 Task: Look for space in El Hajeb, Morocco from 11th June, 2023 to 17th June, 2023 for 1 adult in price range Rs.5000 to Rs.12000. Place can be private room with 1  bedroom having 1 bed and 1 bathroom. Property type can be house, flat, guest house, hotel. Booking option can be shelf check-in. Required host language is English.
Action: Mouse moved to (585, 78)
Screenshot: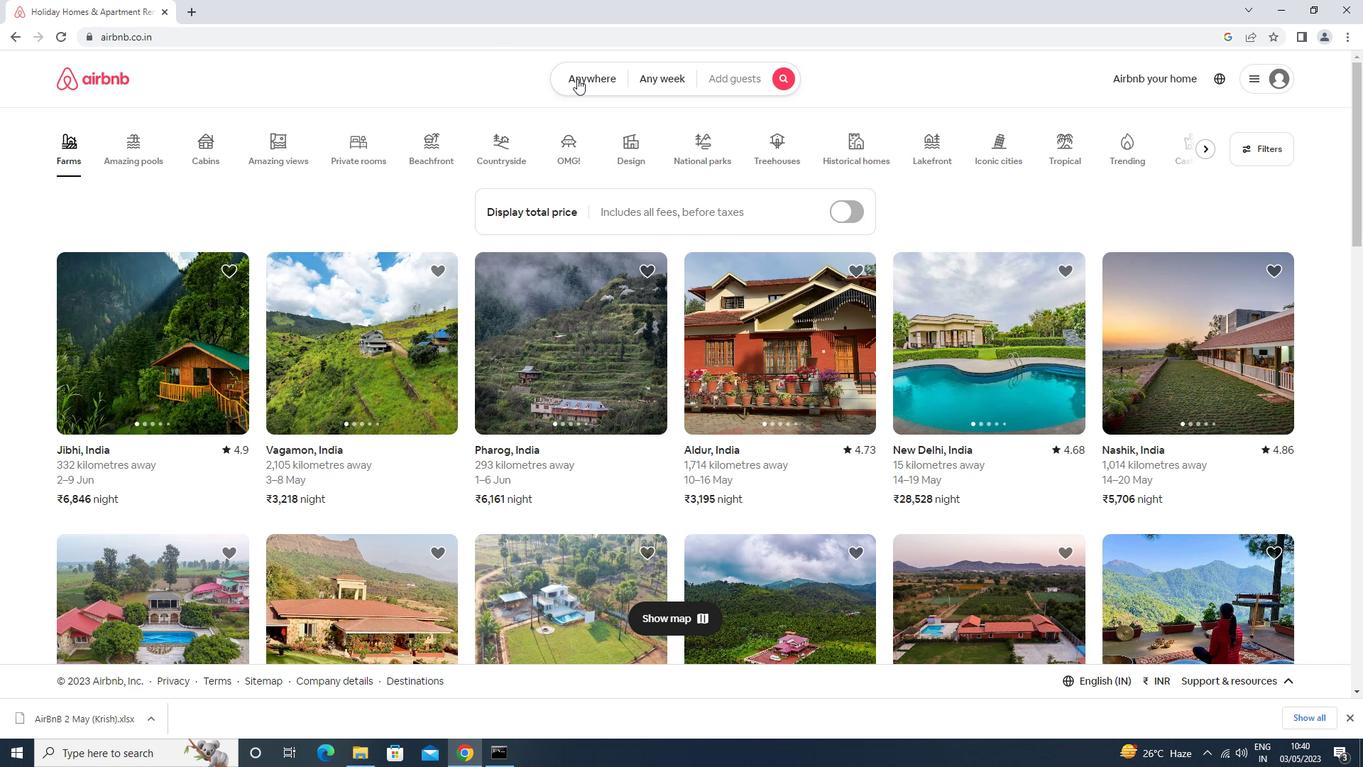 
Action: Mouse pressed left at (585, 78)
Screenshot: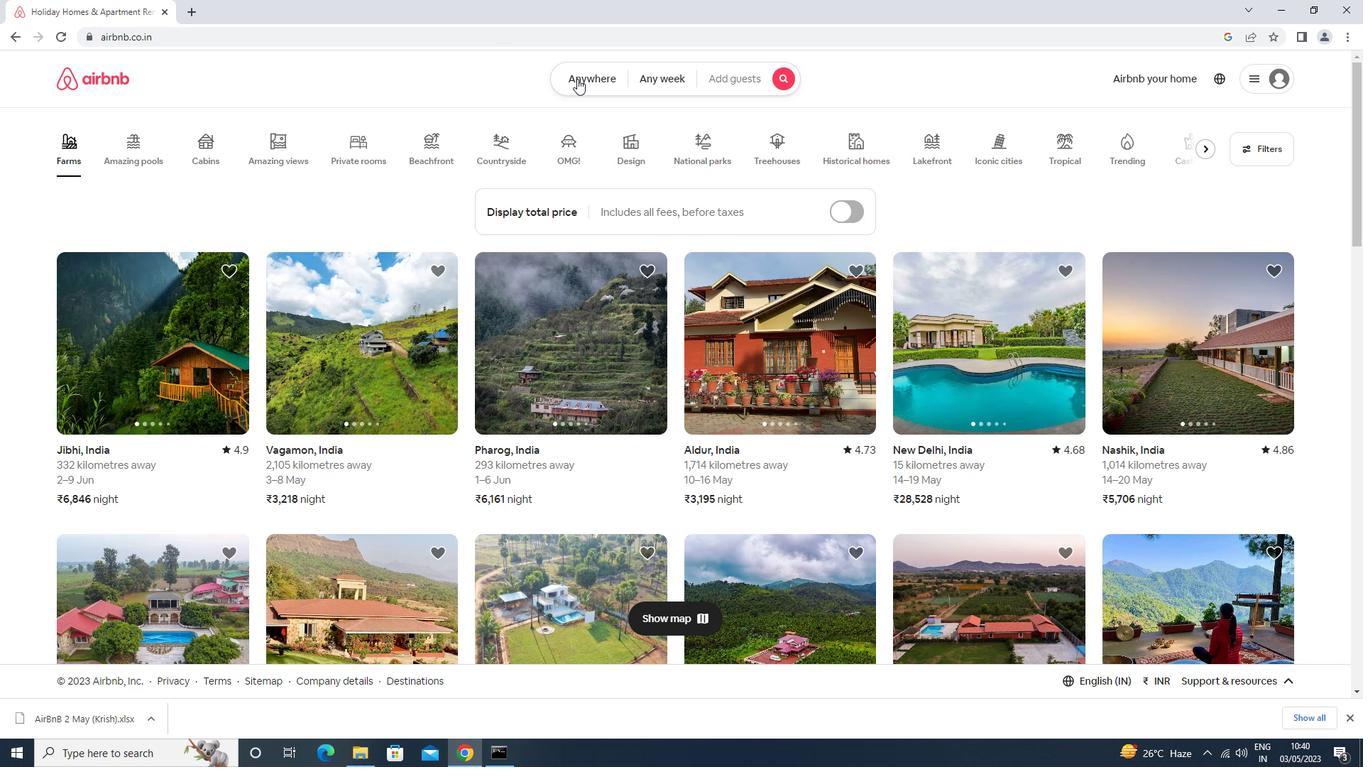 
Action: Mouse moved to (500, 134)
Screenshot: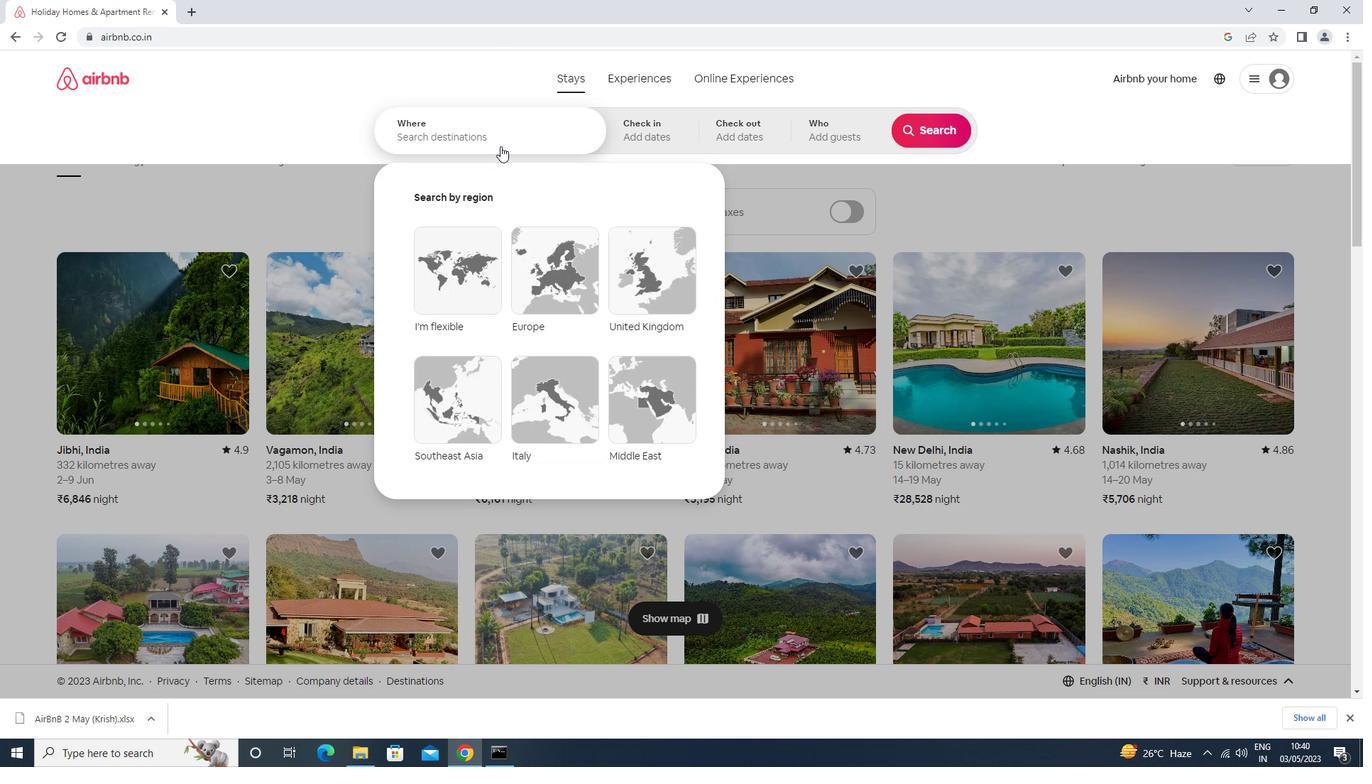 
Action: Mouse pressed left at (500, 134)
Screenshot: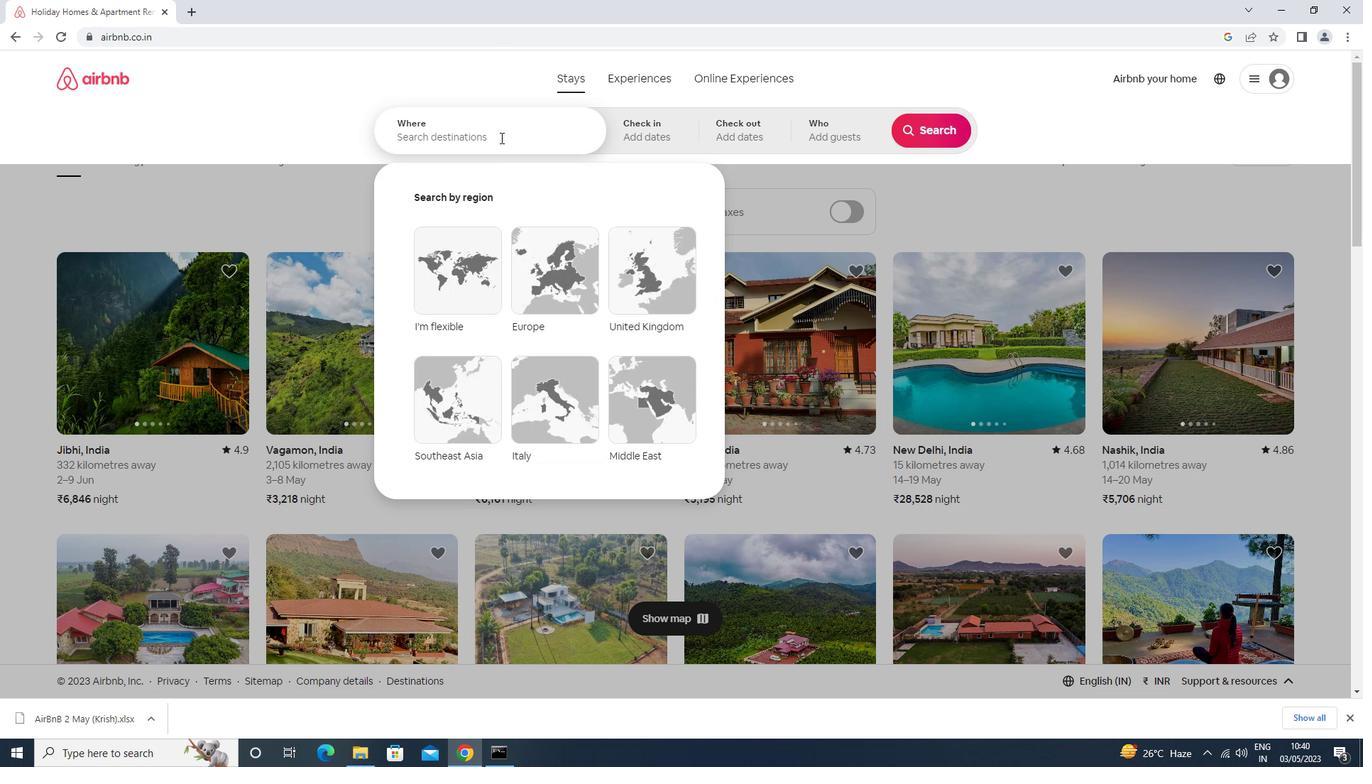 
Action: Mouse moved to (499, 133)
Screenshot: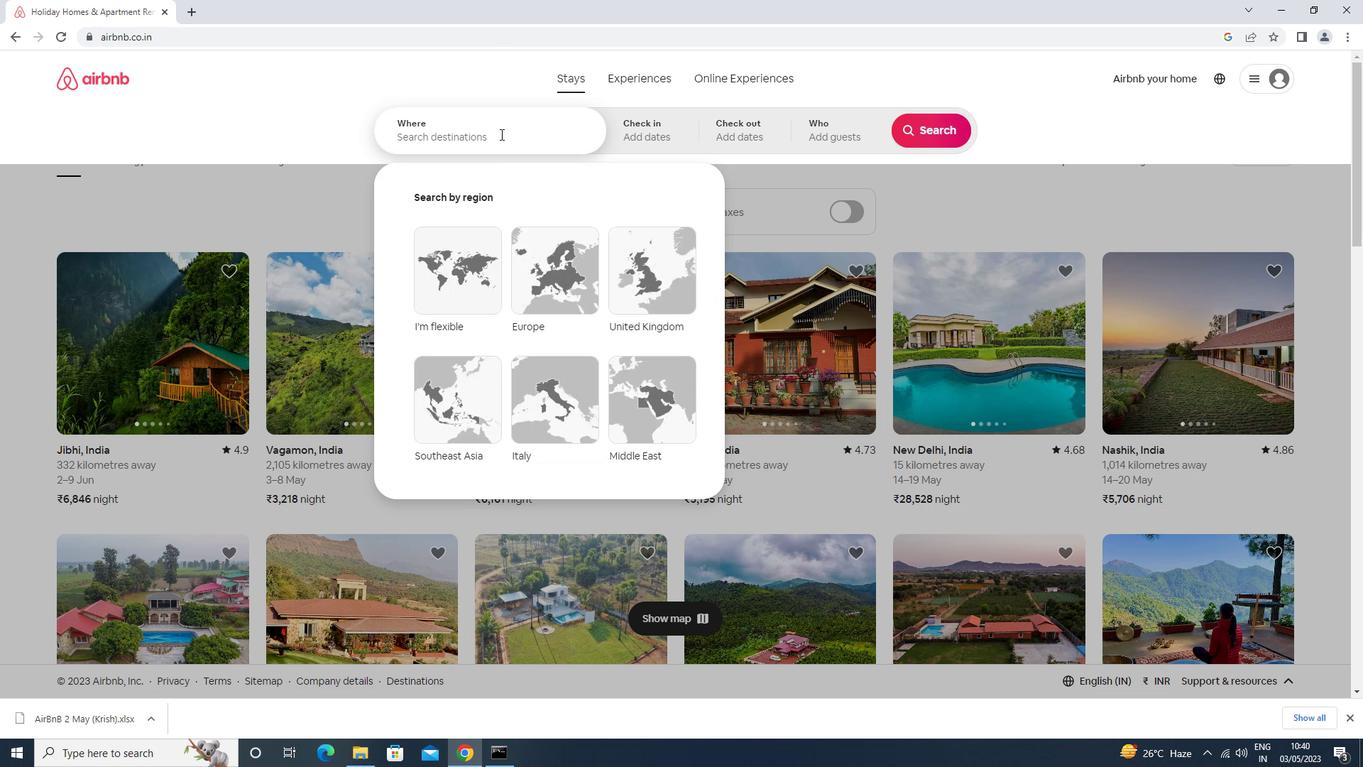 
Action: Key pressed e<Key.caps_lock>l<Key.space>hajeb<Key.space><Key.down><Key.enter>
Screenshot: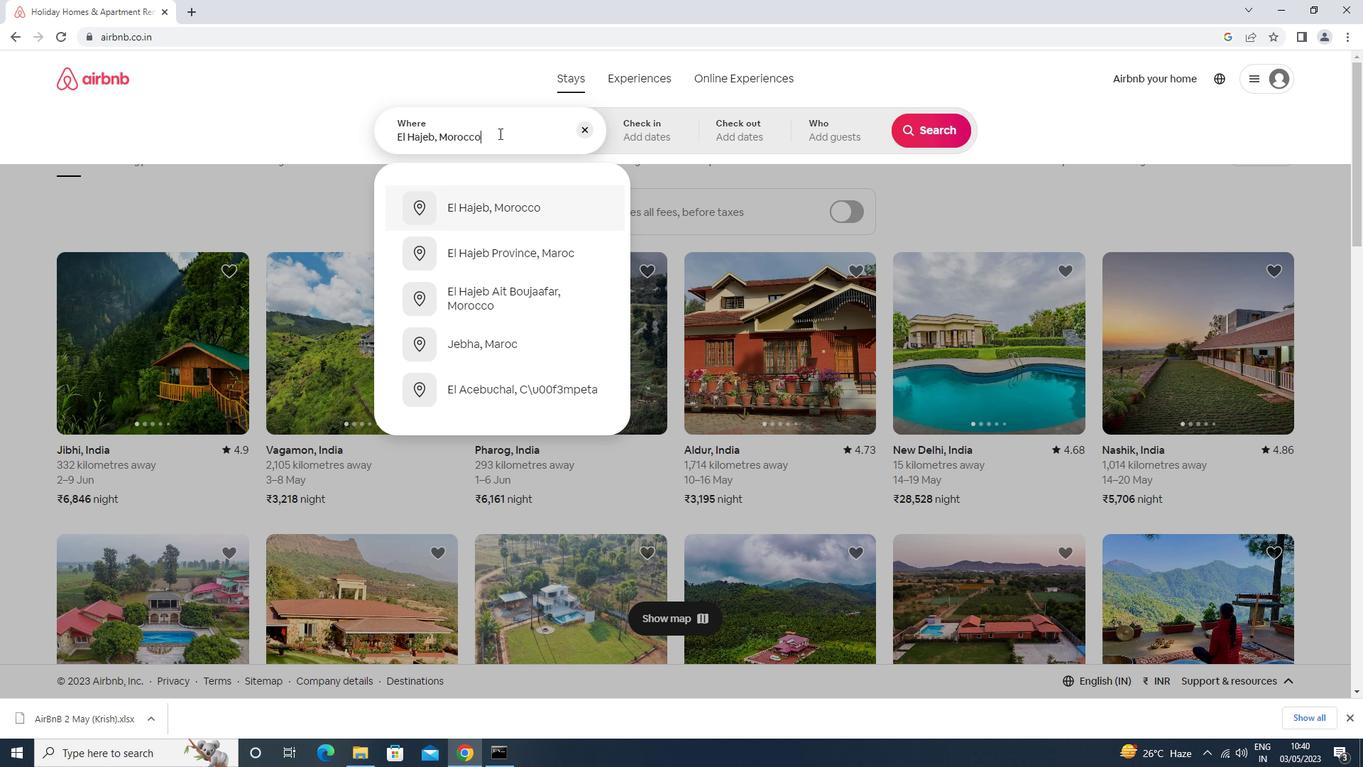 
Action: Mouse moved to (714, 376)
Screenshot: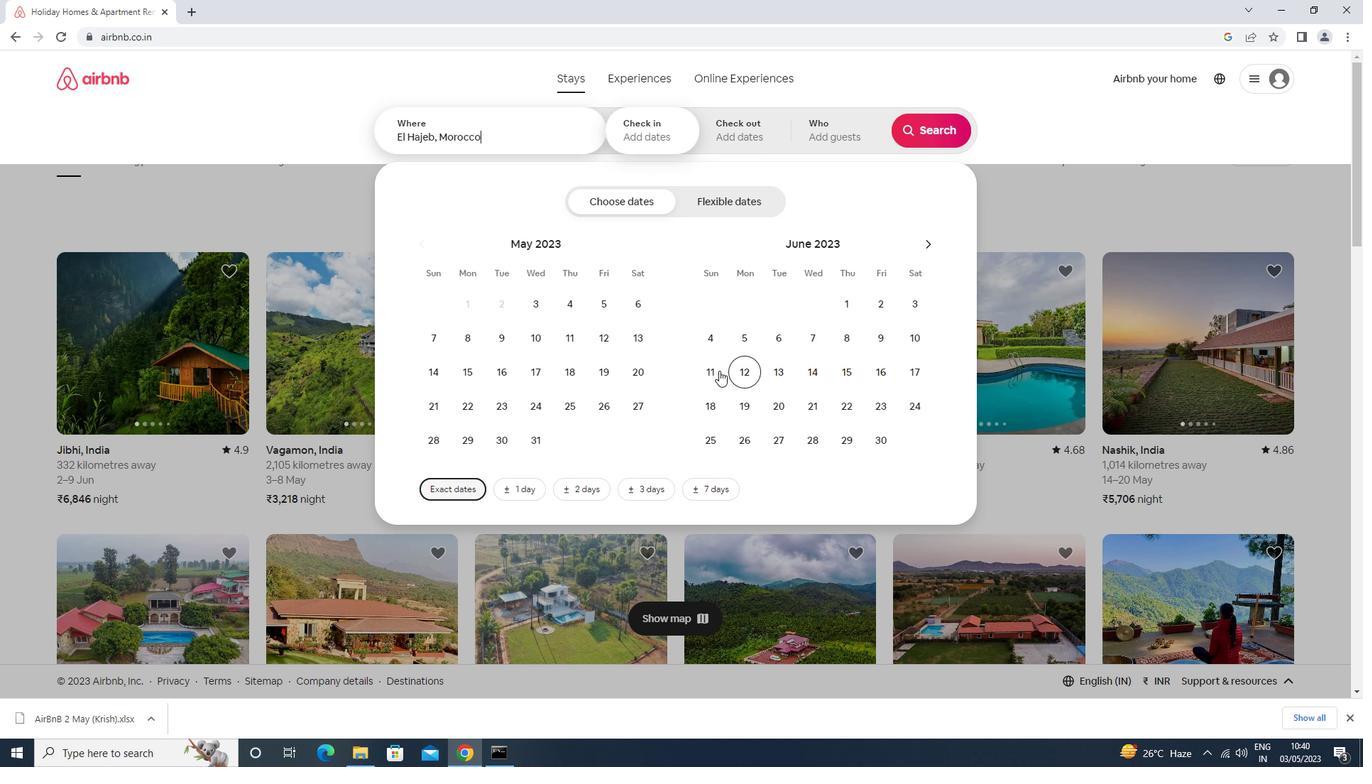 
Action: Mouse pressed left at (714, 376)
Screenshot: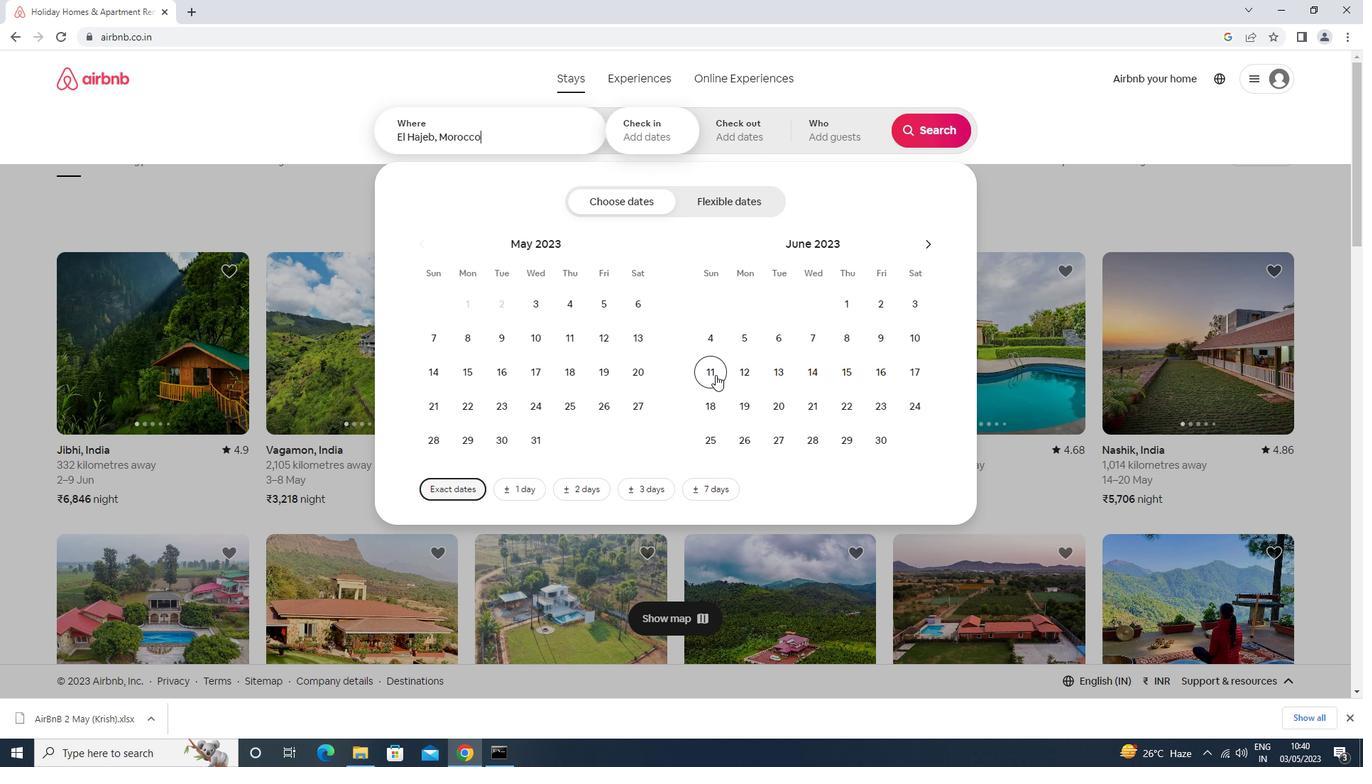 
Action: Mouse moved to (915, 372)
Screenshot: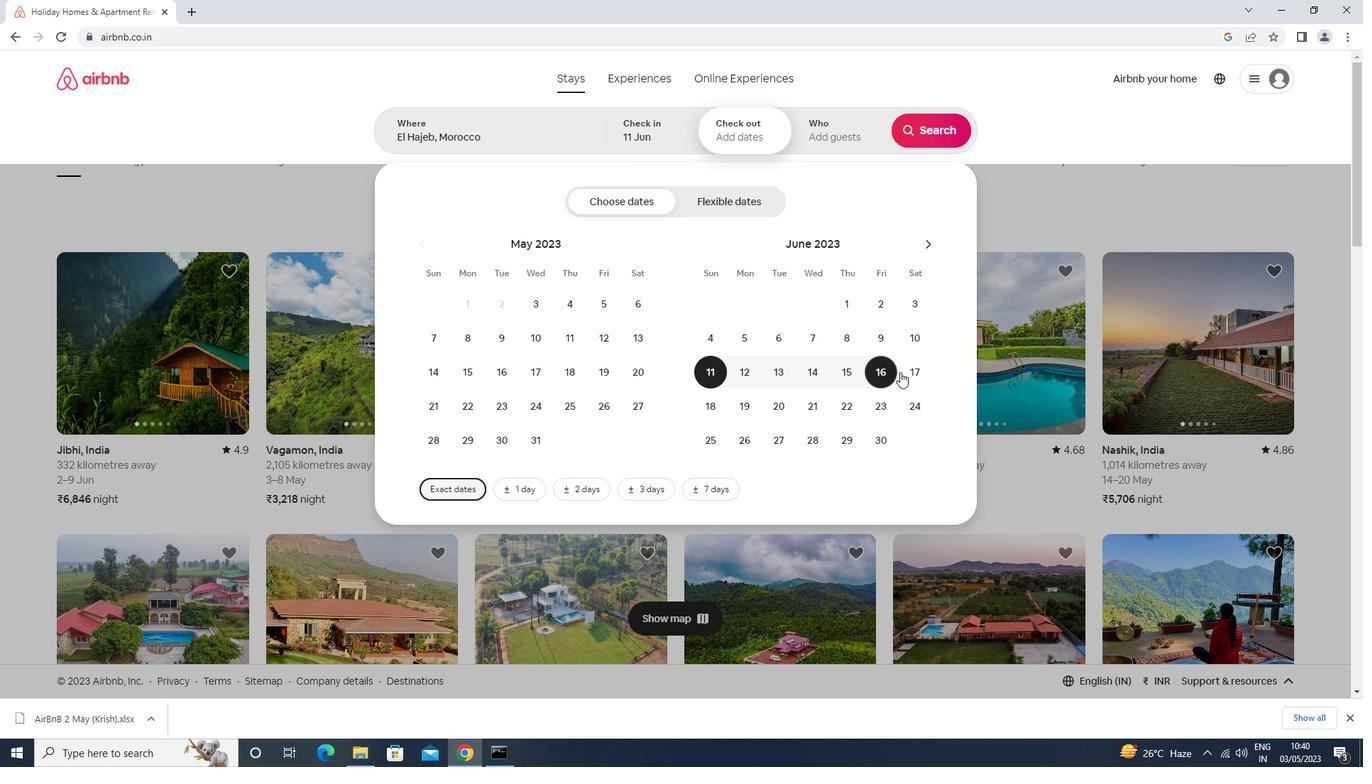 
Action: Mouse pressed left at (915, 372)
Screenshot: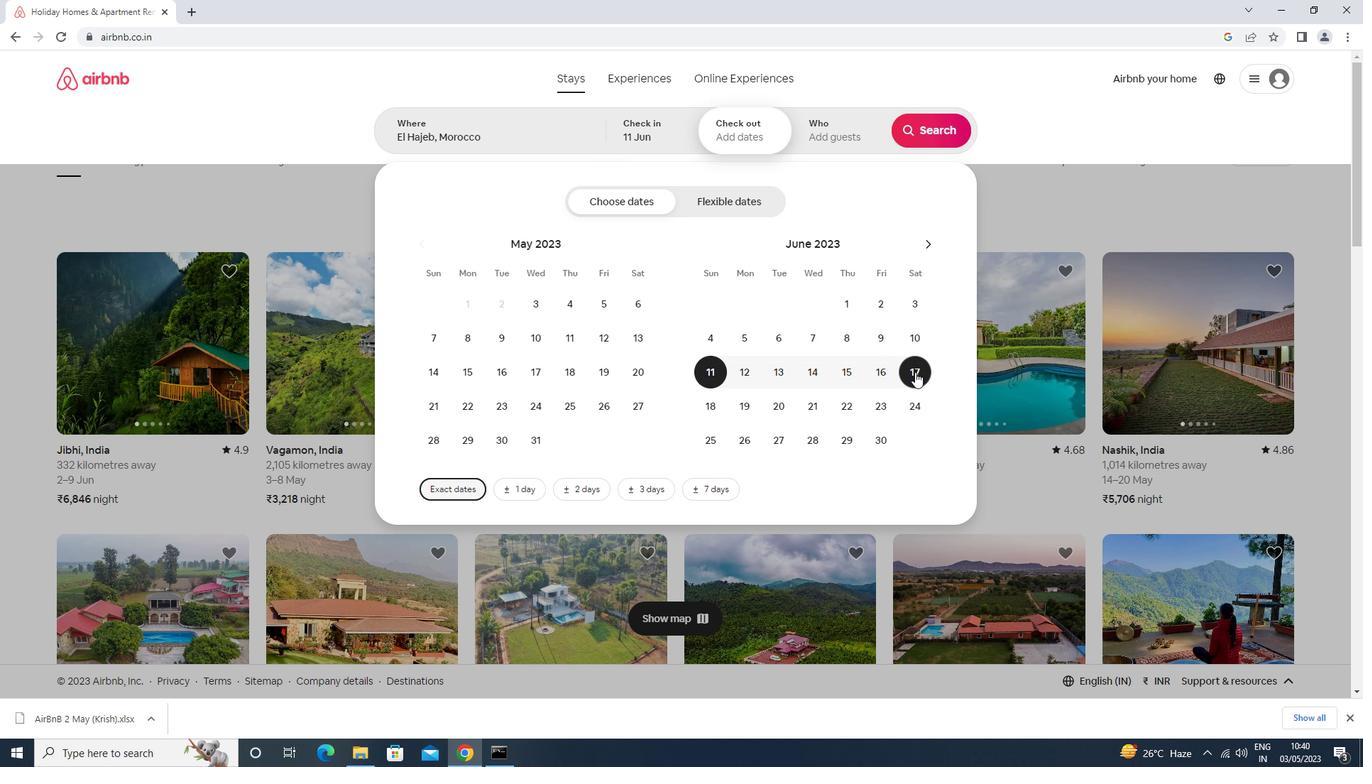 
Action: Mouse moved to (843, 138)
Screenshot: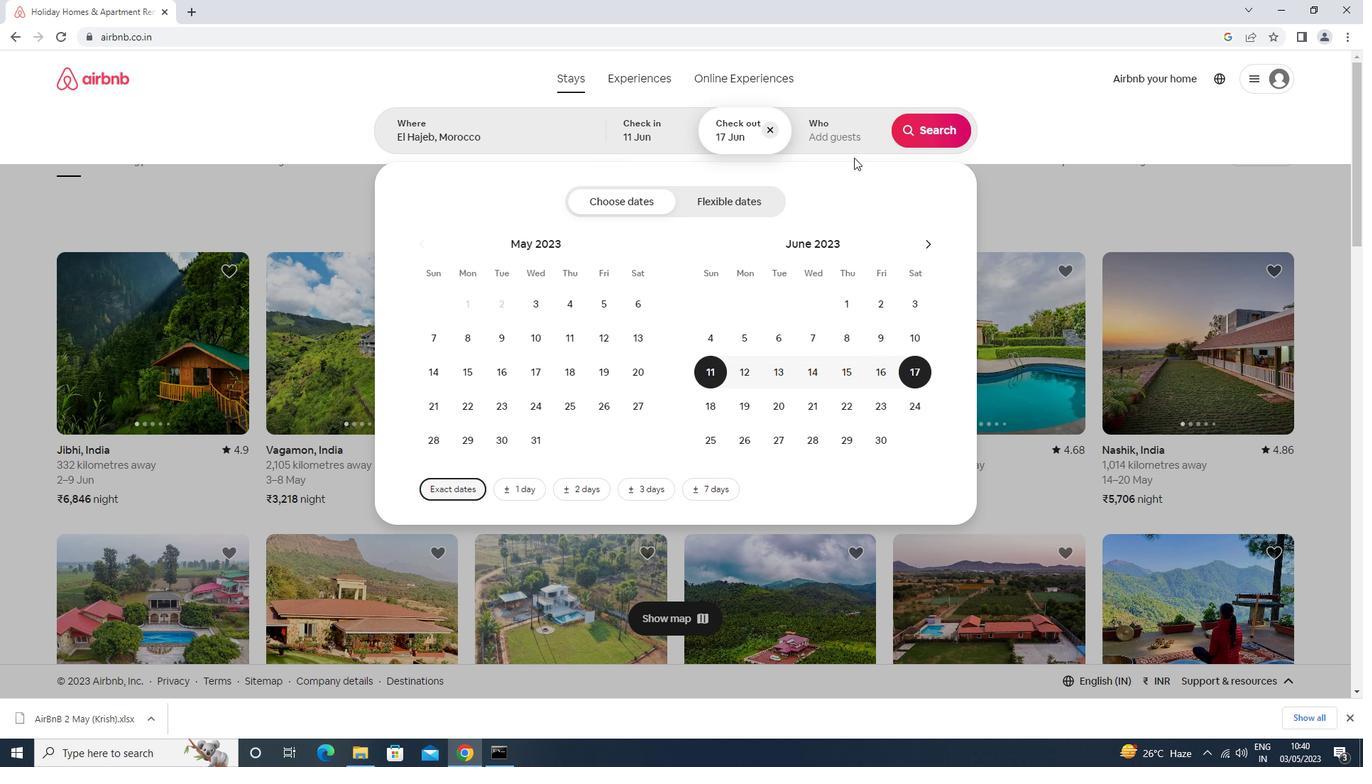 
Action: Mouse pressed left at (843, 138)
Screenshot: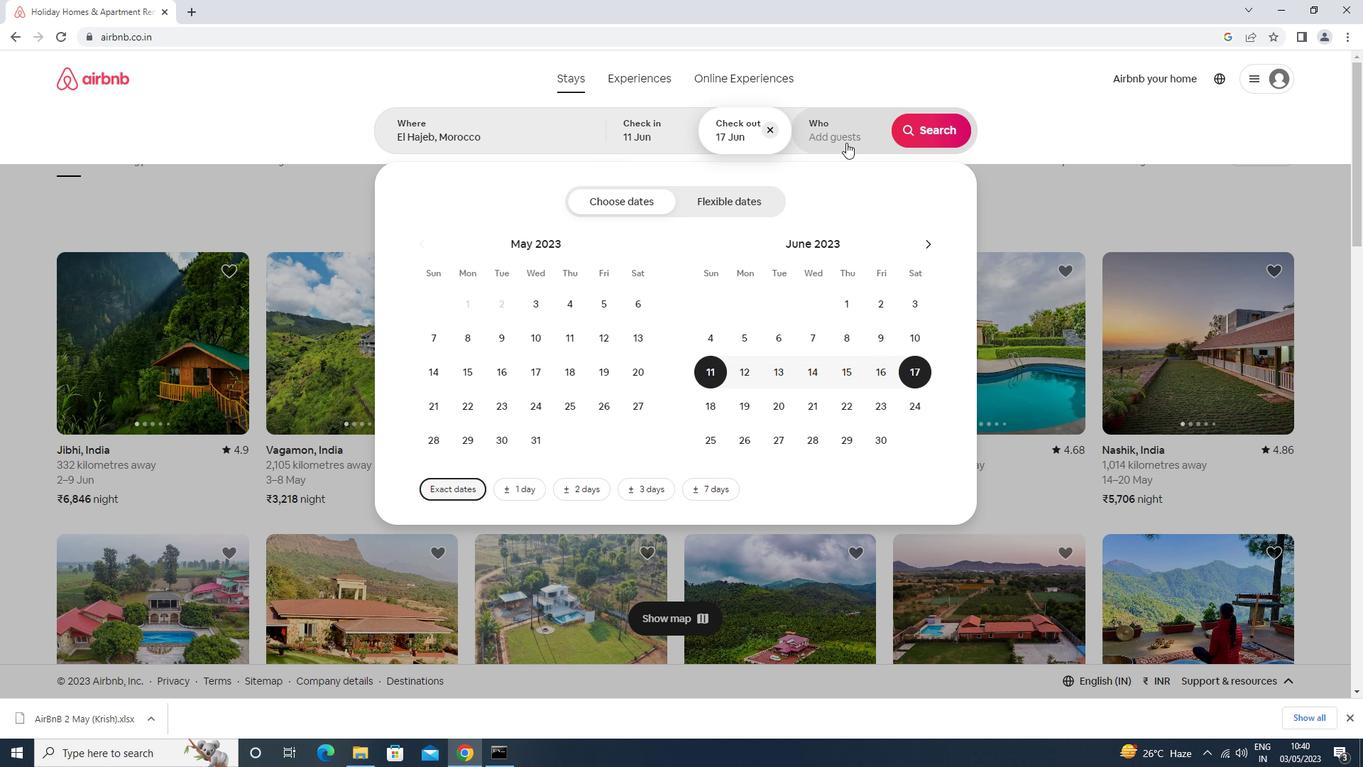 
Action: Mouse moved to (936, 211)
Screenshot: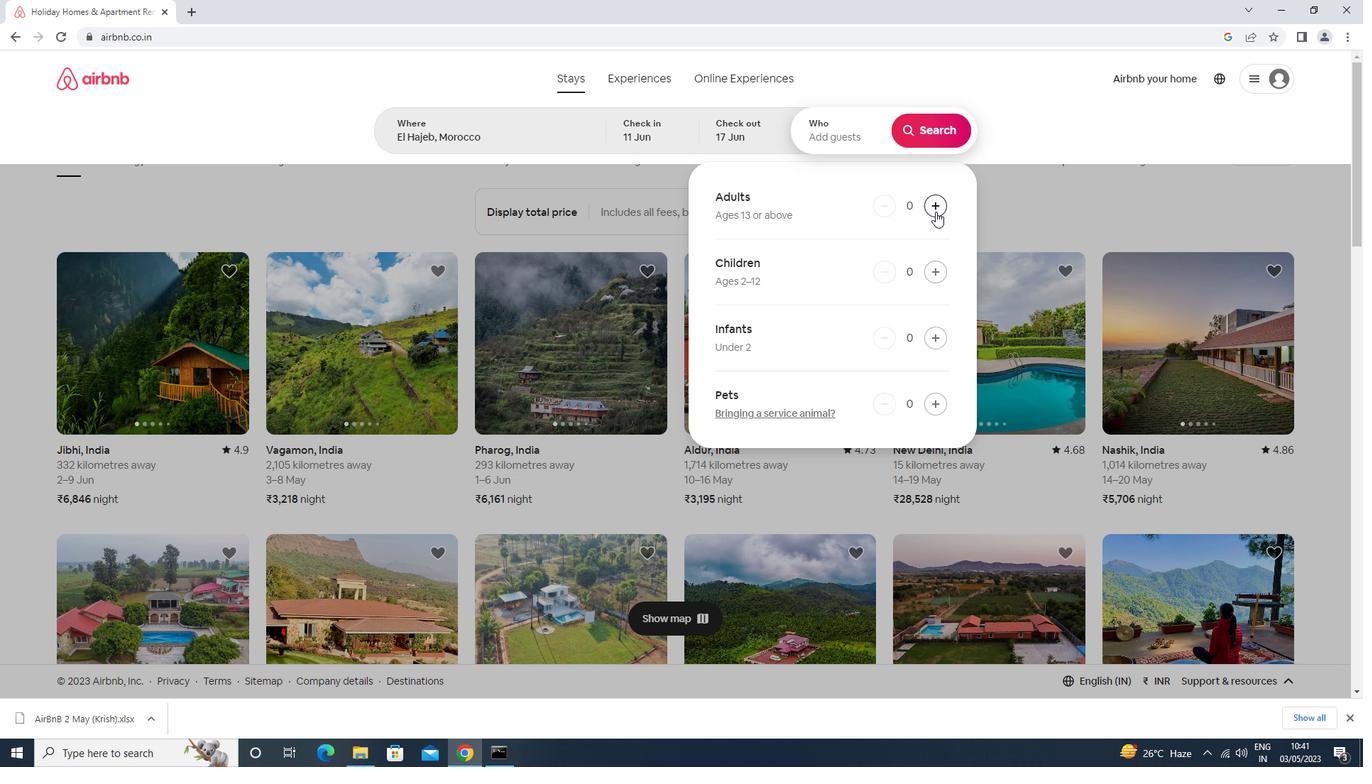 
Action: Mouse pressed left at (936, 211)
Screenshot: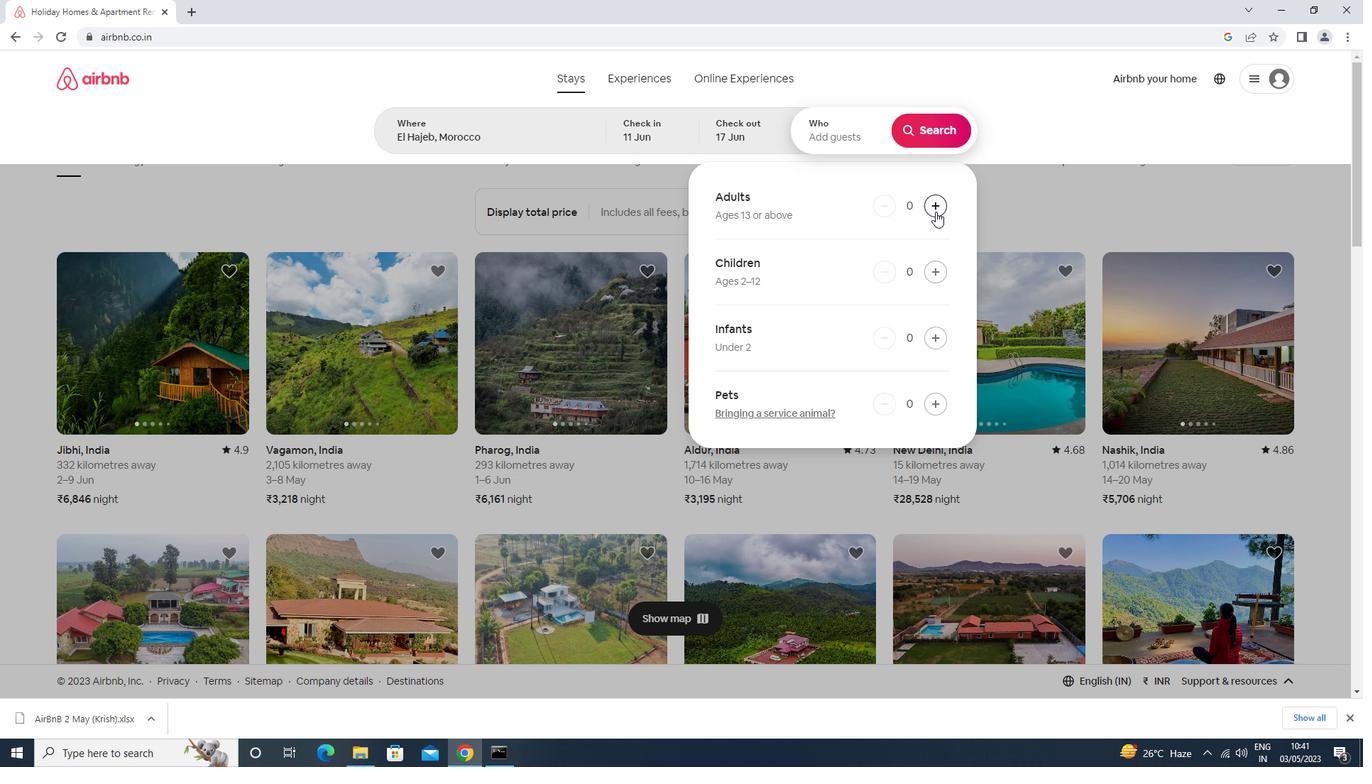 
Action: Mouse moved to (919, 140)
Screenshot: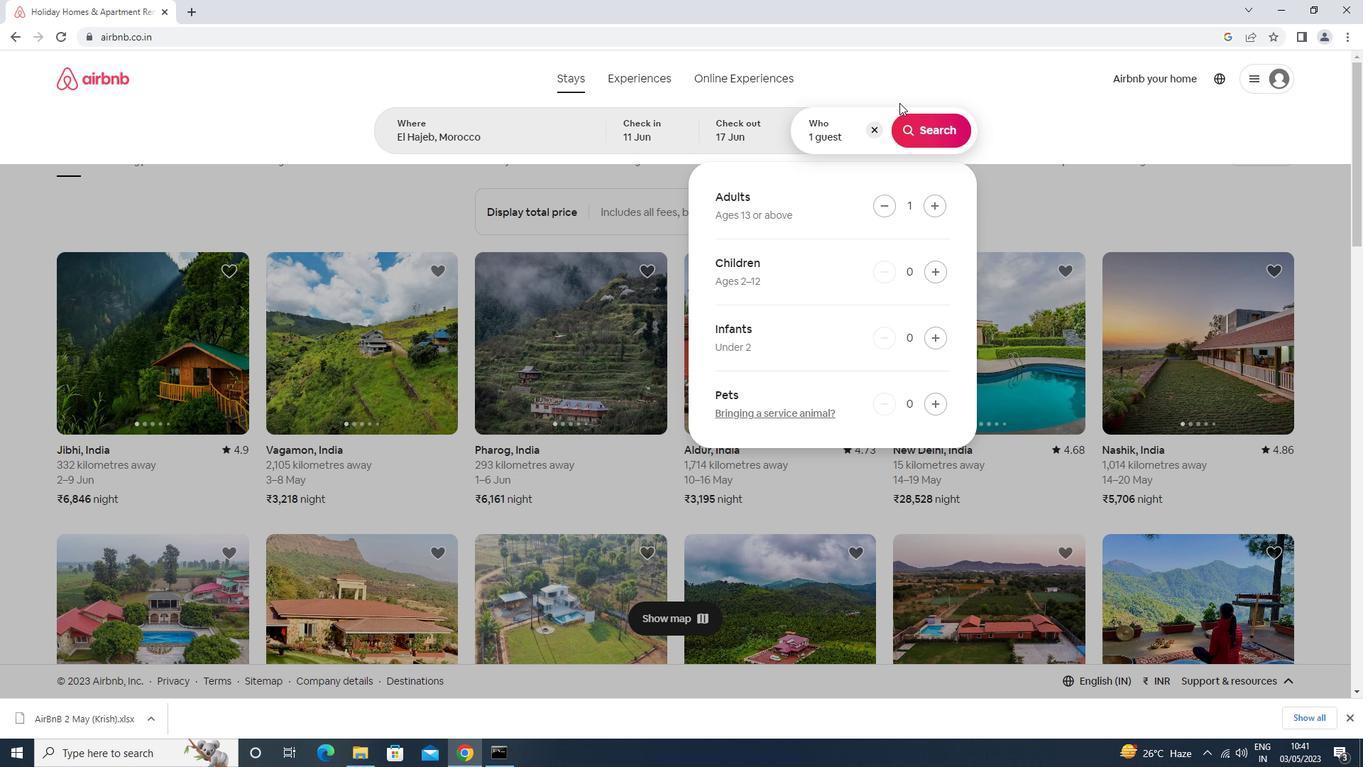 
Action: Mouse pressed left at (919, 140)
Screenshot: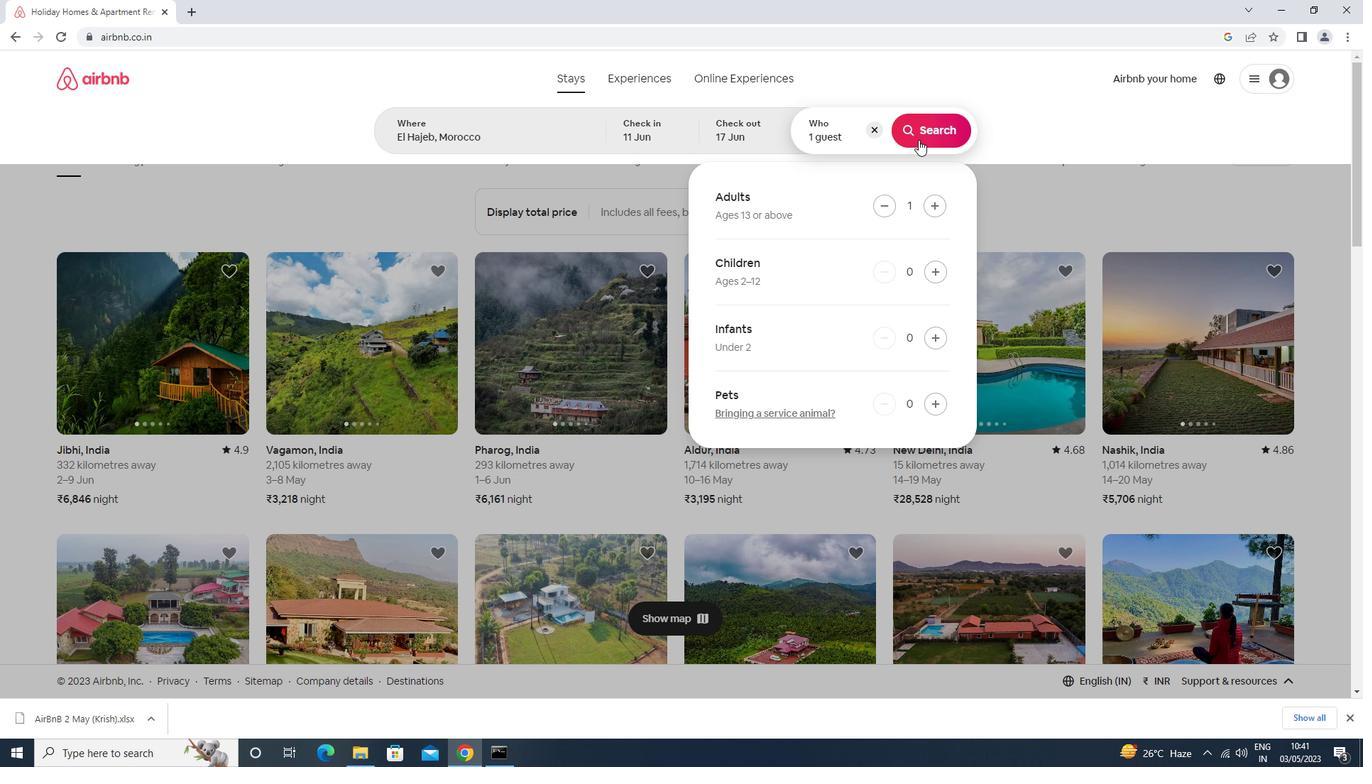 
Action: Mouse moved to (1299, 132)
Screenshot: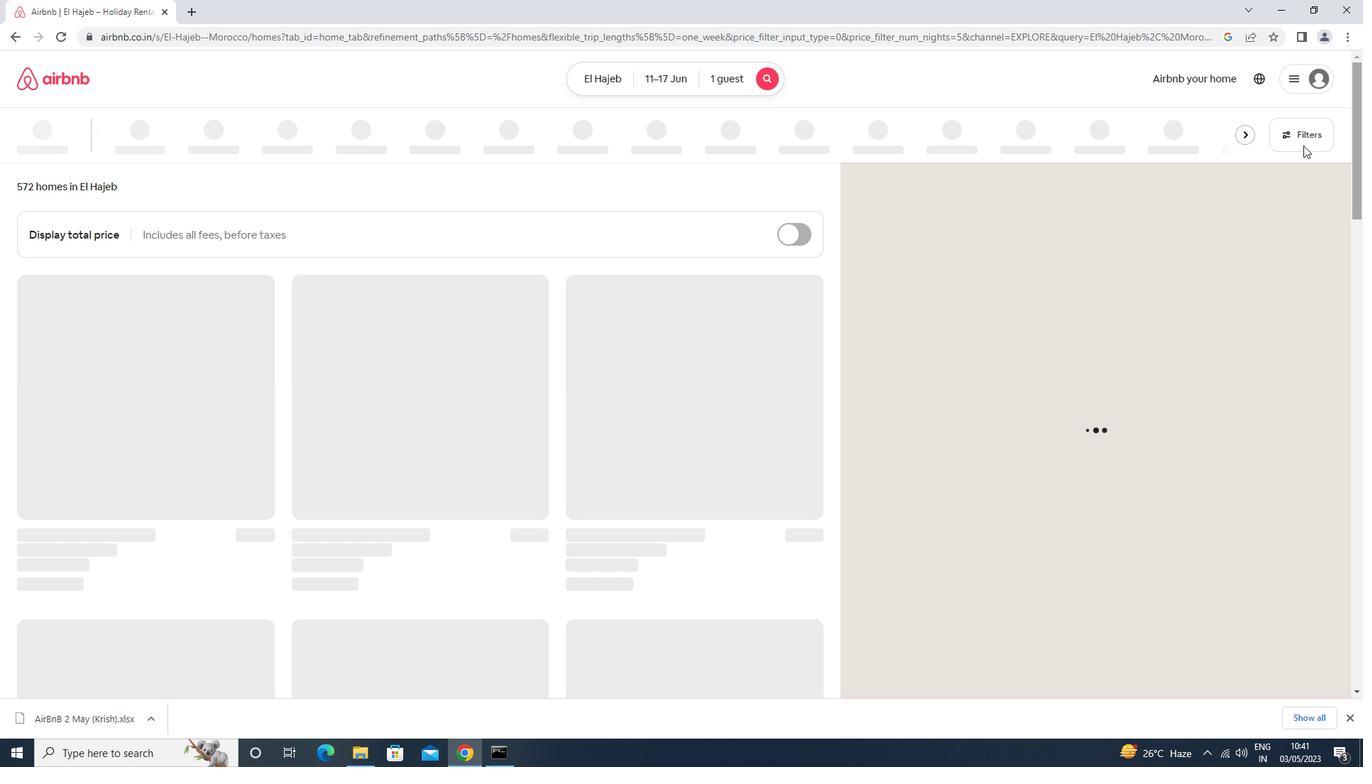 
Action: Mouse pressed left at (1299, 132)
Screenshot: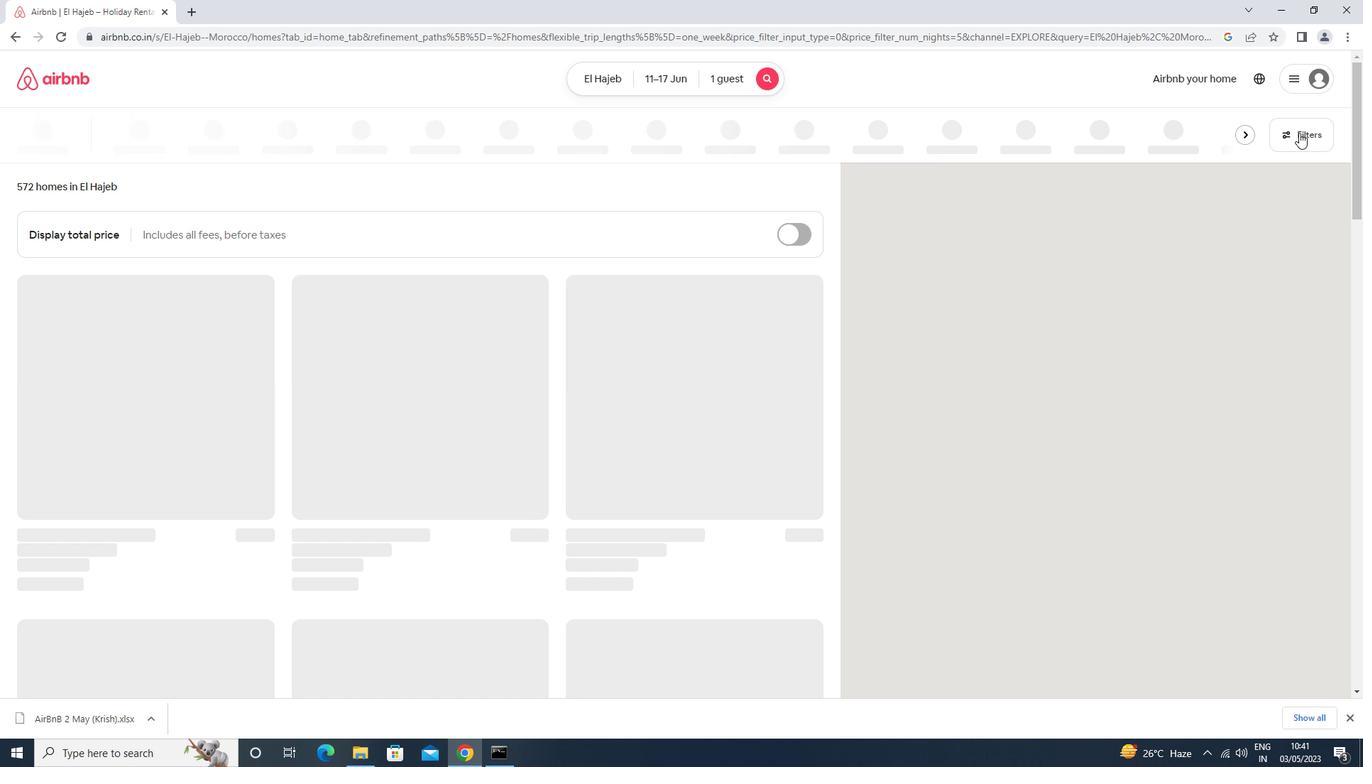 
Action: Mouse moved to (631, 312)
Screenshot: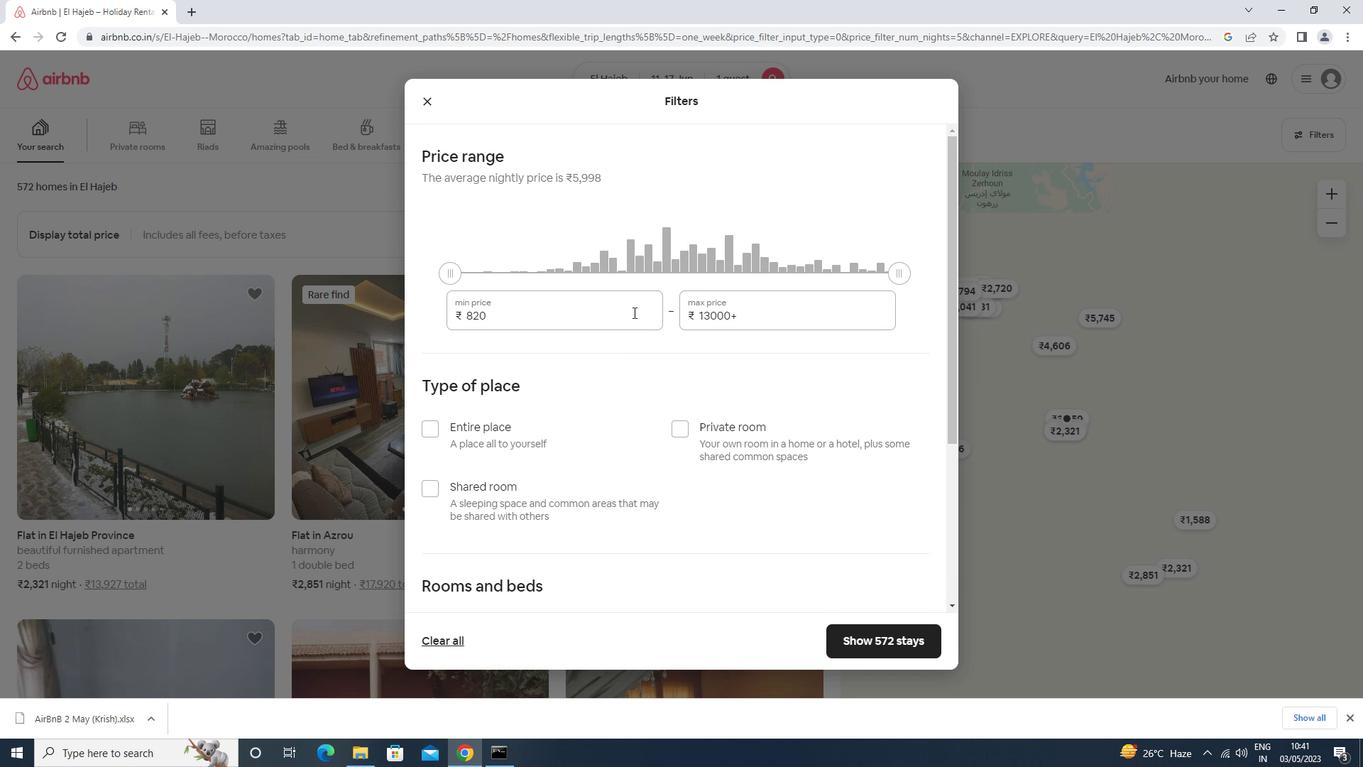 
Action: Mouse pressed left at (631, 312)
Screenshot: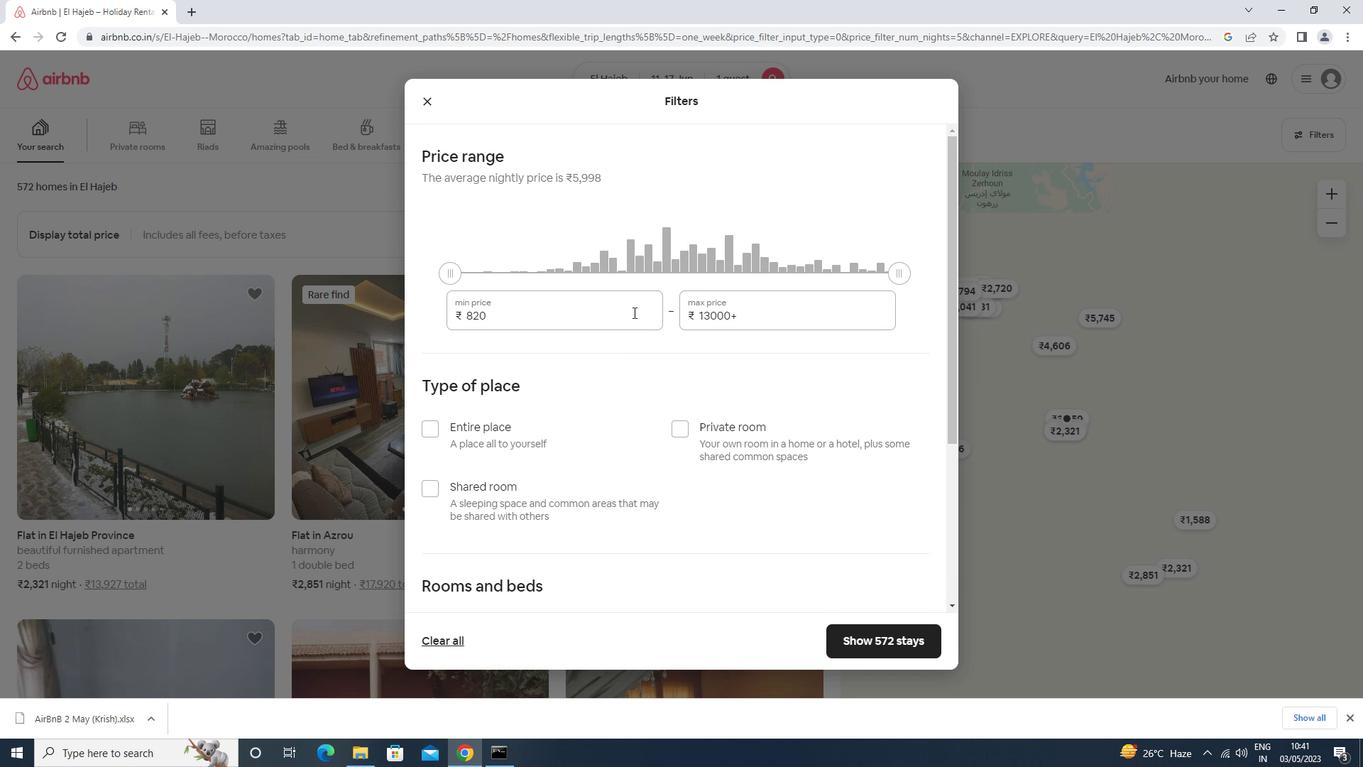 
Action: Mouse moved to (582, 283)
Screenshot: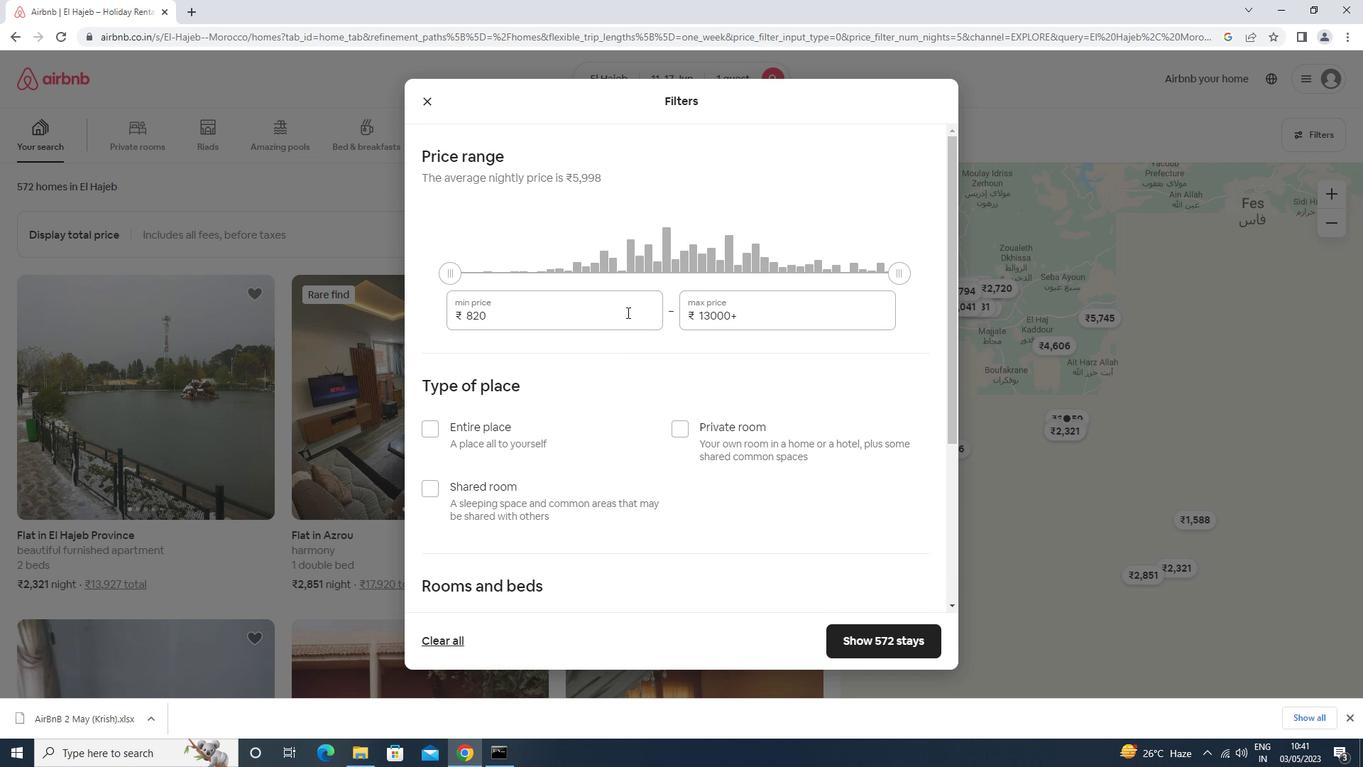 
Action: Key pressed <Key.backspace><Key.backspace><Key.backspace><Key.backspace><Key.backspace><Key.backspace><Key.backspace><Key.backspace><Key.backspace><Key.backspace><Key.backspace>5000<Key.tab>12000
Screenshot: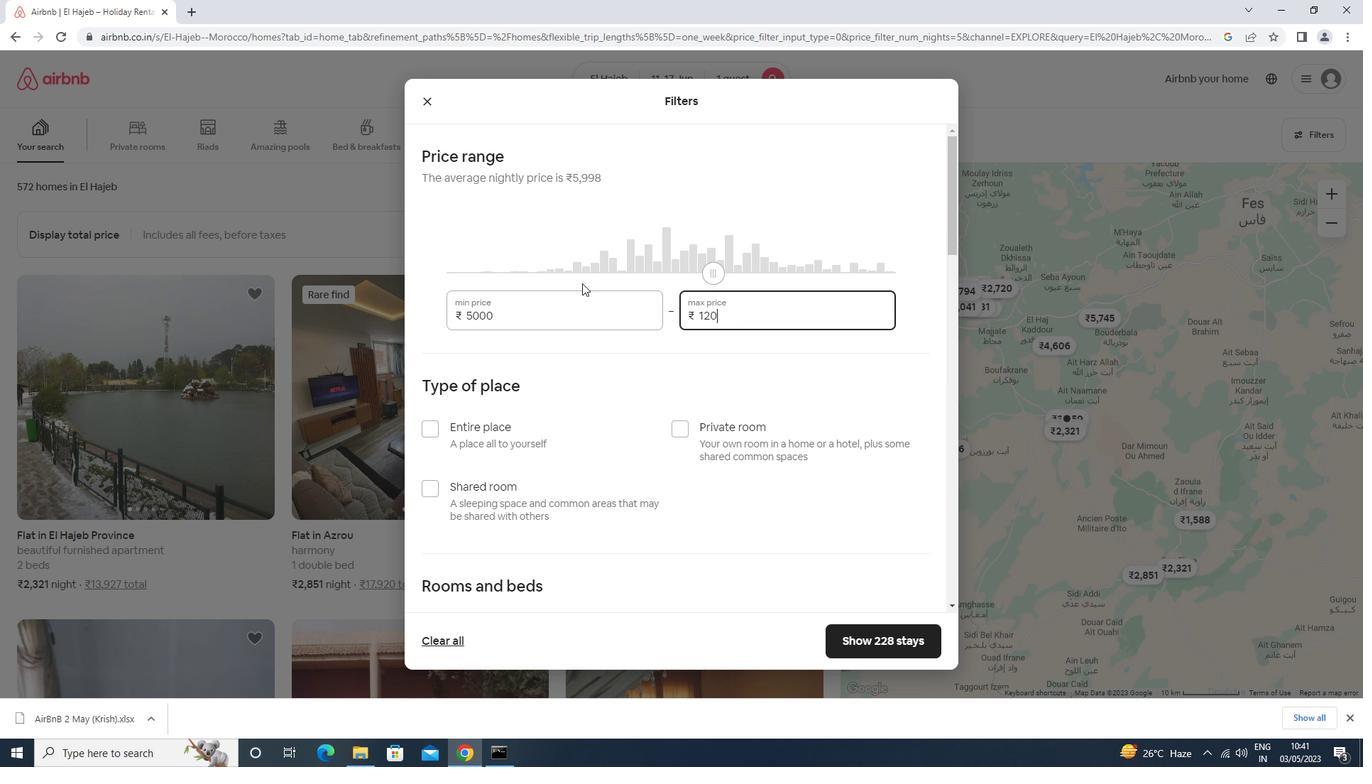 
Action: Mouse moved to (685, 428)
Screenshot: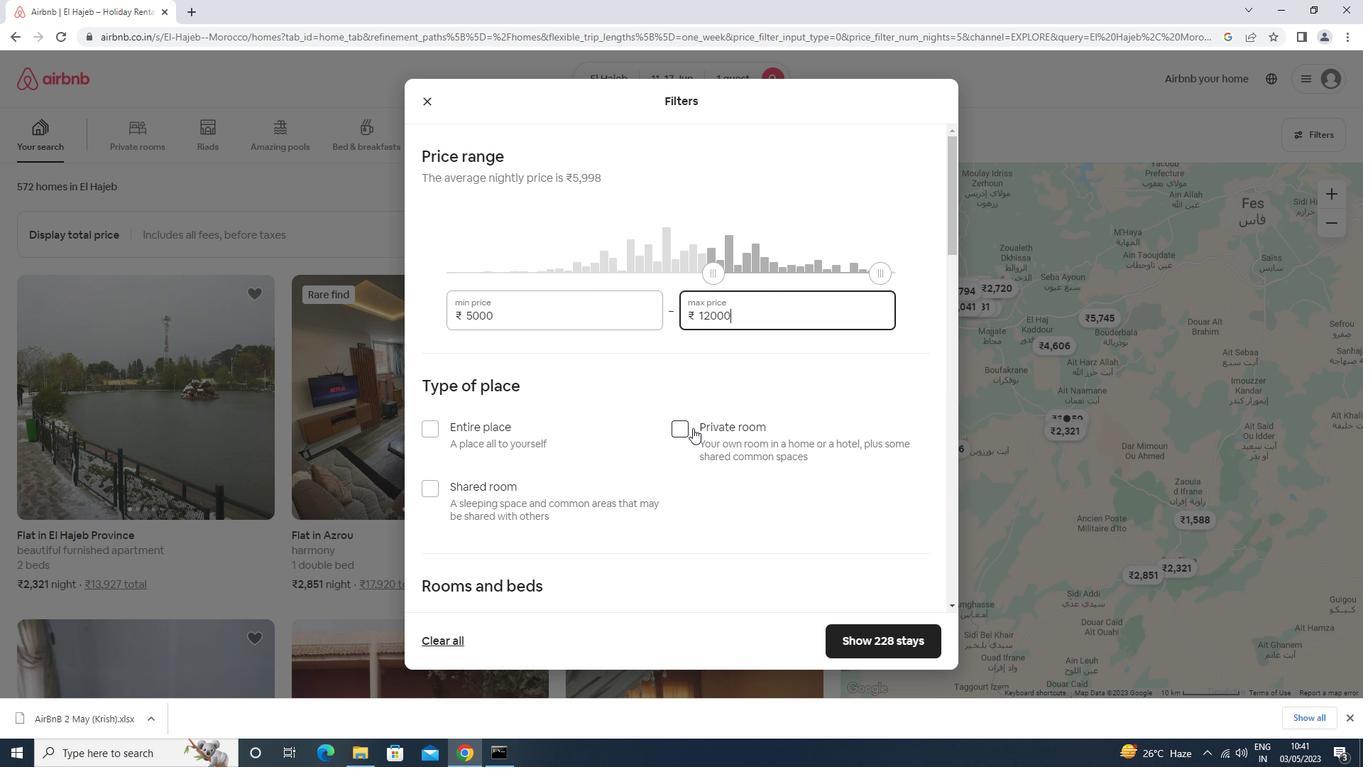 
Action: Mouse pressed left at (685, 428)
Screenshot: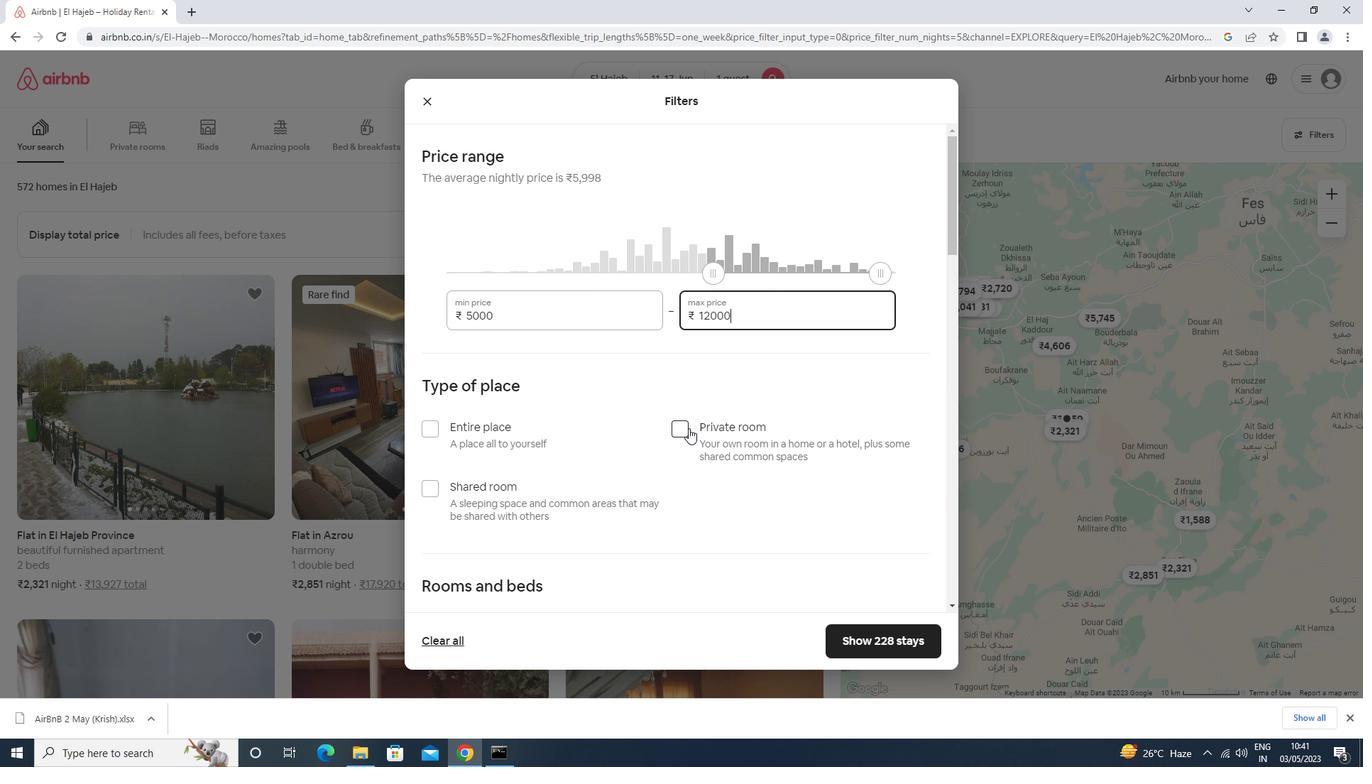 
Action: Mouse scrolled (685, 427) with delta (0, 0)
Screenshot: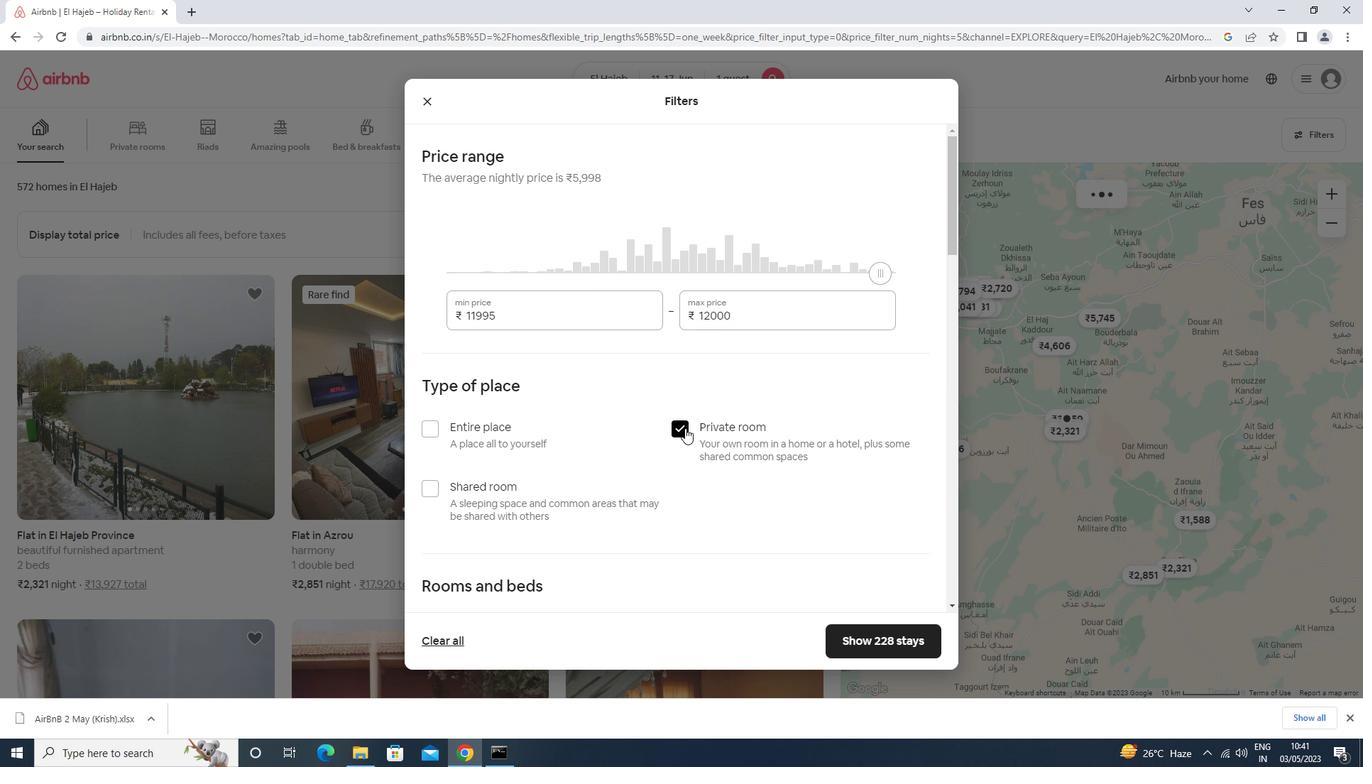 
Action: Mouse scrolled (685, 427) with delta (0, 0)
Screenshot: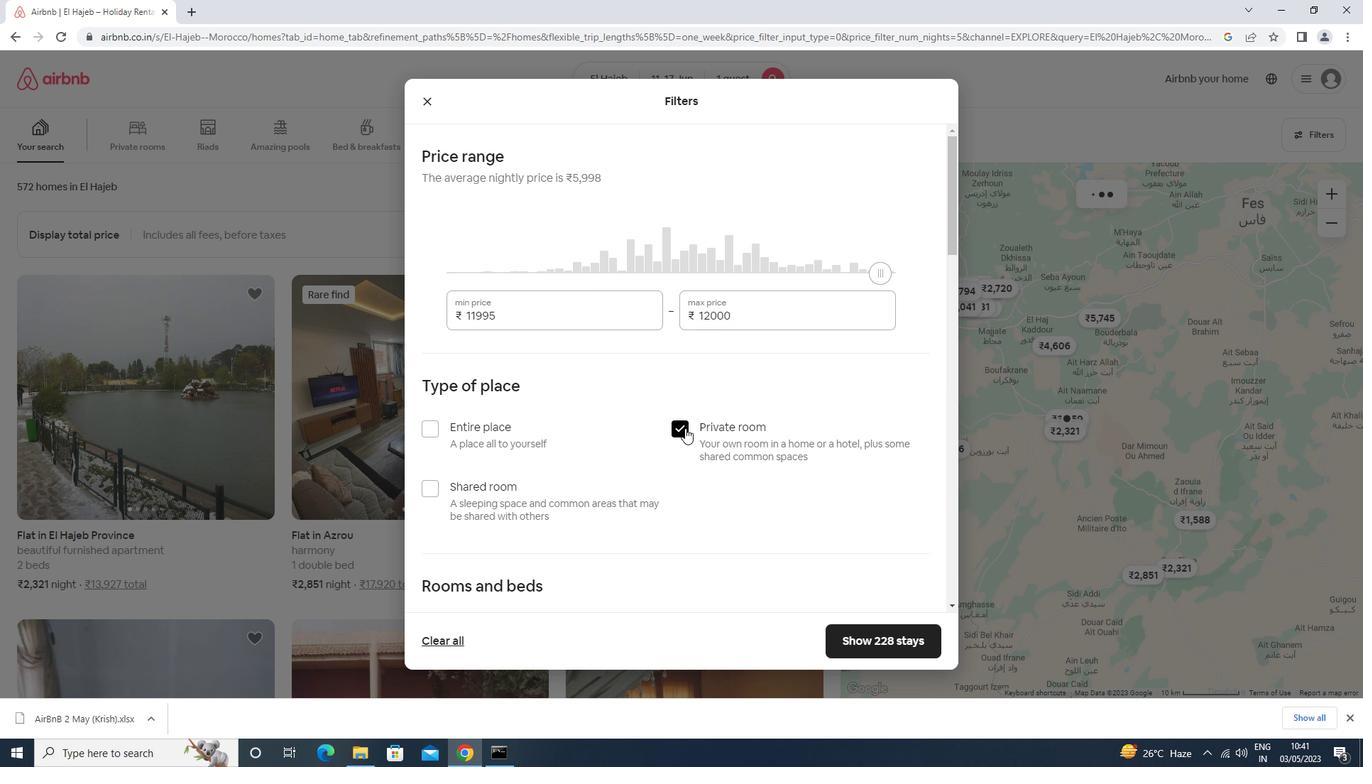 
Action: Mouse scrolled (685, 427) with delta (0, 0)
Screenshot: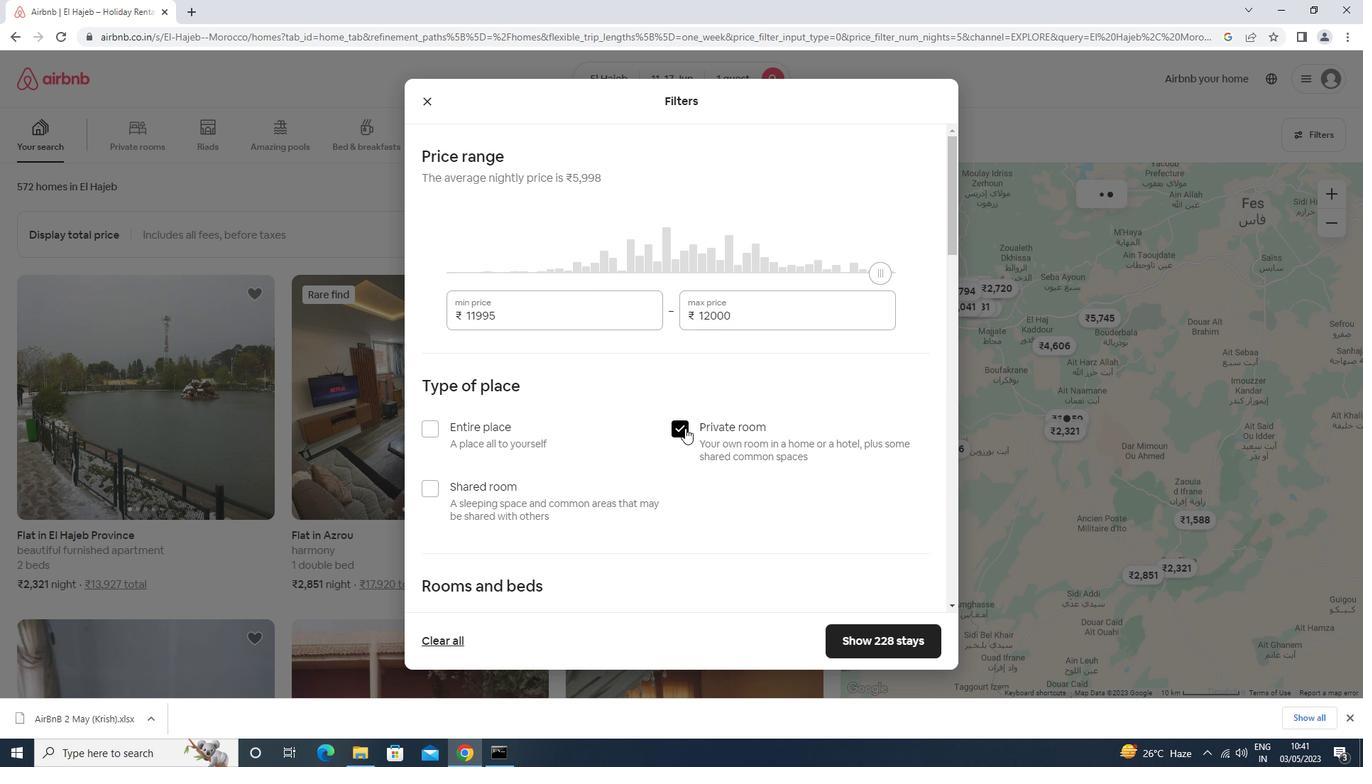 
Action: Mouse moved to (512, 445)
Screenshot: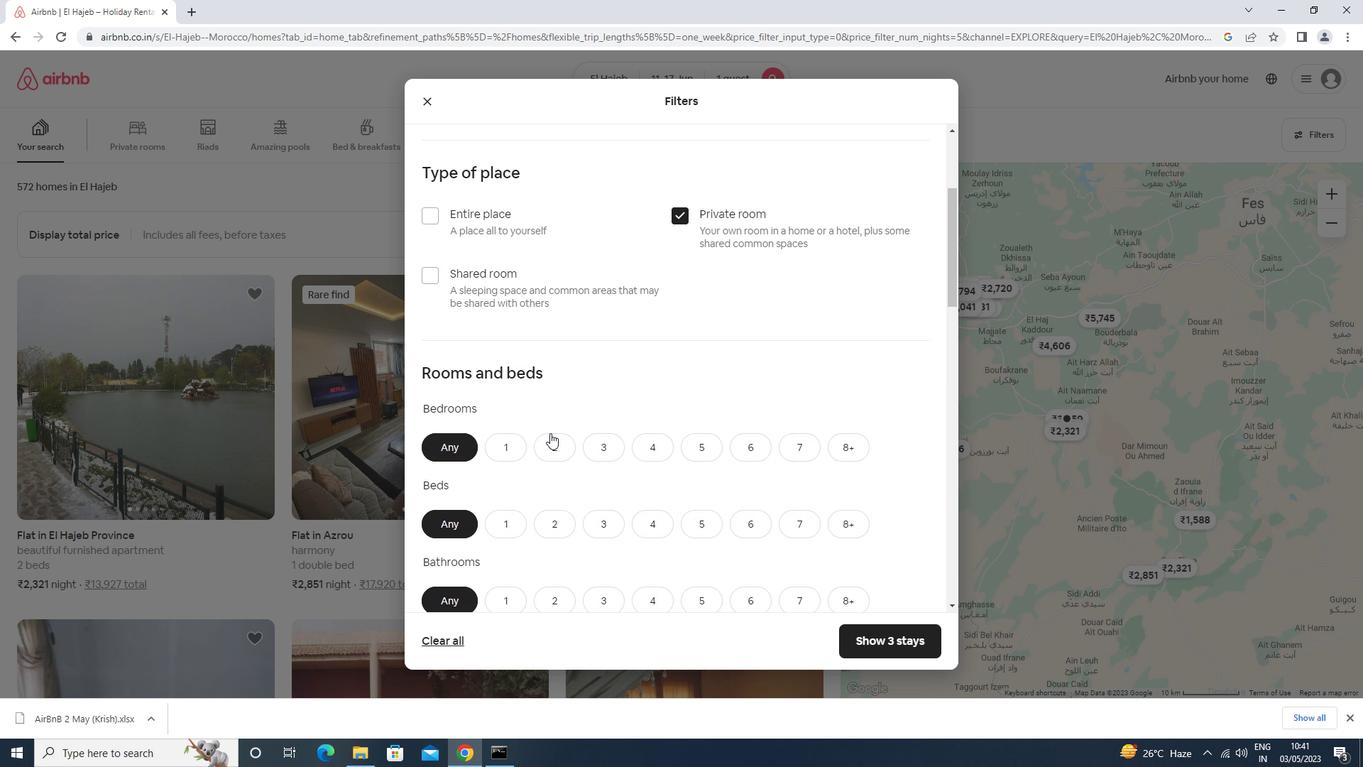 
Action: Mouse pressed left at (512, 445)
Screenshot: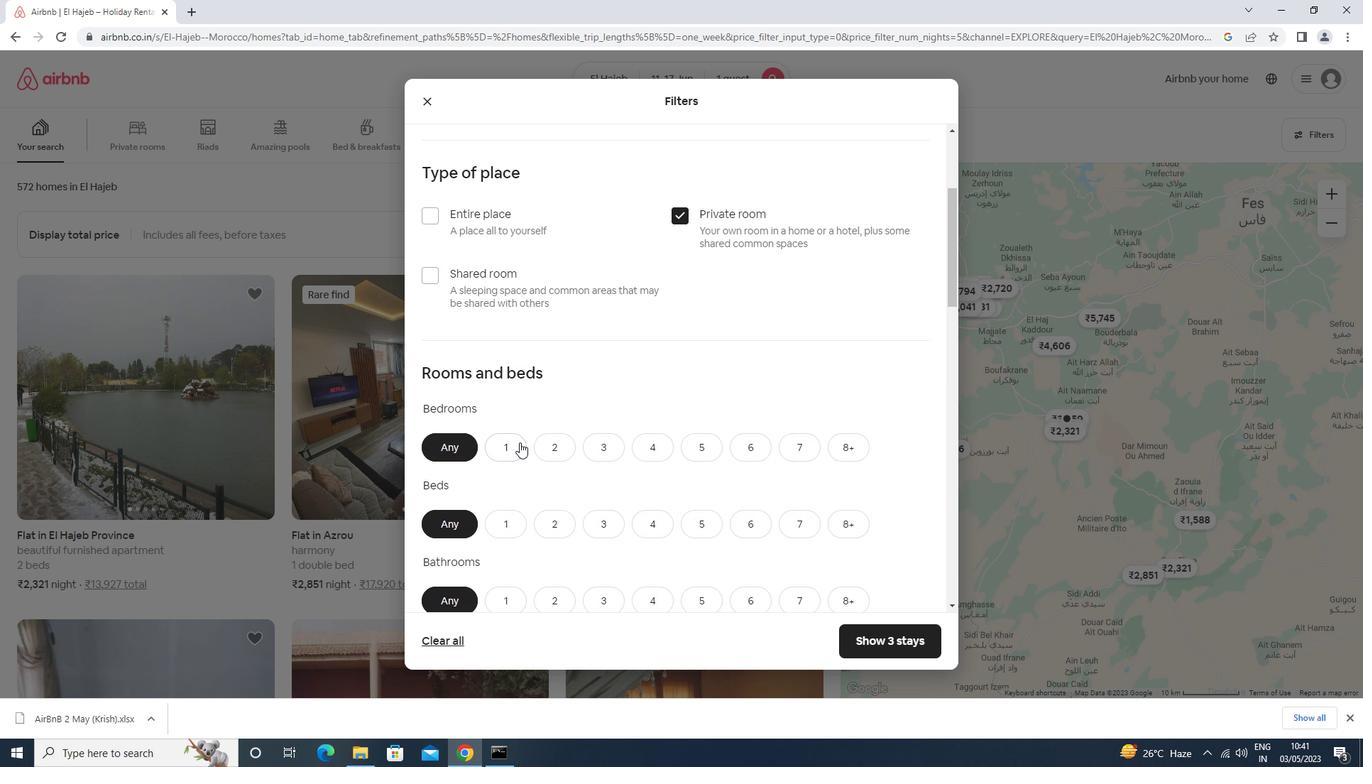 
Action: Mouse scrolled (512, 444) with delta (0, 0)
Screenshot: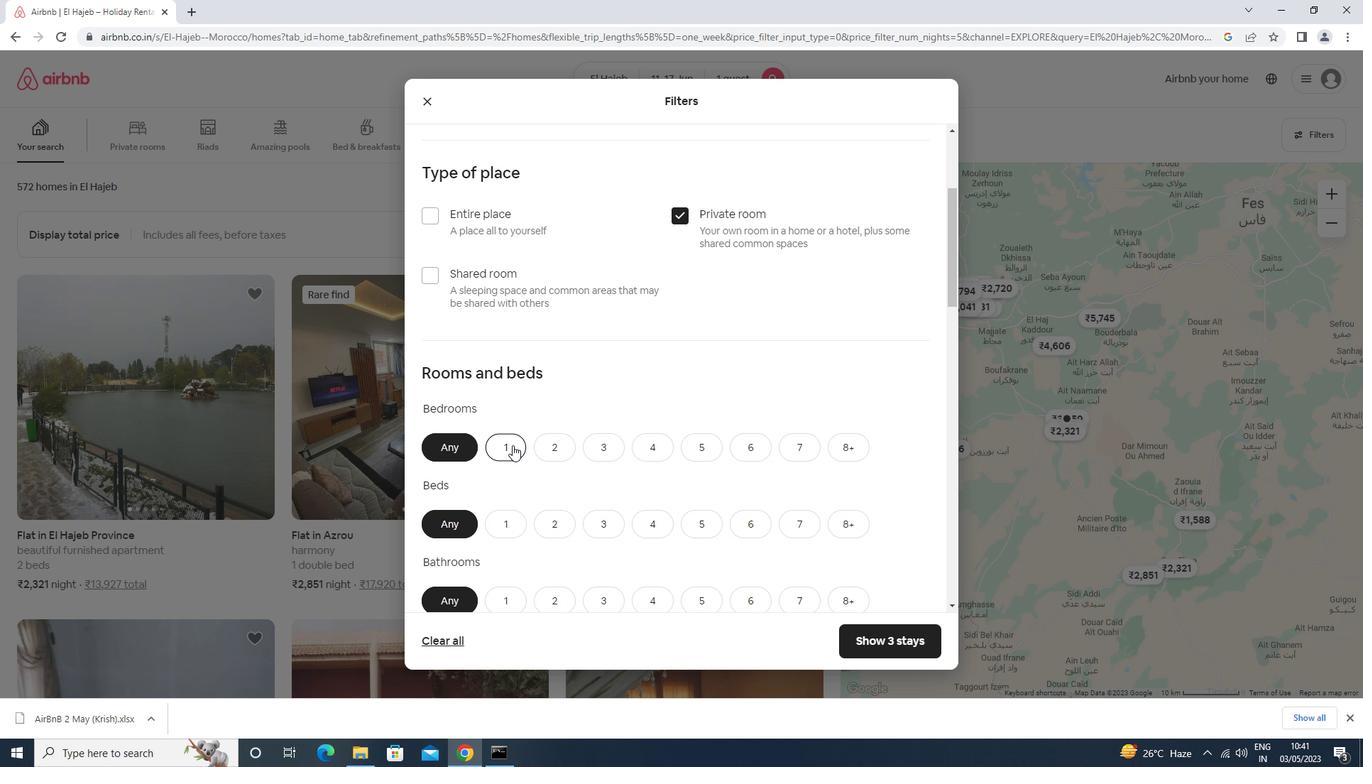 
Action: Mouse pressed left at (512, 445)
Screenshot: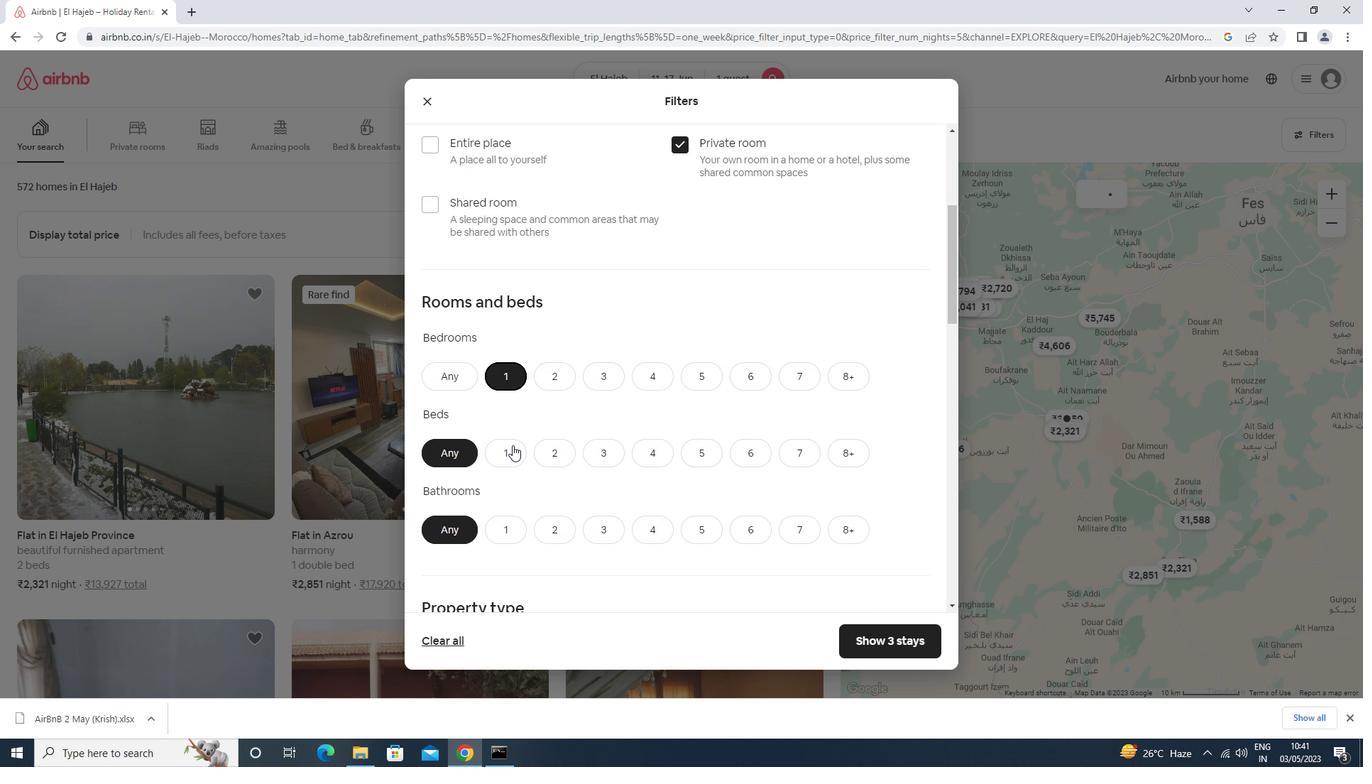 
Action: Mouse moved to (512, 445)
Screenshot: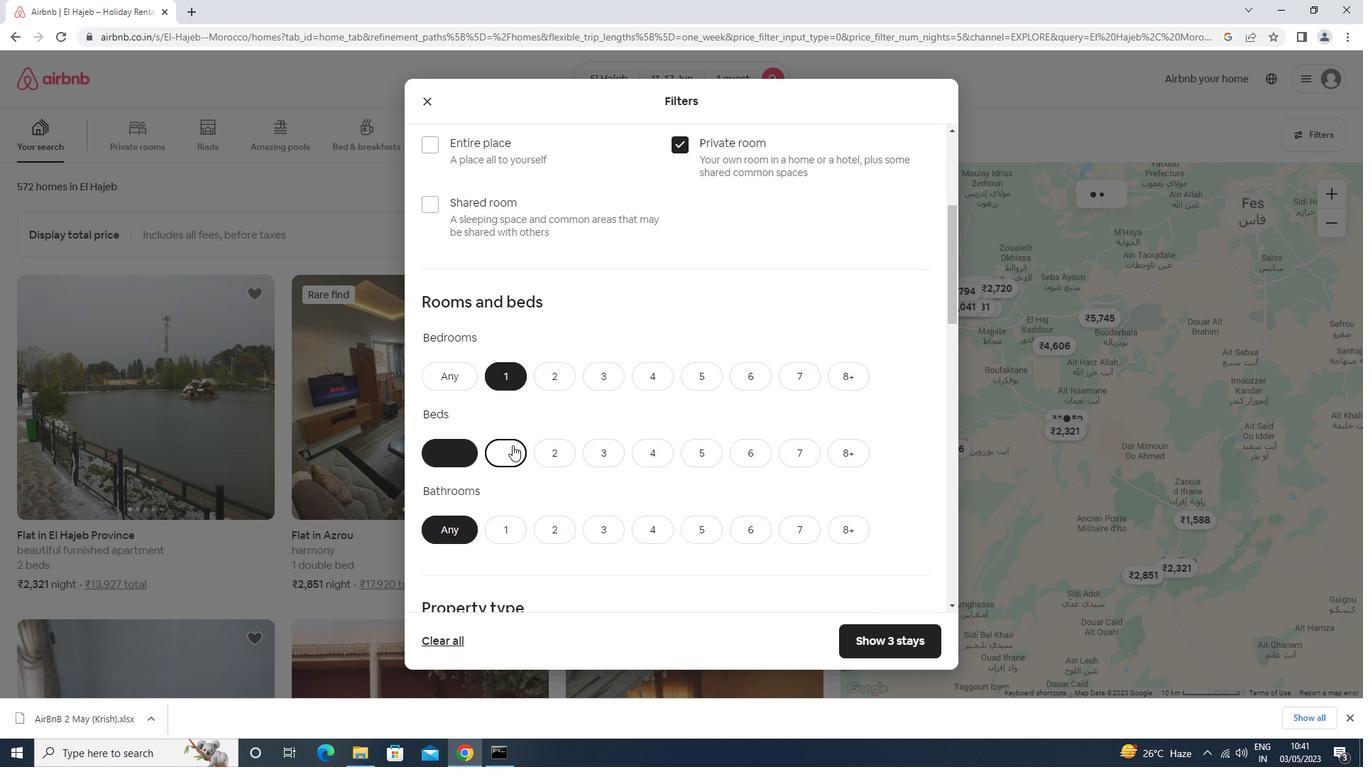 
Action: Mouse scrolled (512, 444) with delta (0, 0)
Screenshot: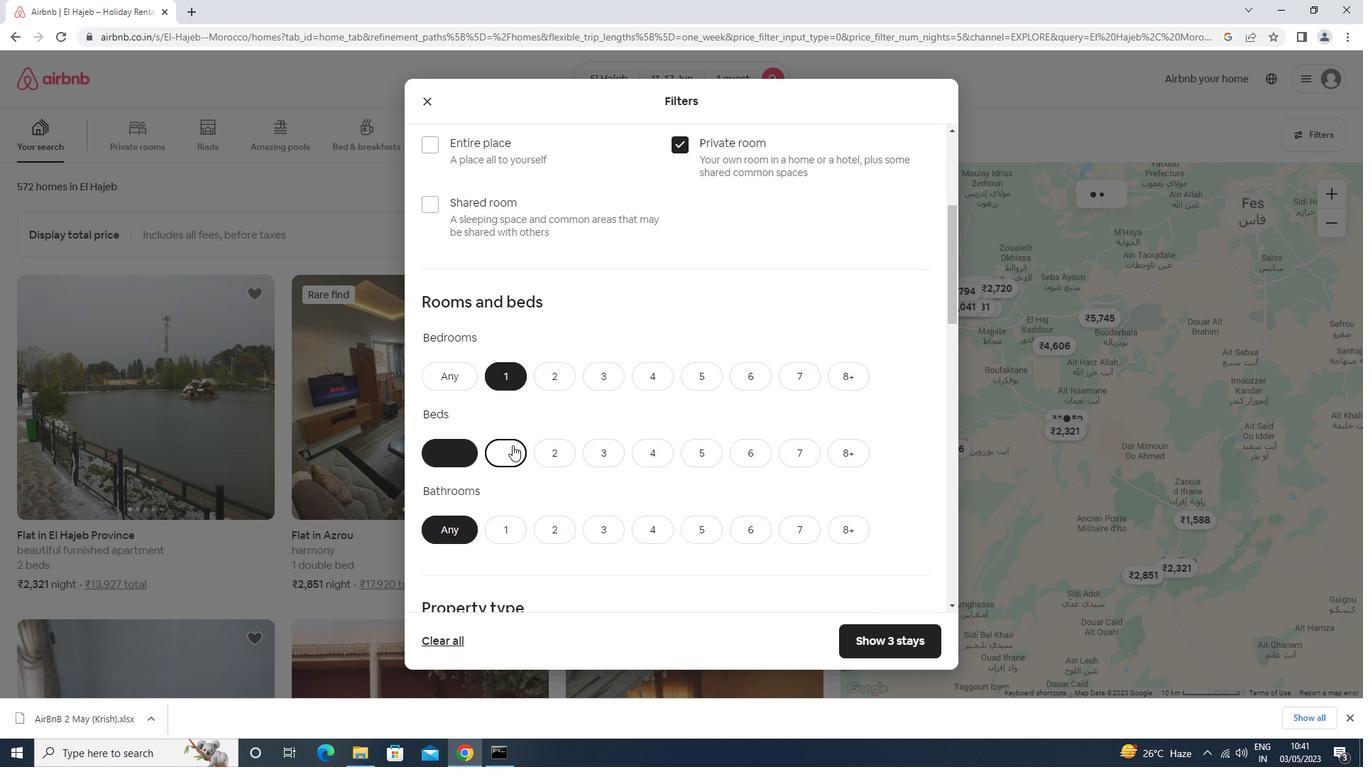 
Action: Mouse scrolled (512, 444) with delta (0, 0)
Screenshot: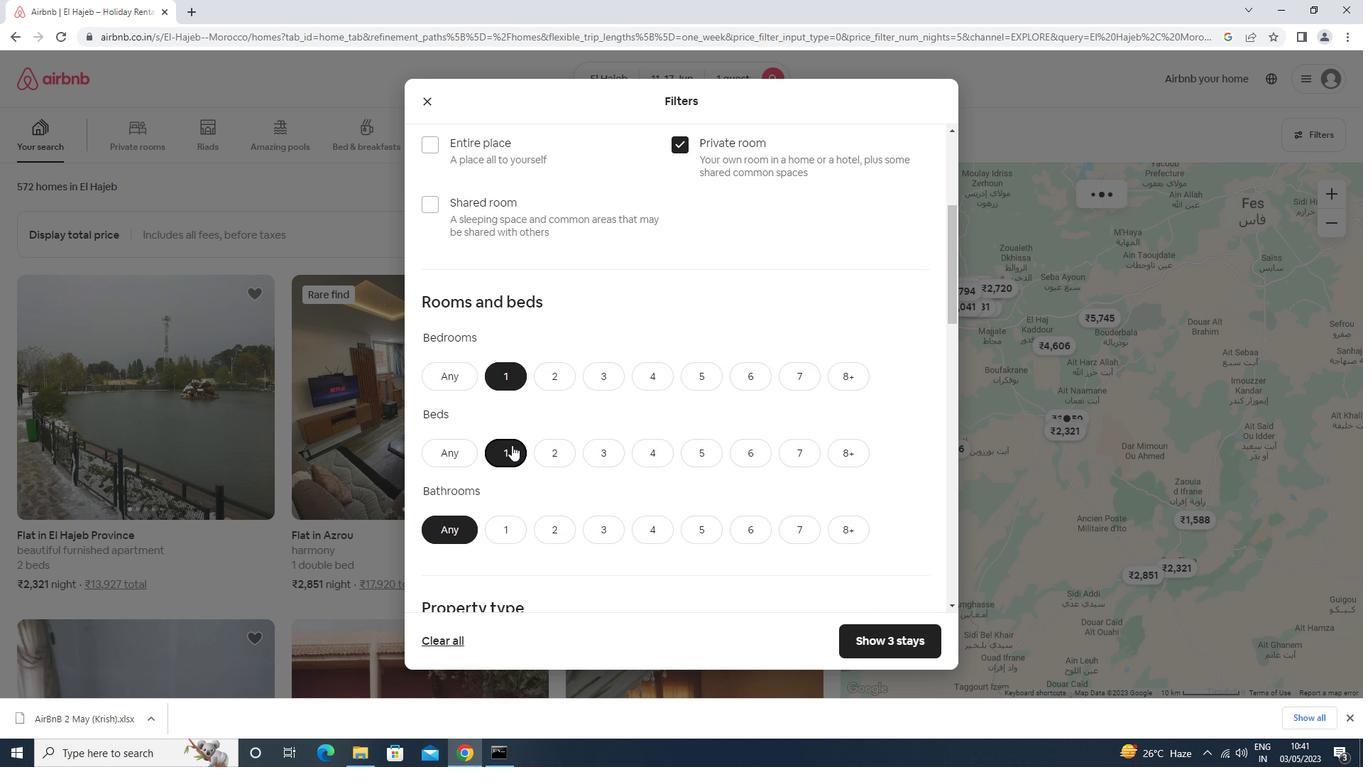 
Action: Mouse moved to (514, 395)
Screenshot: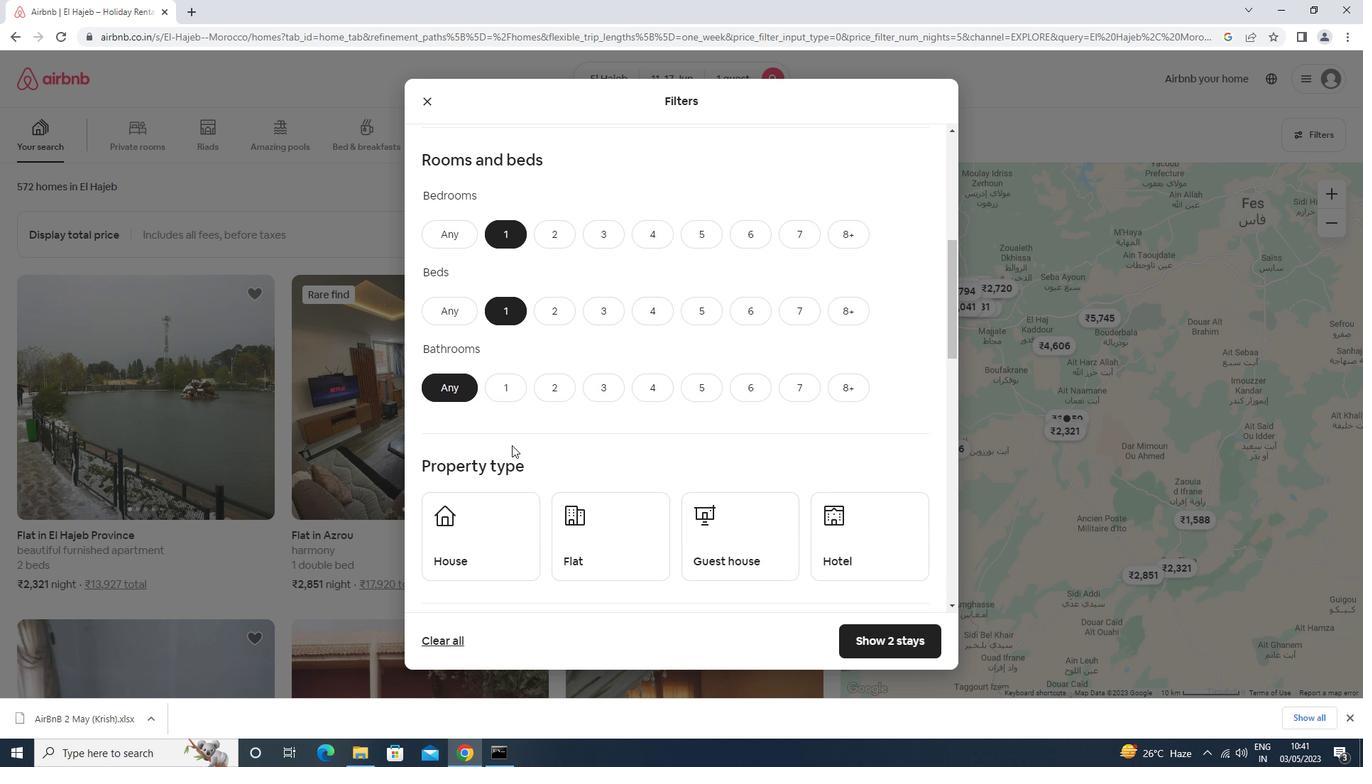 
Action: Mouse pressed left at (514, 395)
Screenshot: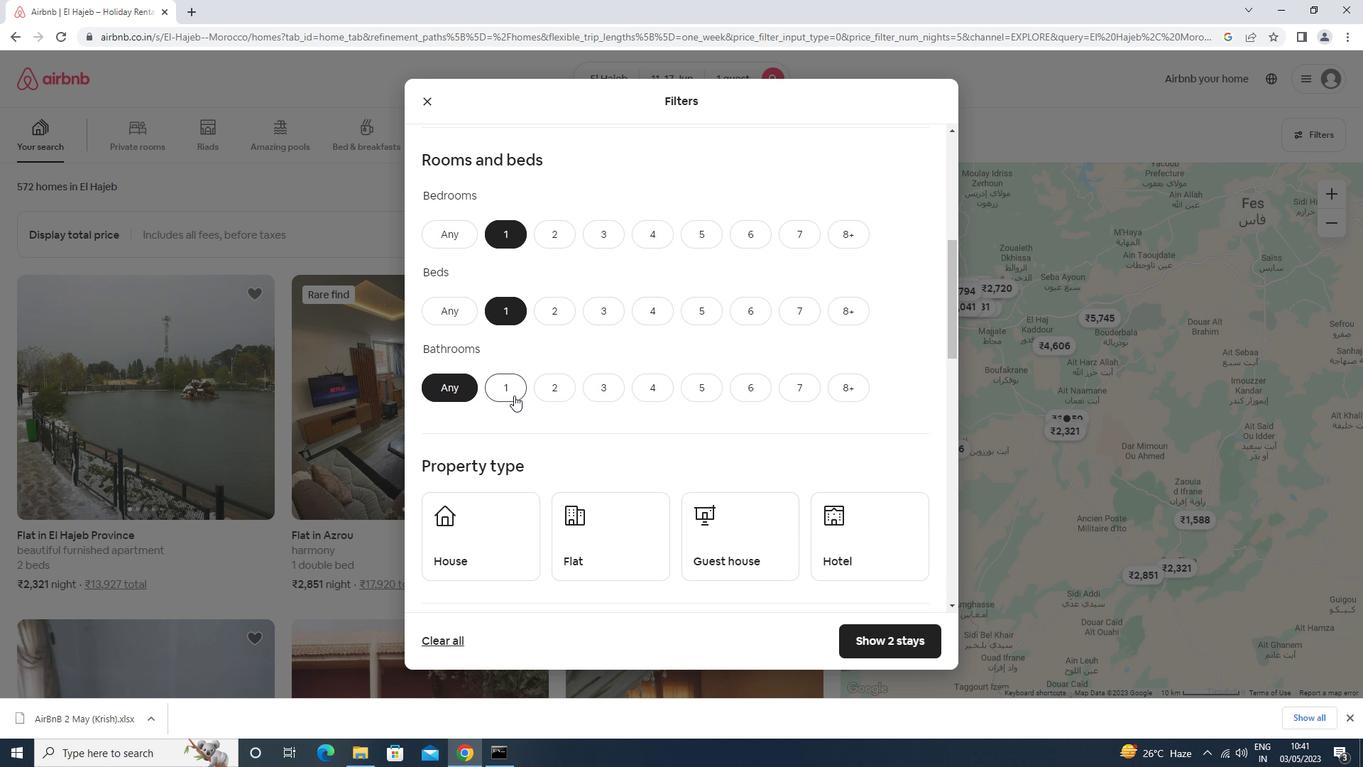 
Action: Mouse moved to (488, 527)
Screenshot: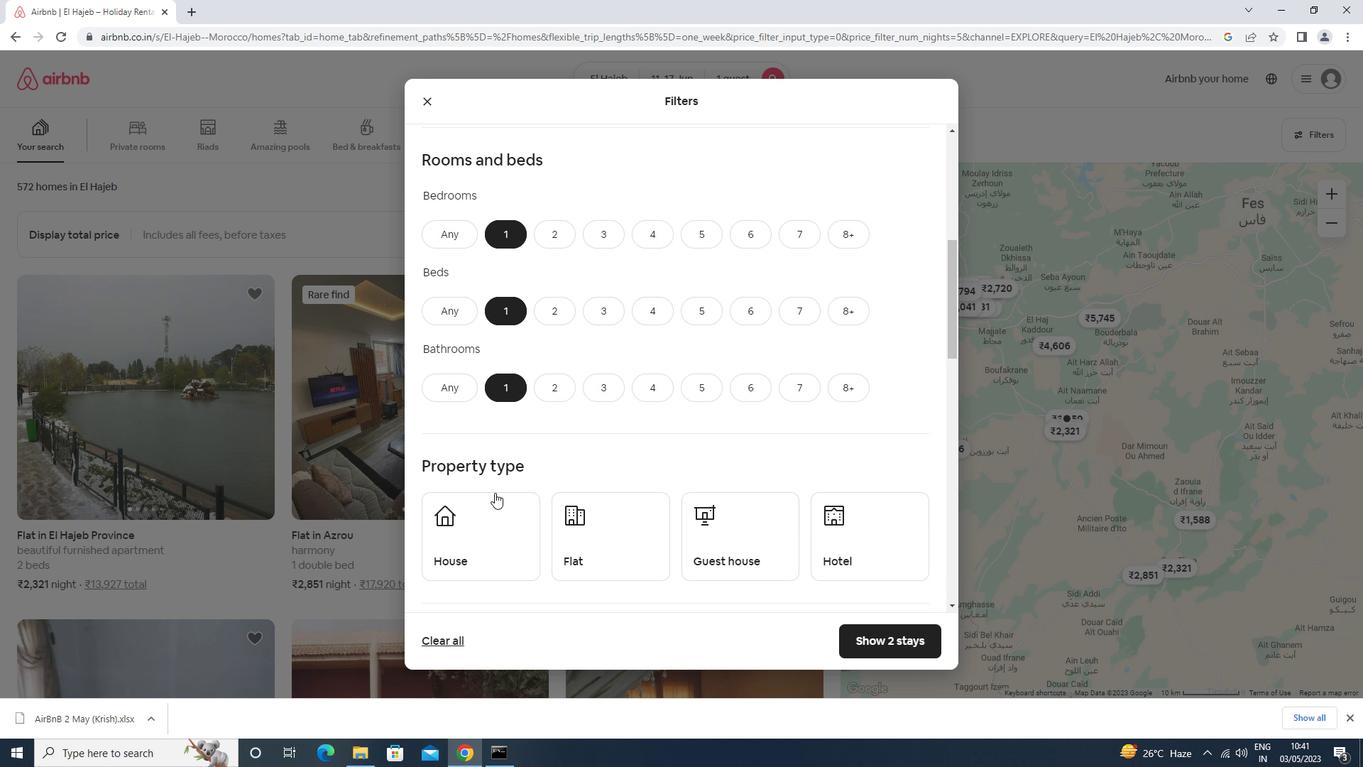 
Action: Mouse pressed left at (488, 527)
Screenshot: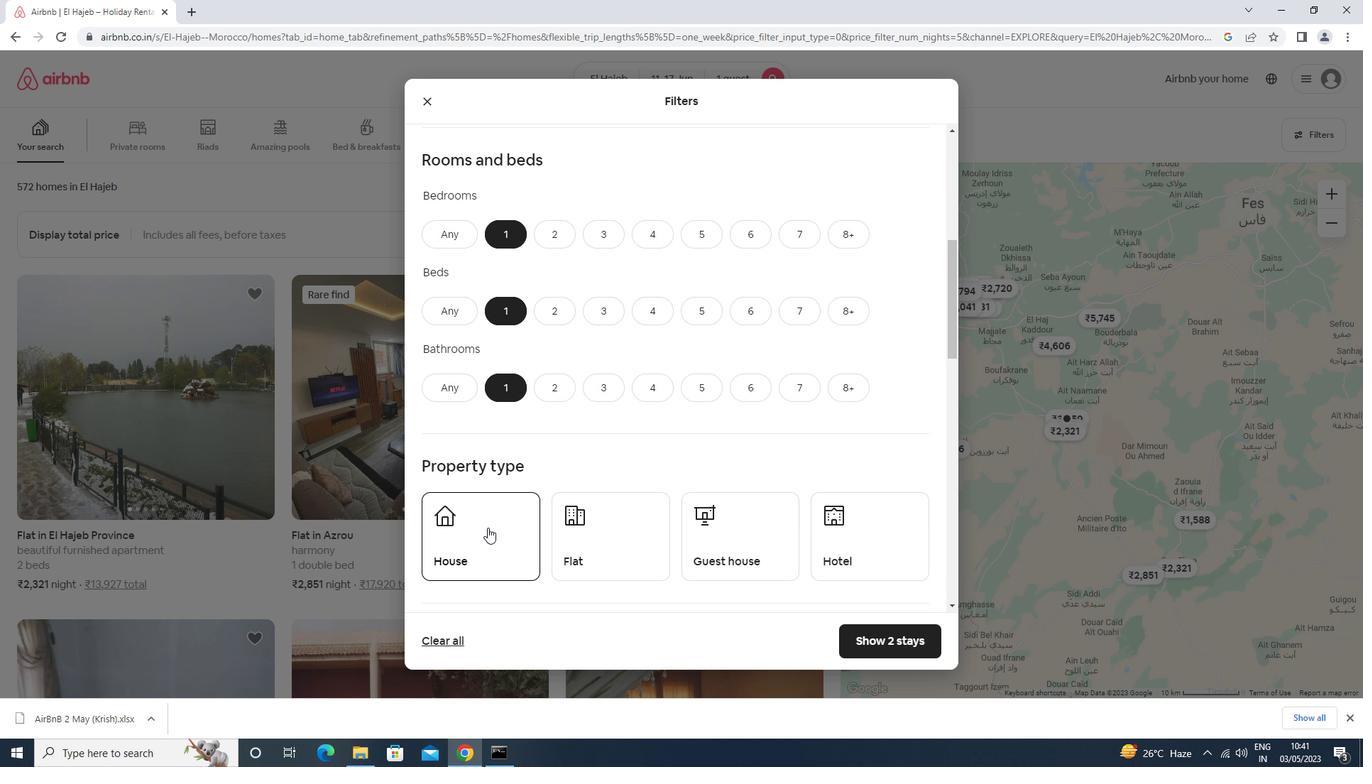 
Action: Mouse moved to (583, 536)
Screenshot: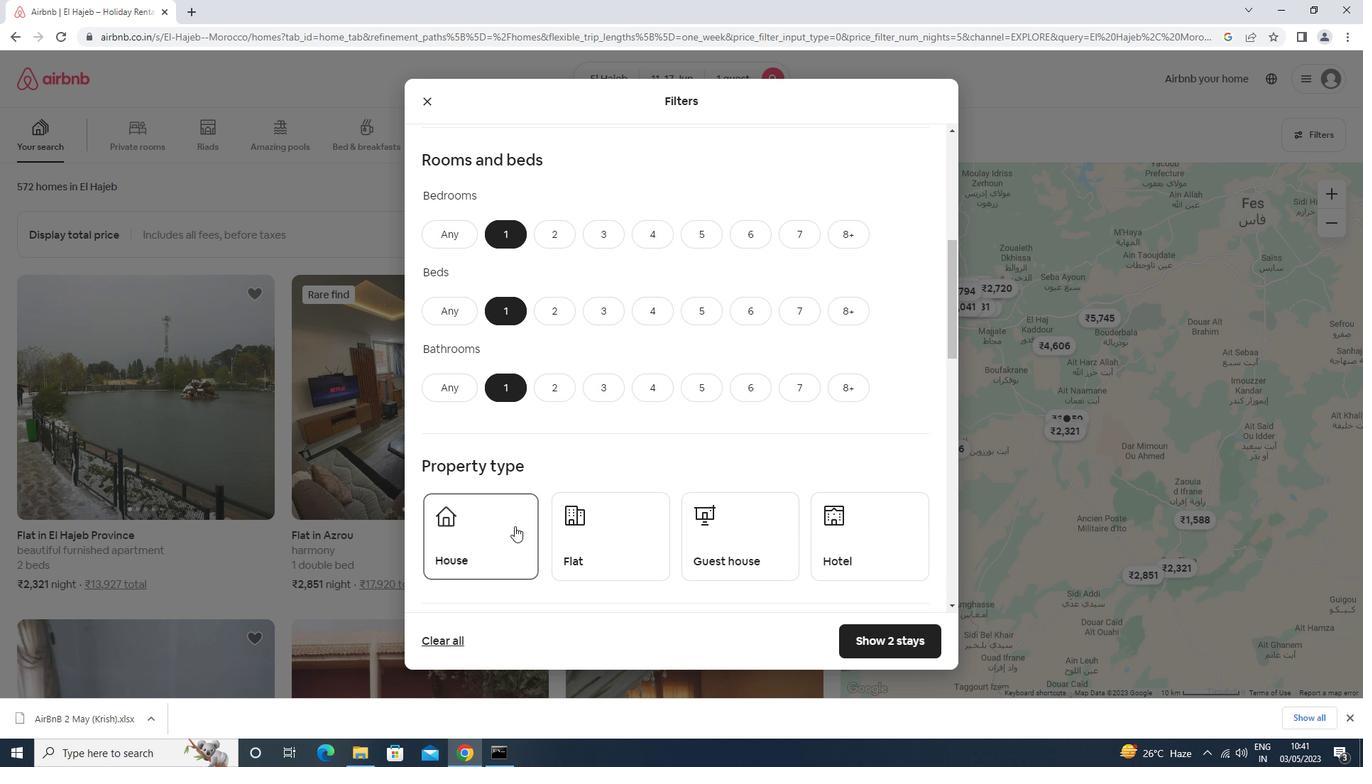 
Action: Mouse pressed left at (583, 536)
Screenshot: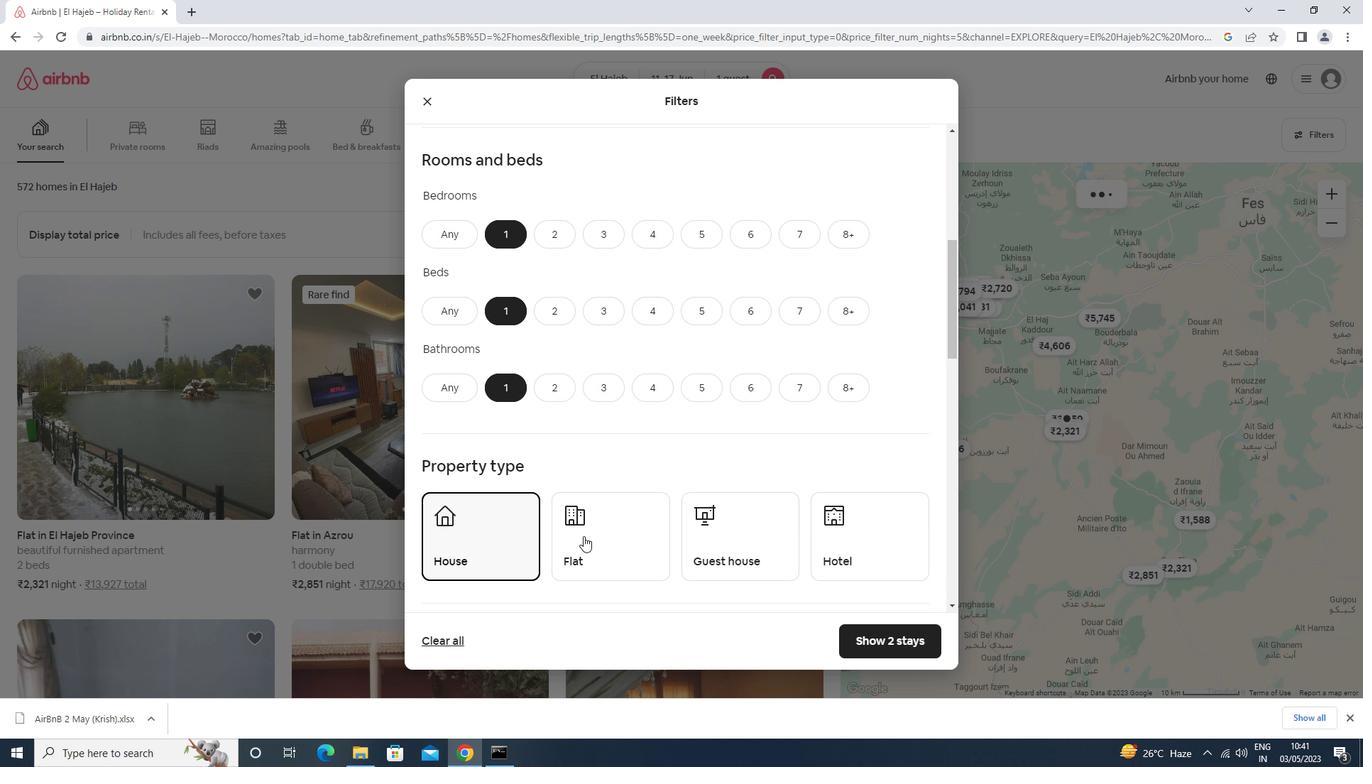 
Action: Mouse moved to (703, 544)
Screenshot: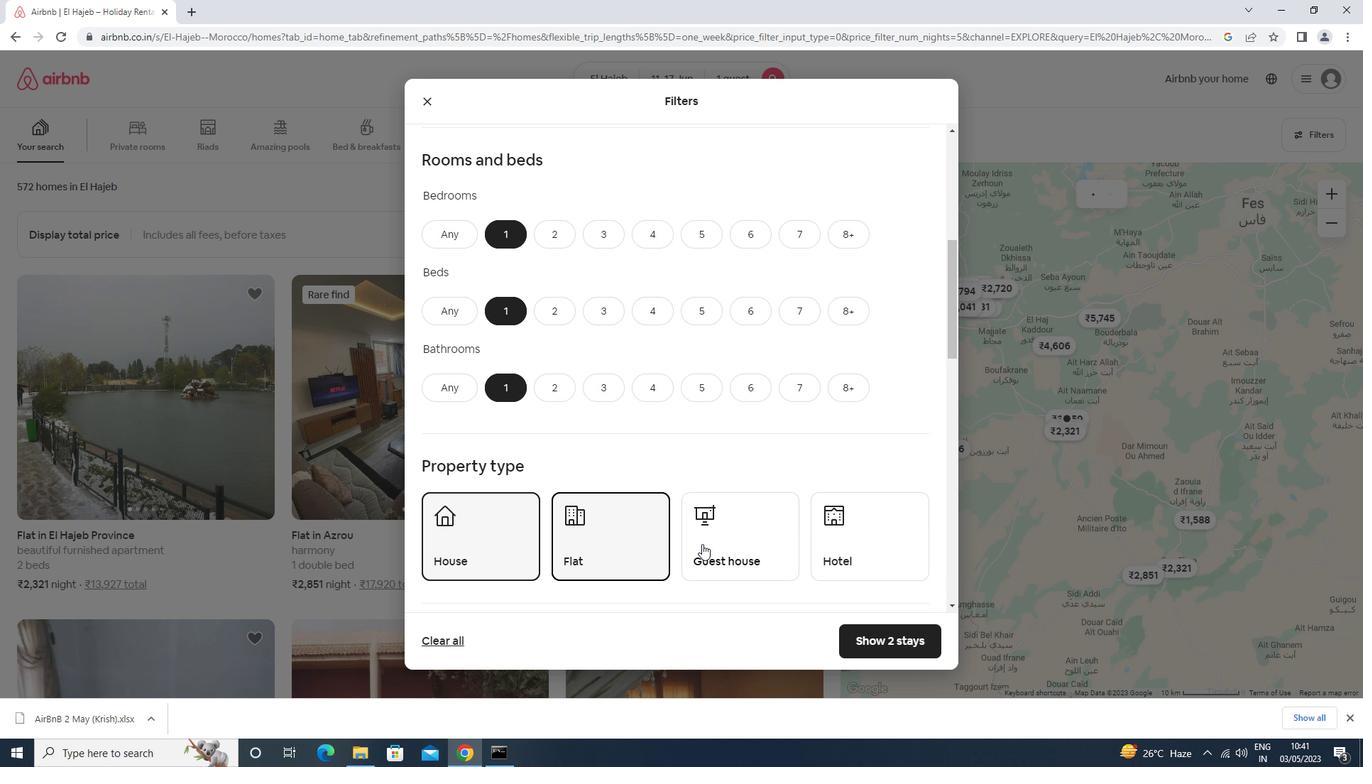 
Action: Mouse pressed left at (703, 544)
Screenshot: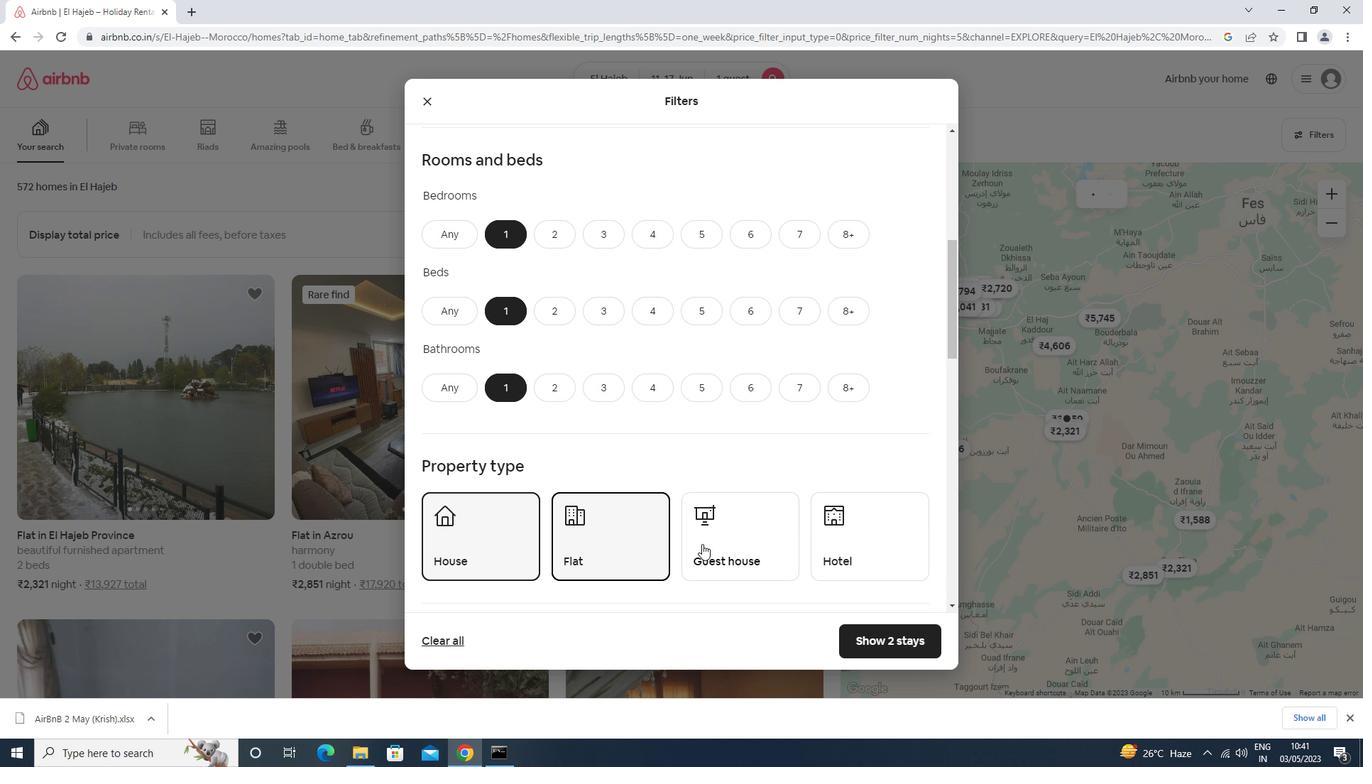 
Action: Mouse moved to (841, 533)
Screenshot: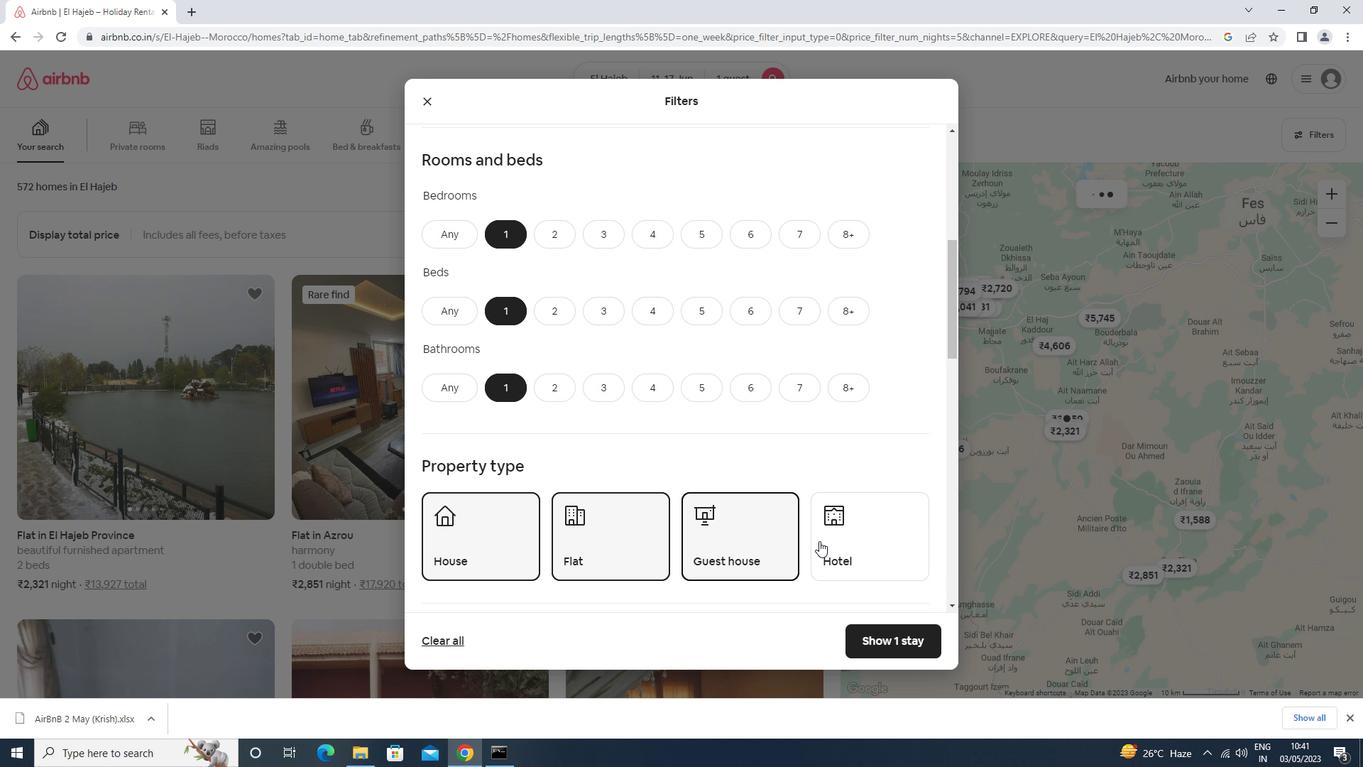 
Action: Mouse pressed left at (841, 533)
Screenshot: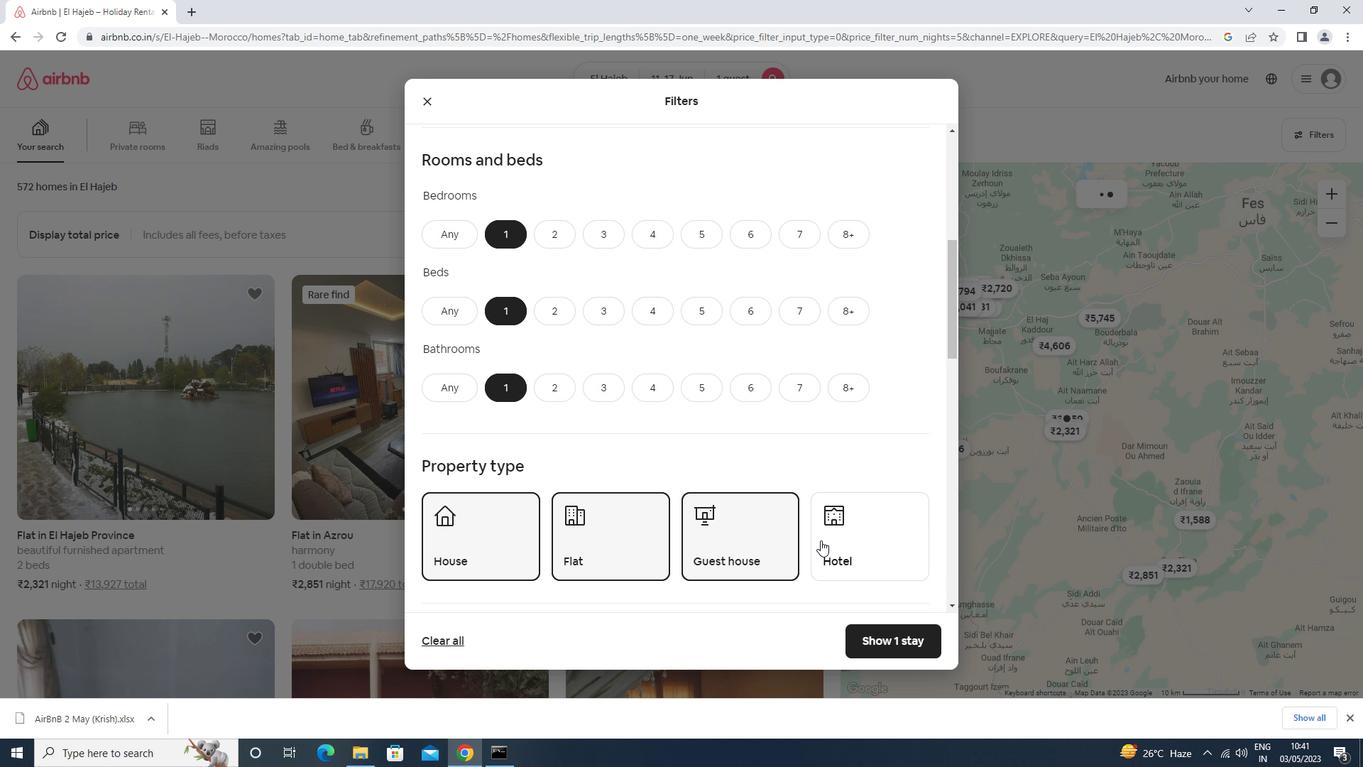 
Action: Mouse moved to (841, 529)
Screenshot: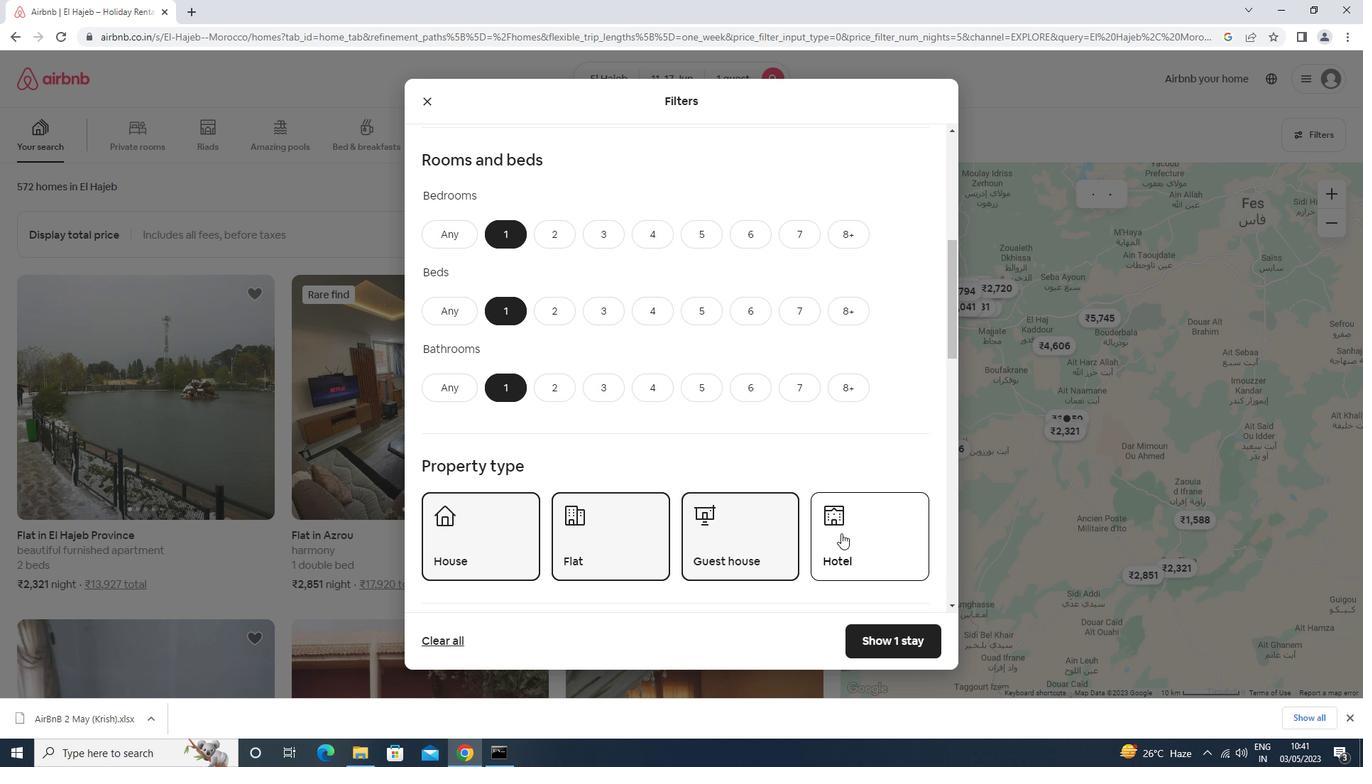 
Action: Mouse scrolled (841, 528) with delta (0, 0)
Screenshot: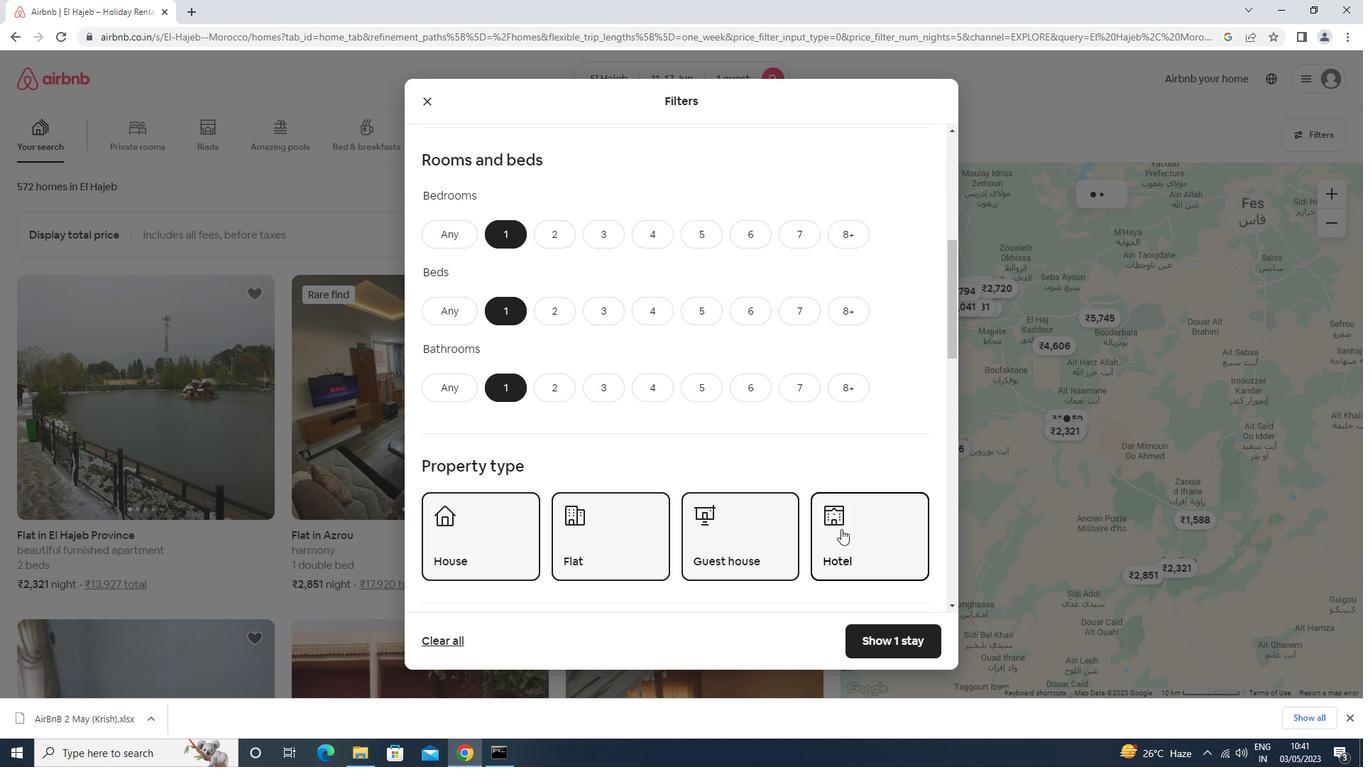 
Action: Mouse moved to (841, 529)
Screenshot: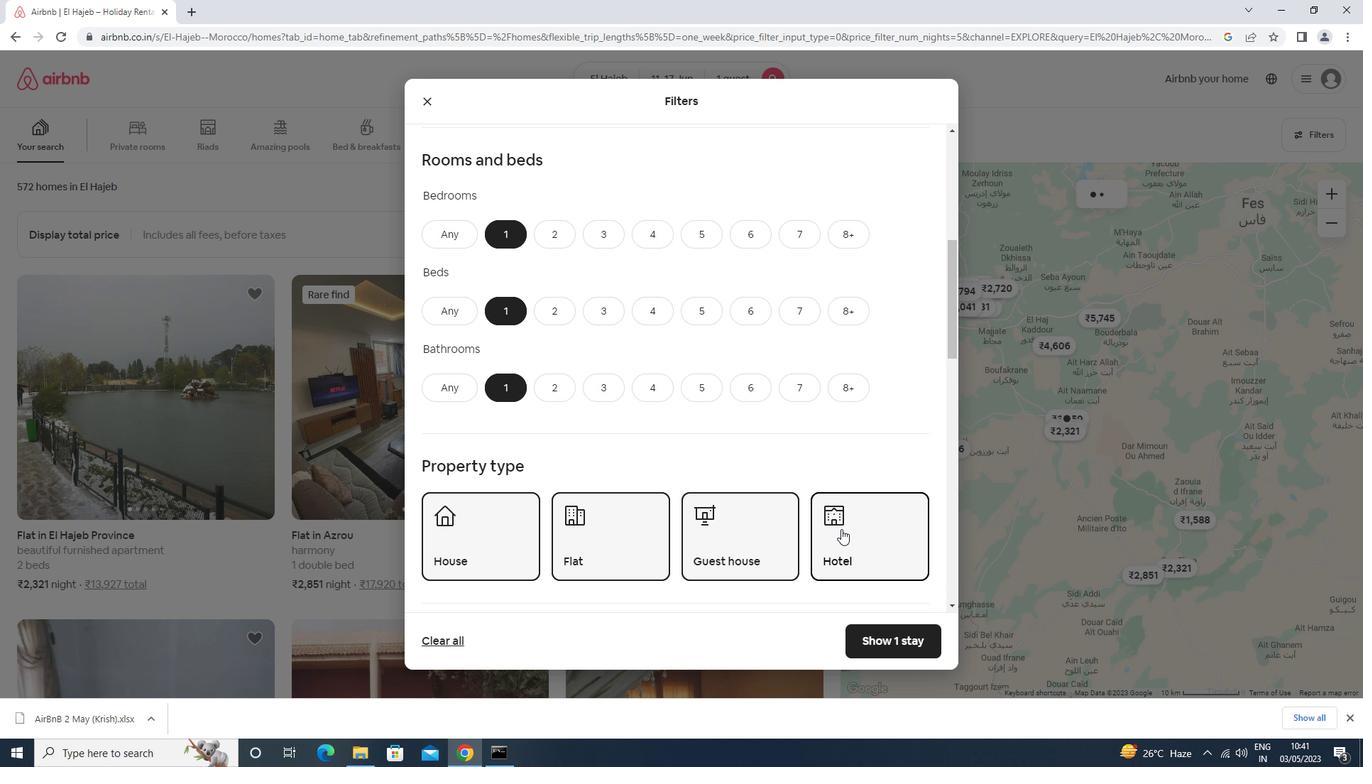 
Action: Mouse scrolled (841, 528) with delta (0, 0)
Screenshot: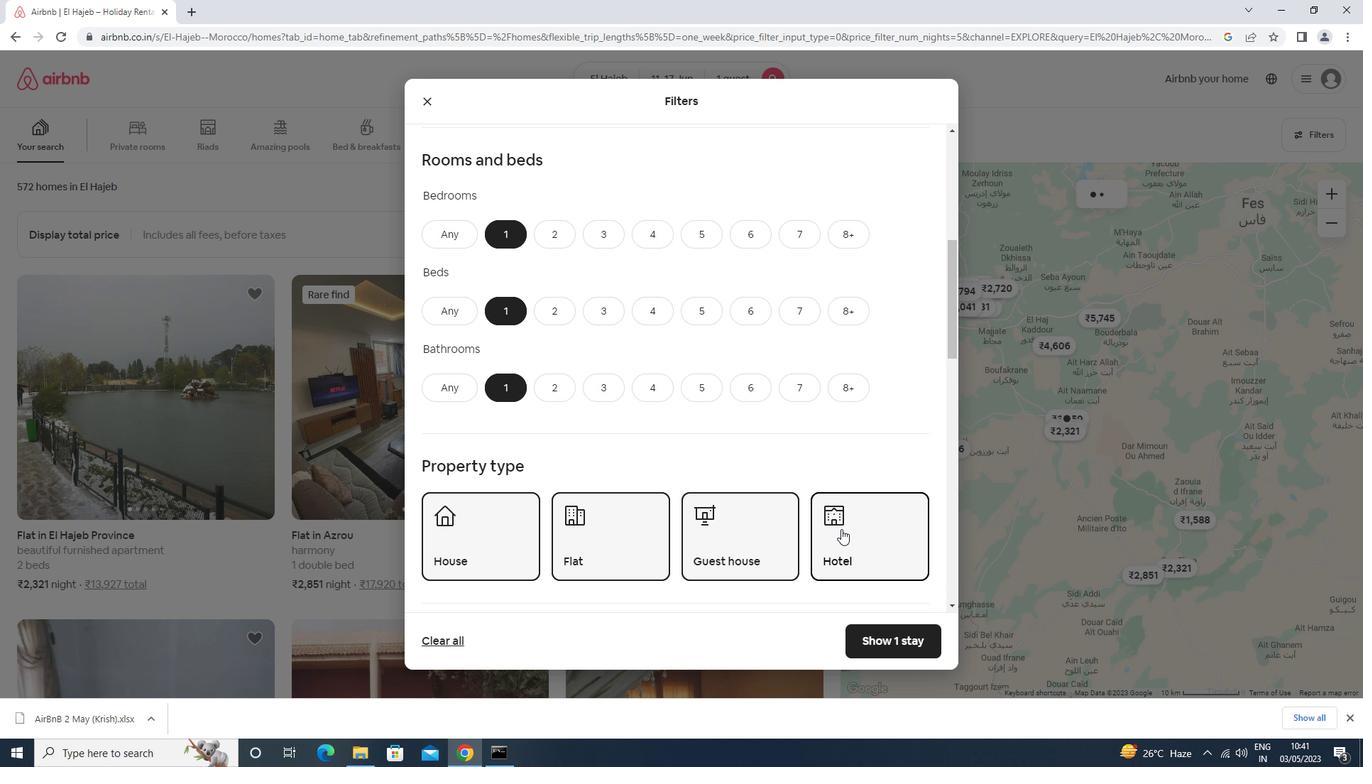 
Action: Mouse scrolled (841, 528) with delta (0, 0)
Screenshot: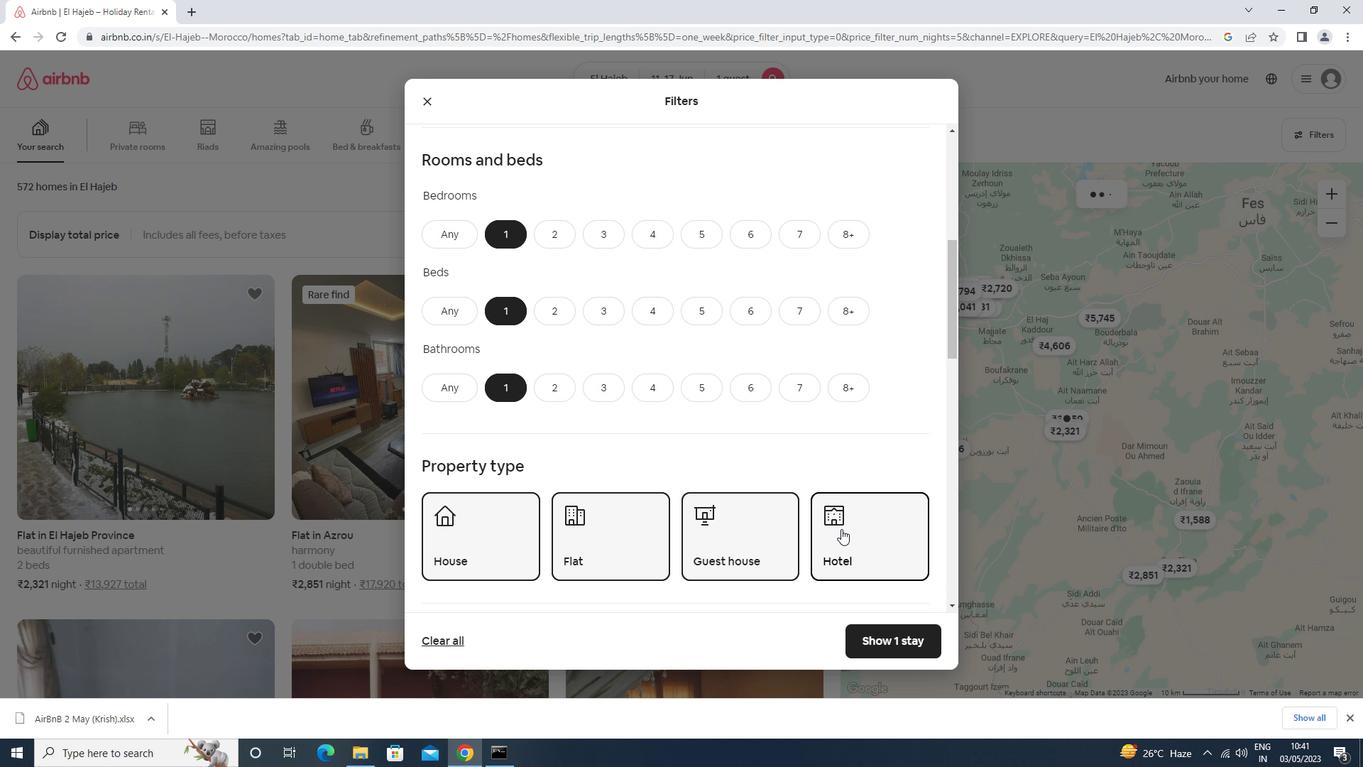 
Action: Mouse scrolled (841, 528) with delta (0, 0)
Screenshot: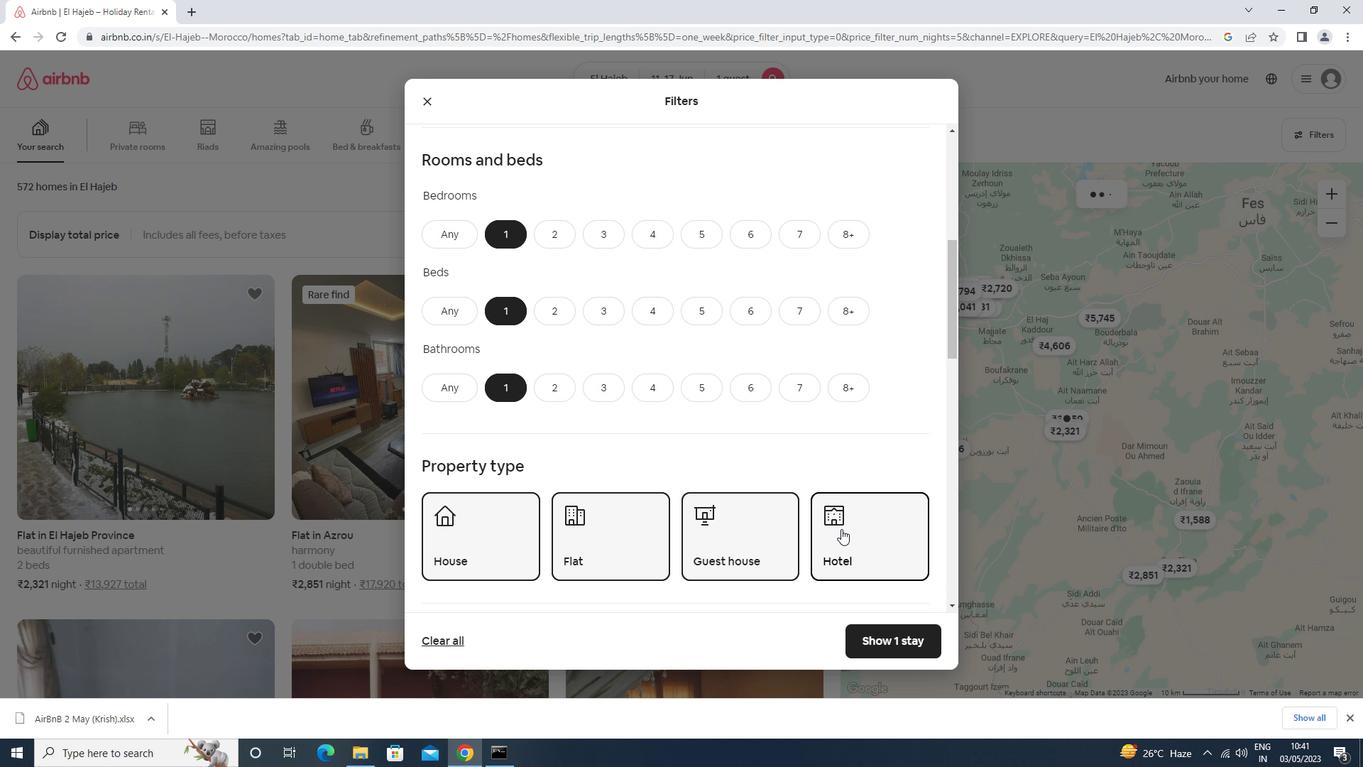 
Action: Mouse moved to (840, 529)
Screenshot: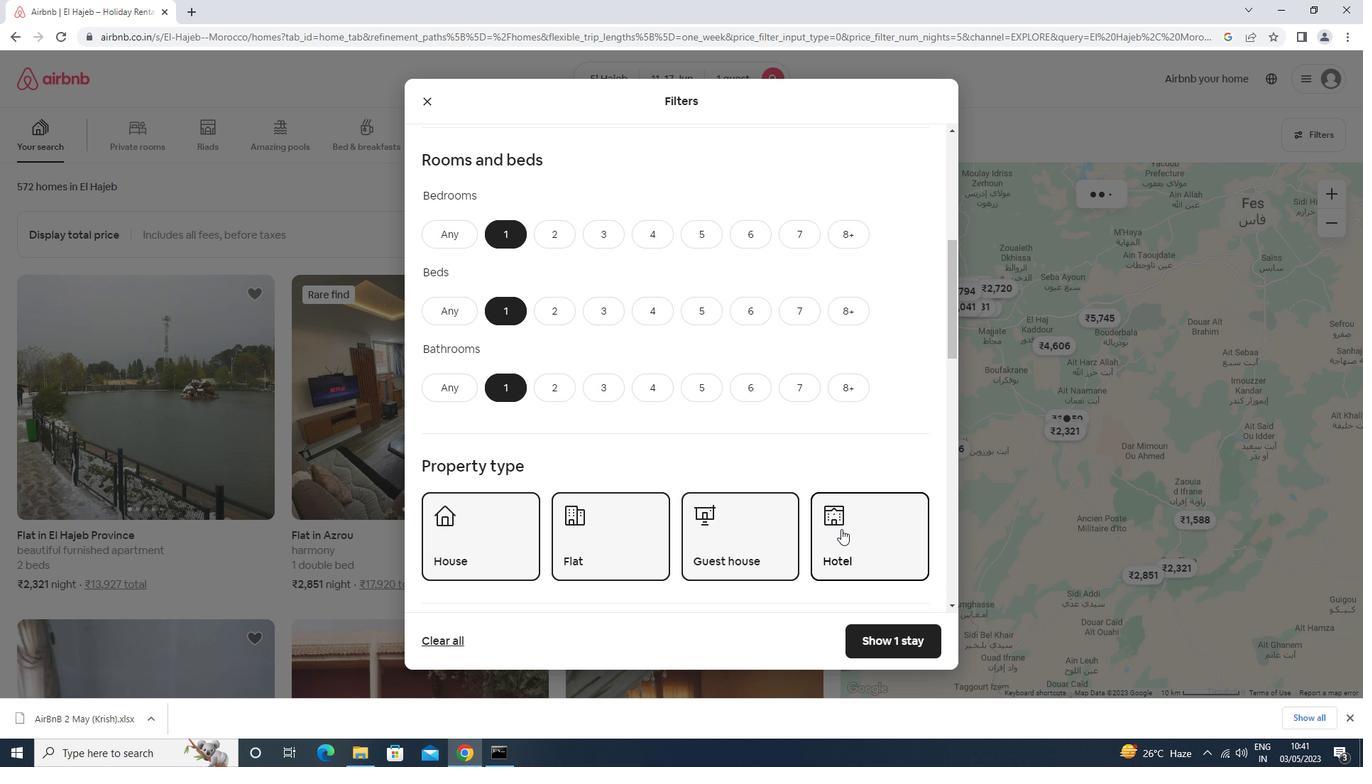 
Action: Mouse scrolled (840, 528) with delta (0, 0)
Screenshot: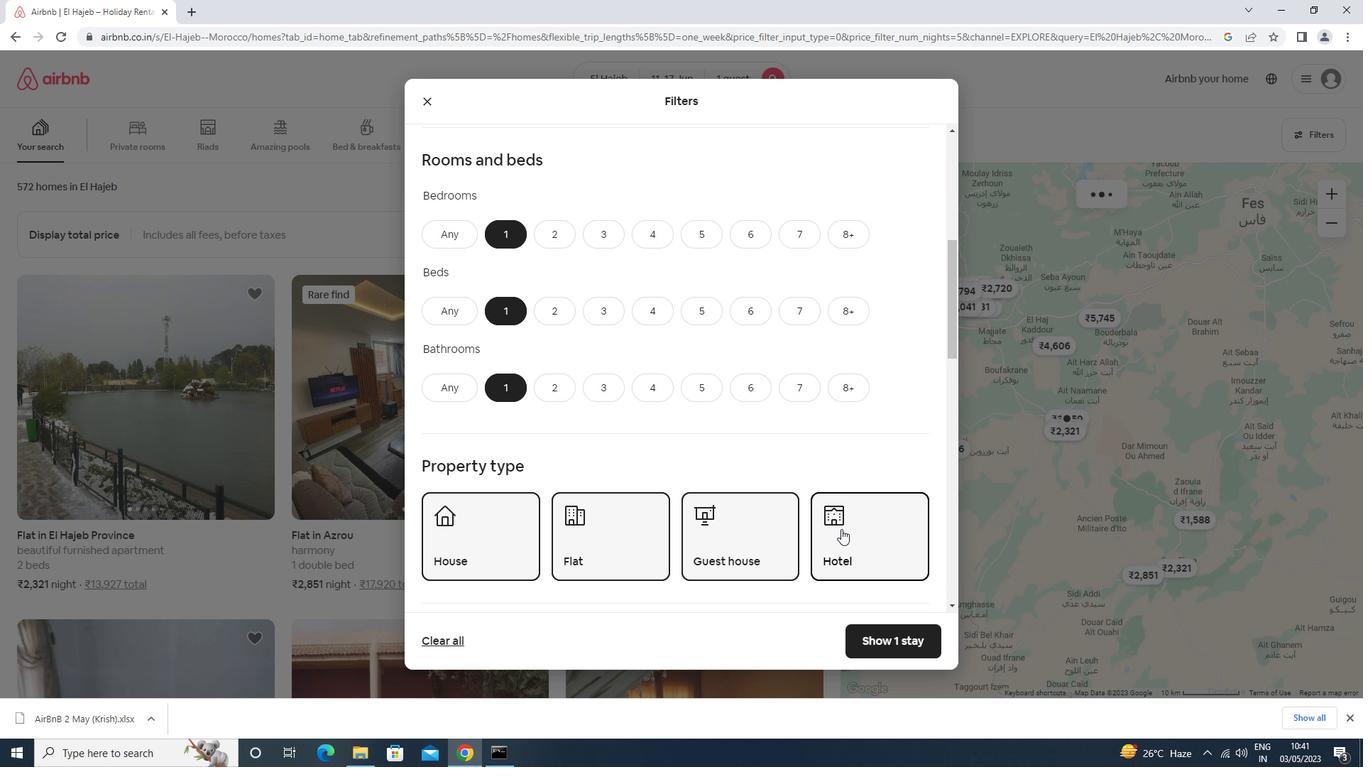 
Action: Mouse scrolled (840, 528) with delta (0, 0)
Screenshot: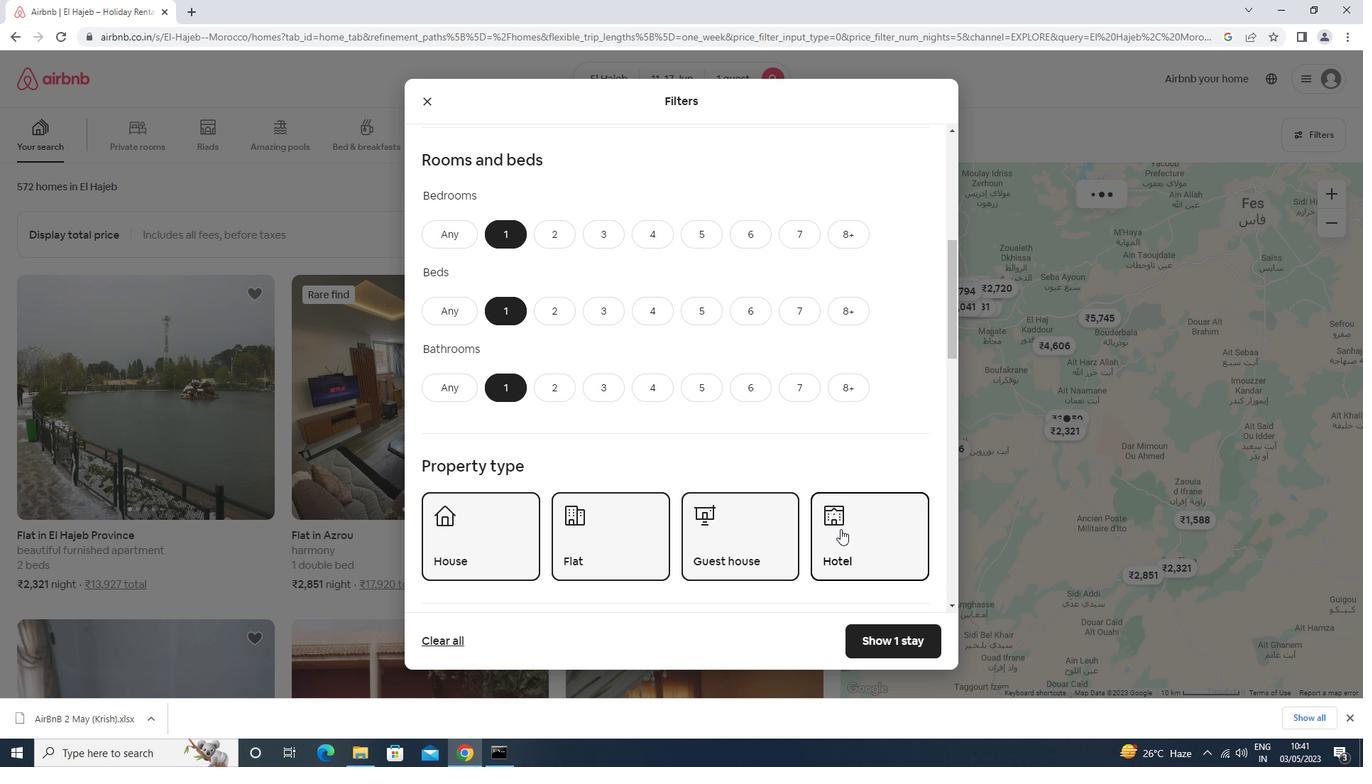 
Action: Mouse moved to (895, 545)
Screenshot: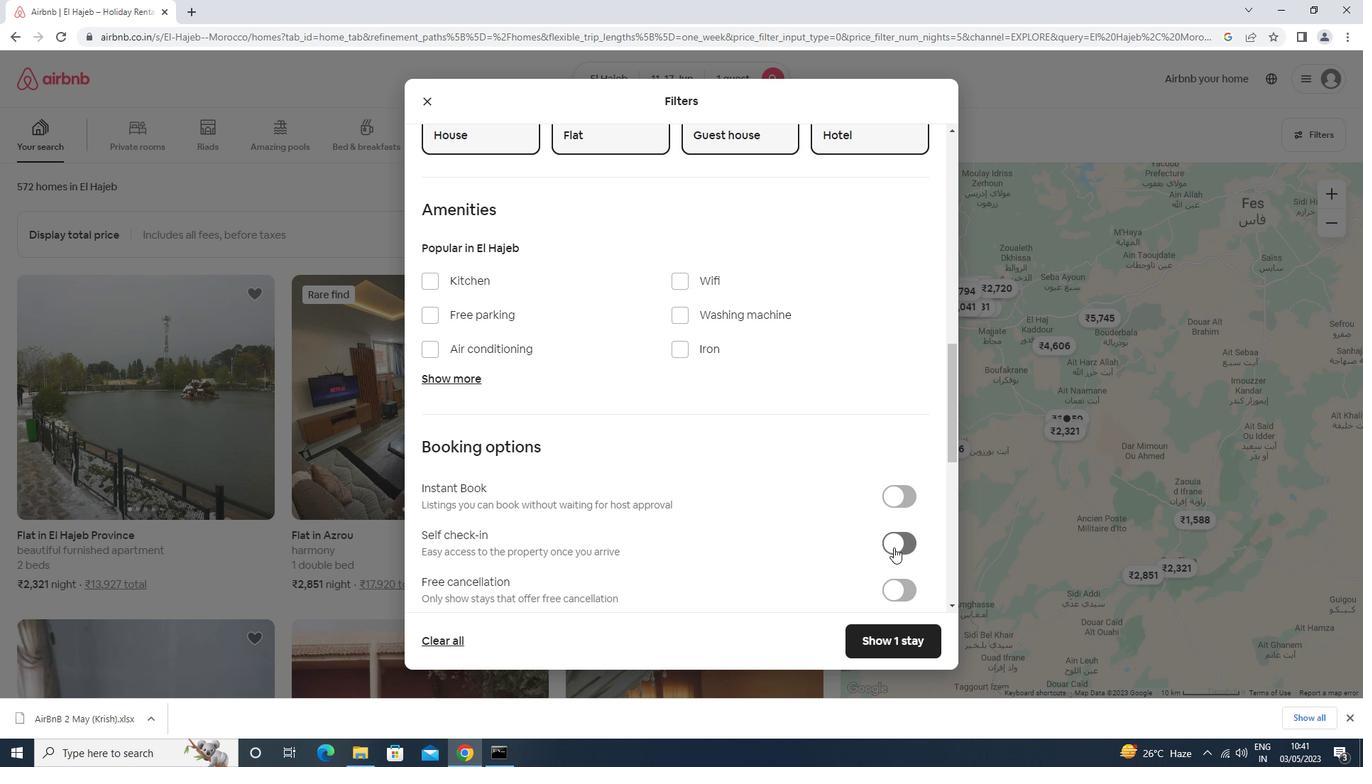 
Action: Mouse pressed left at (895, 545)
Screenshot: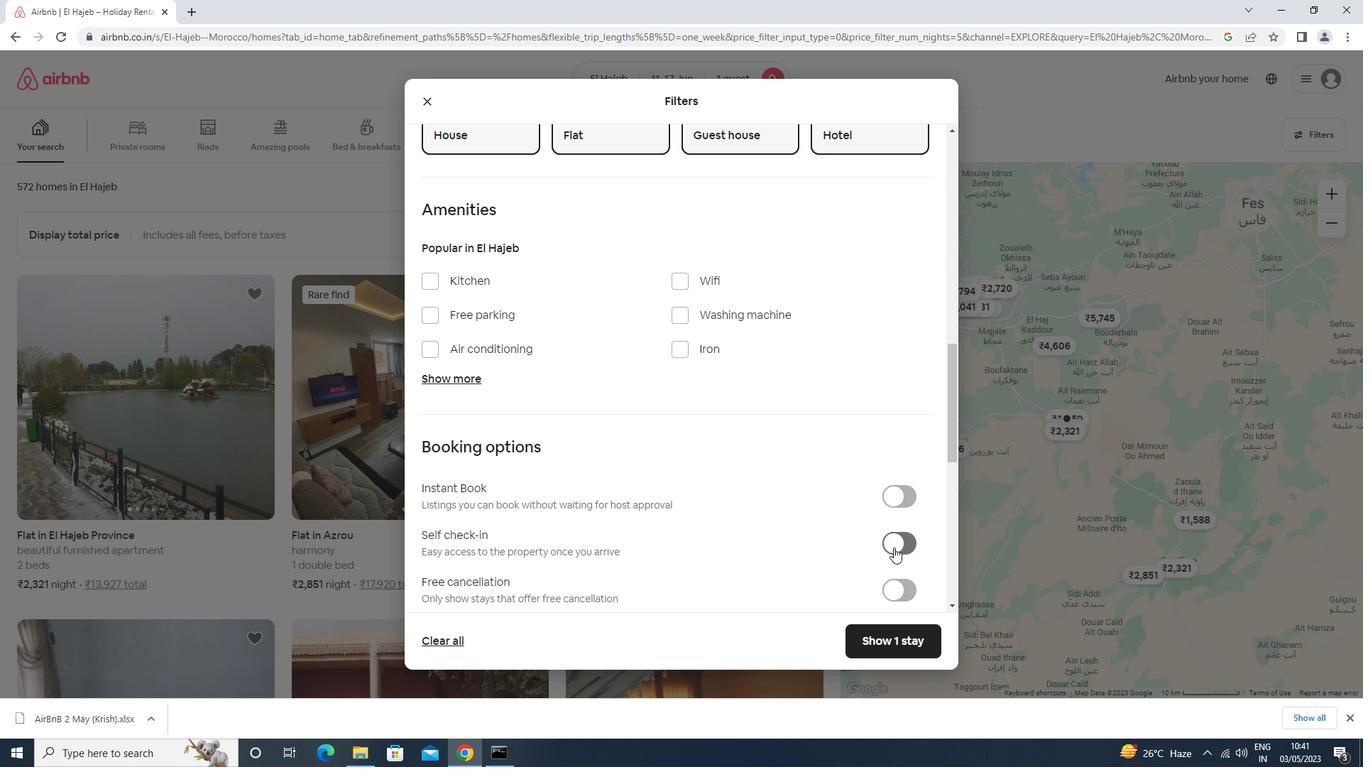 
Action: Mouse moved to (883, 538)
Screenshot: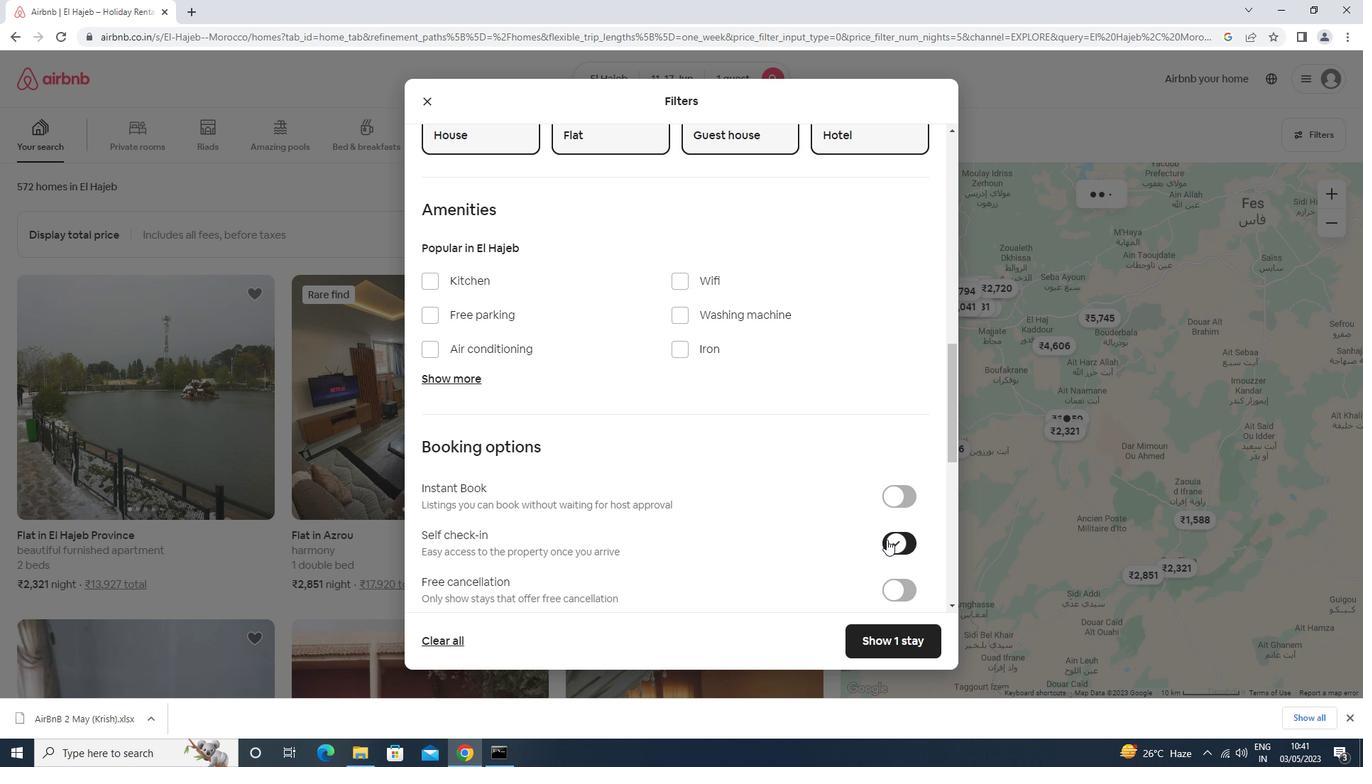 
Action: Mouse scrolled (883, 537) with delta (0, 0)
Screenshot: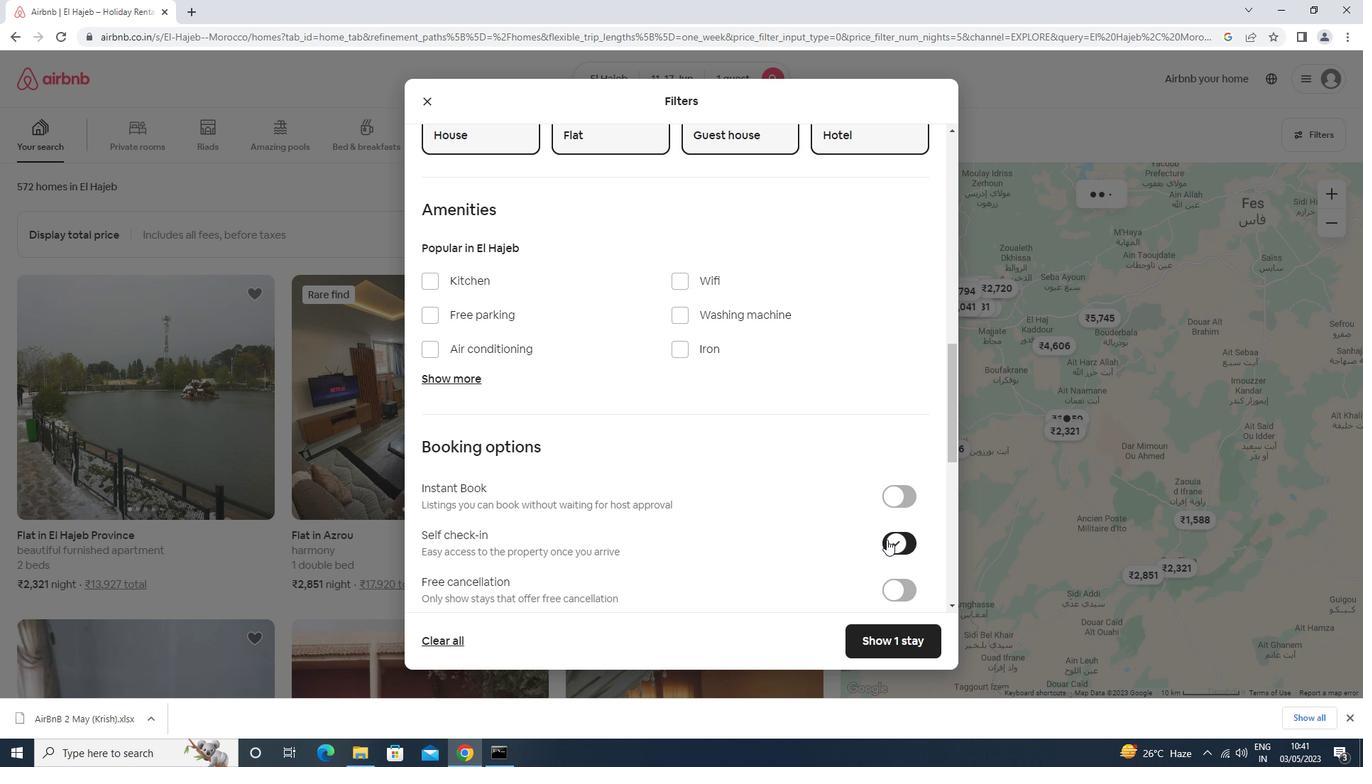 
Action: Mouse moved to (881, 540)
Screenshot: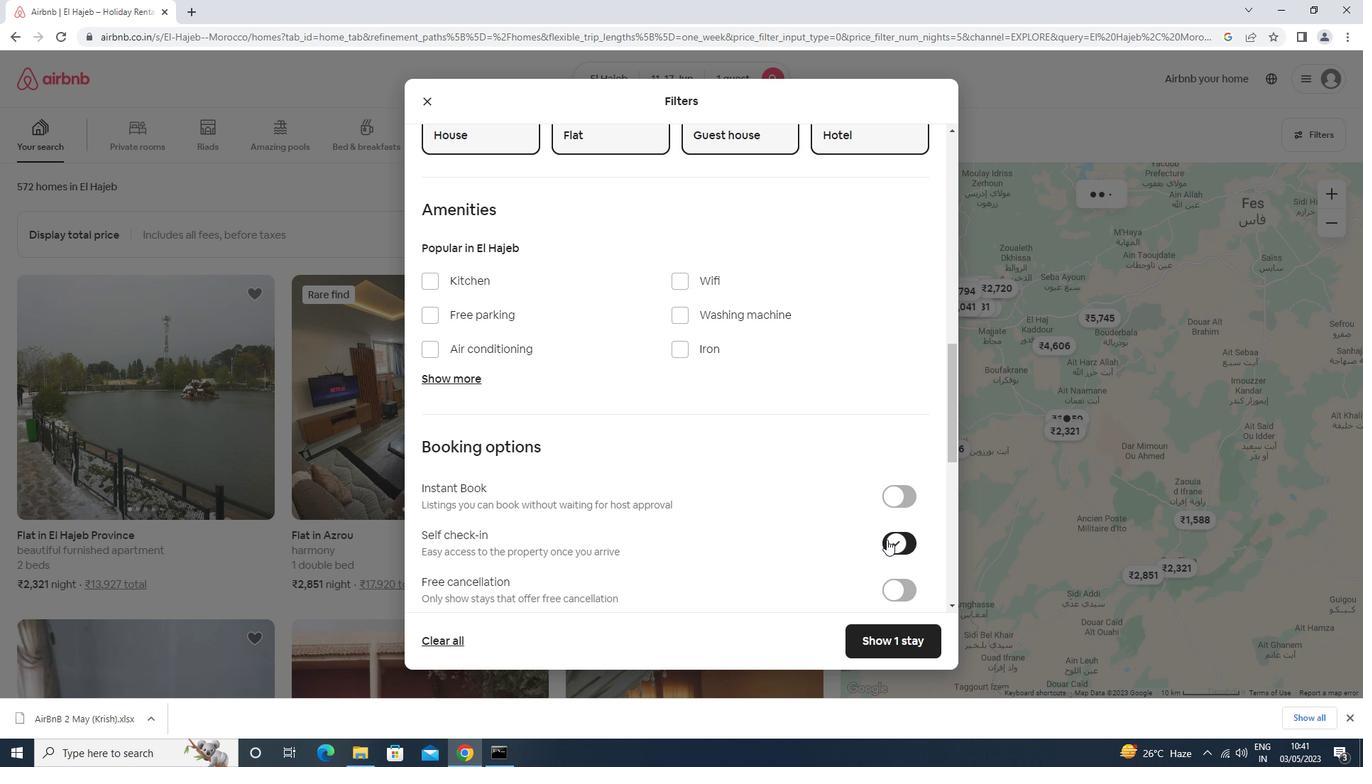 
Action: Mouse scrolled (881, 539) with delta (0, 0)
Screenshot: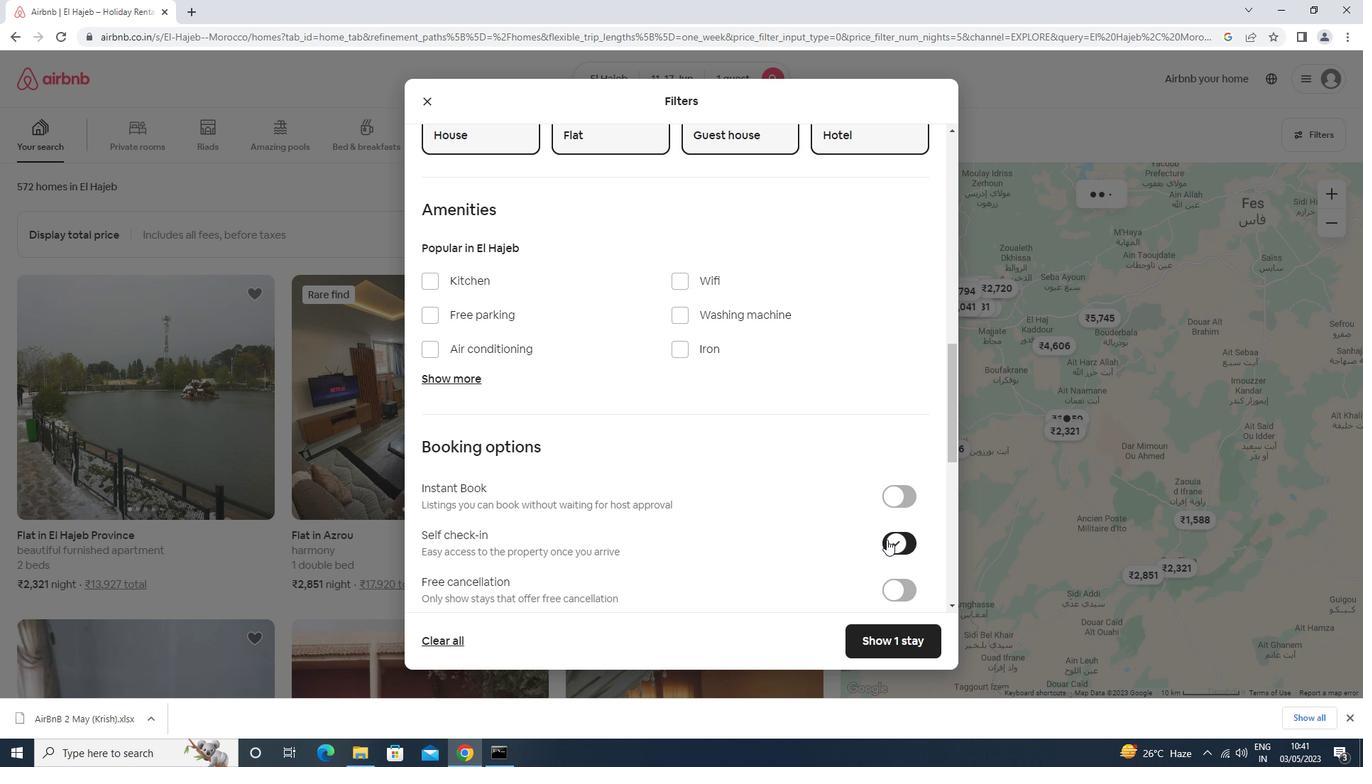 
Action: Mouse moved to (881, 541)
Screenshot: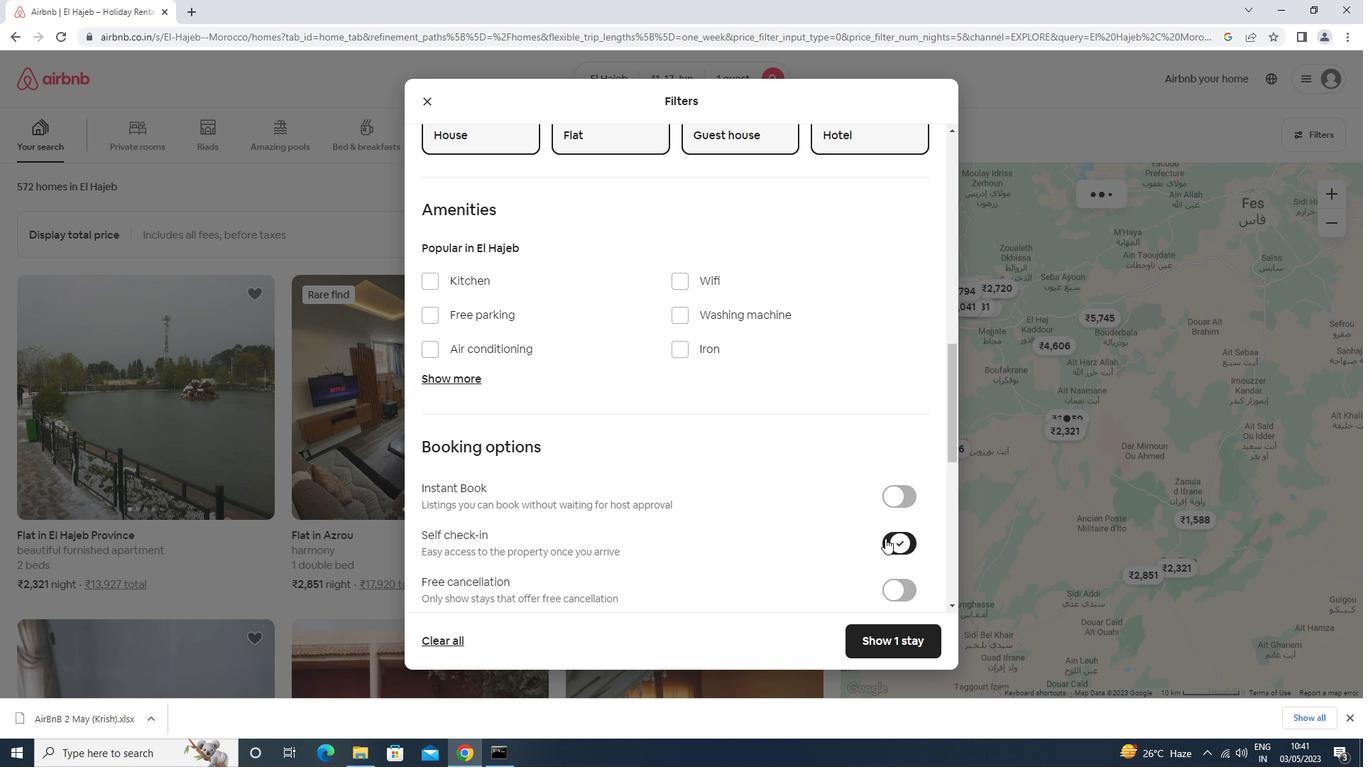 
Action: Mouse scrolled (881, 540) with delta (0, 0)
Screenshot: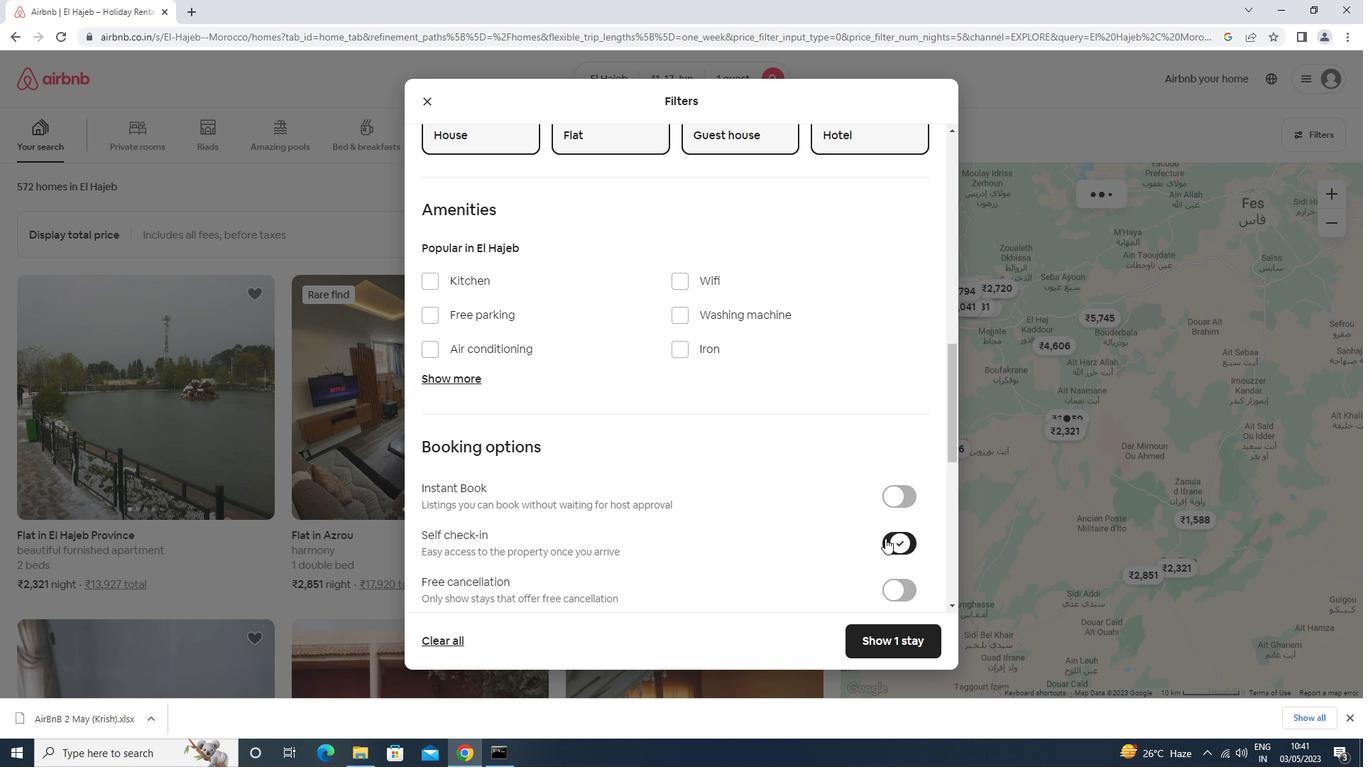 
Action: Mouse scrolled (881, 540) with delta (0, 0)
Screenshot: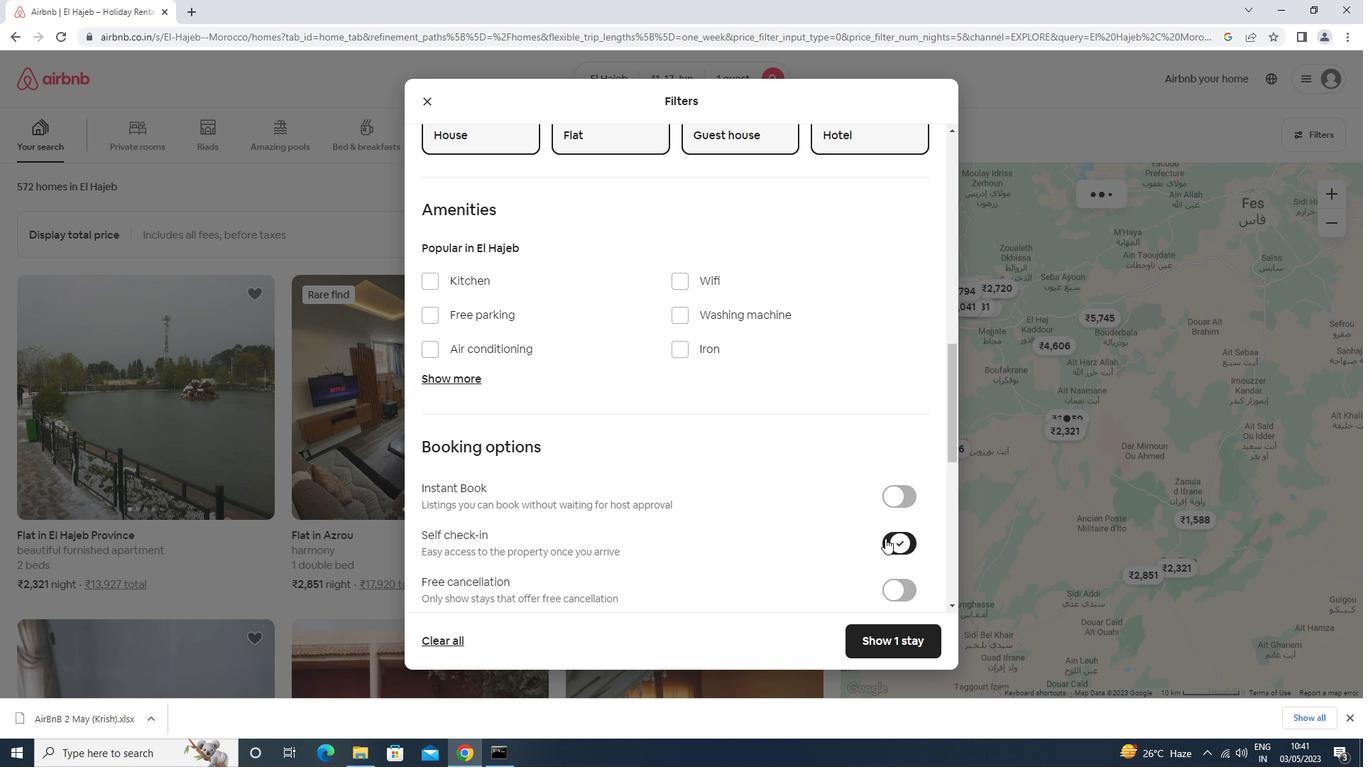 
Action: Mouse scrolled (881, 540) with delta (0, 0)
Screenshot: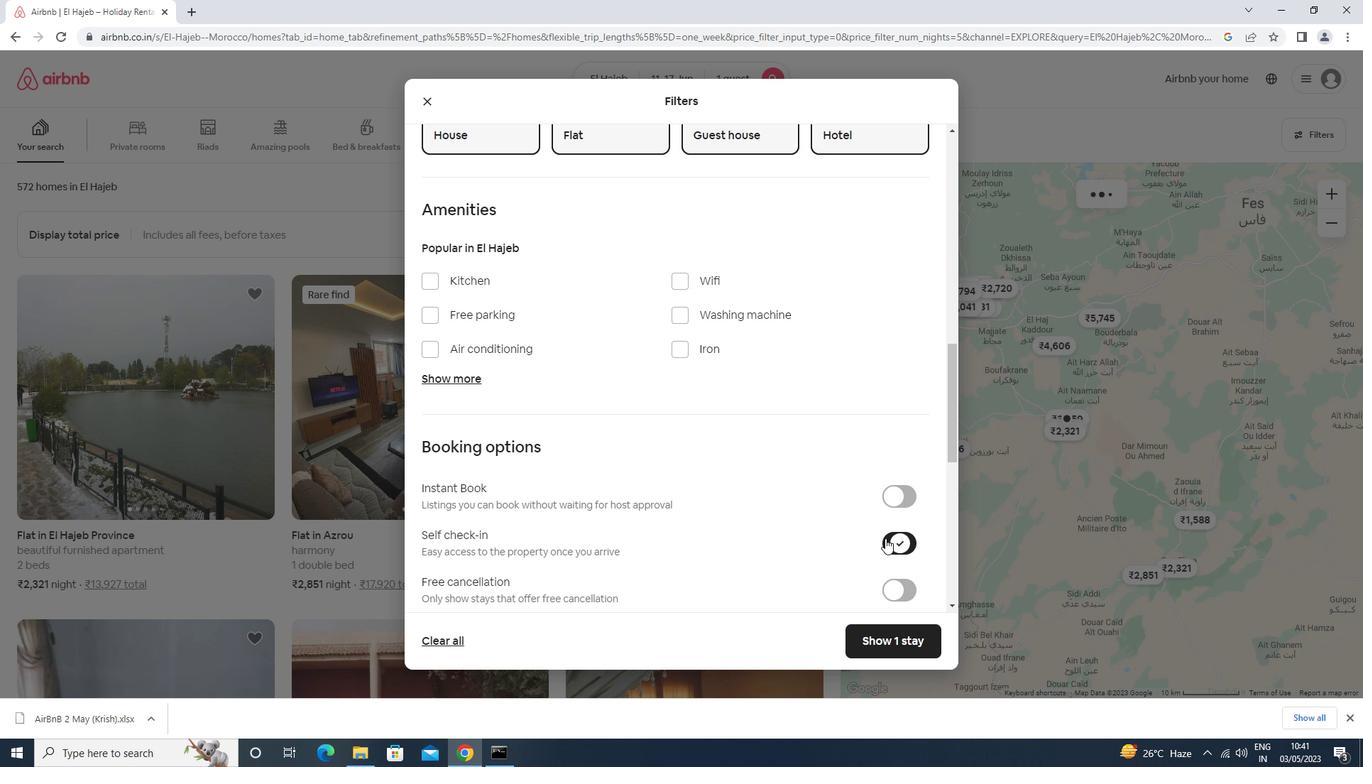
Action: Mouse scrolled (881, 540) with delta (0, 0)
Screenshot: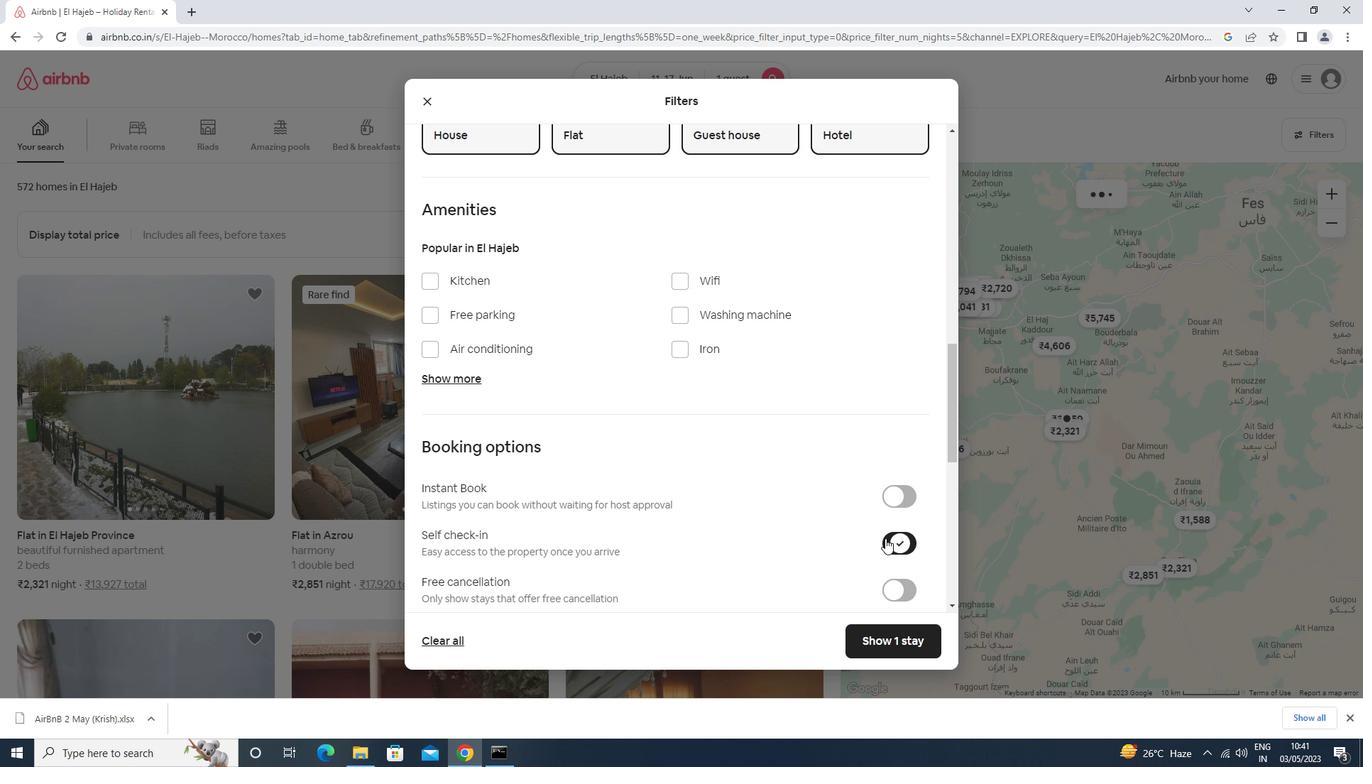 
Action: Mouse moved to (879, 541)
Screenshot: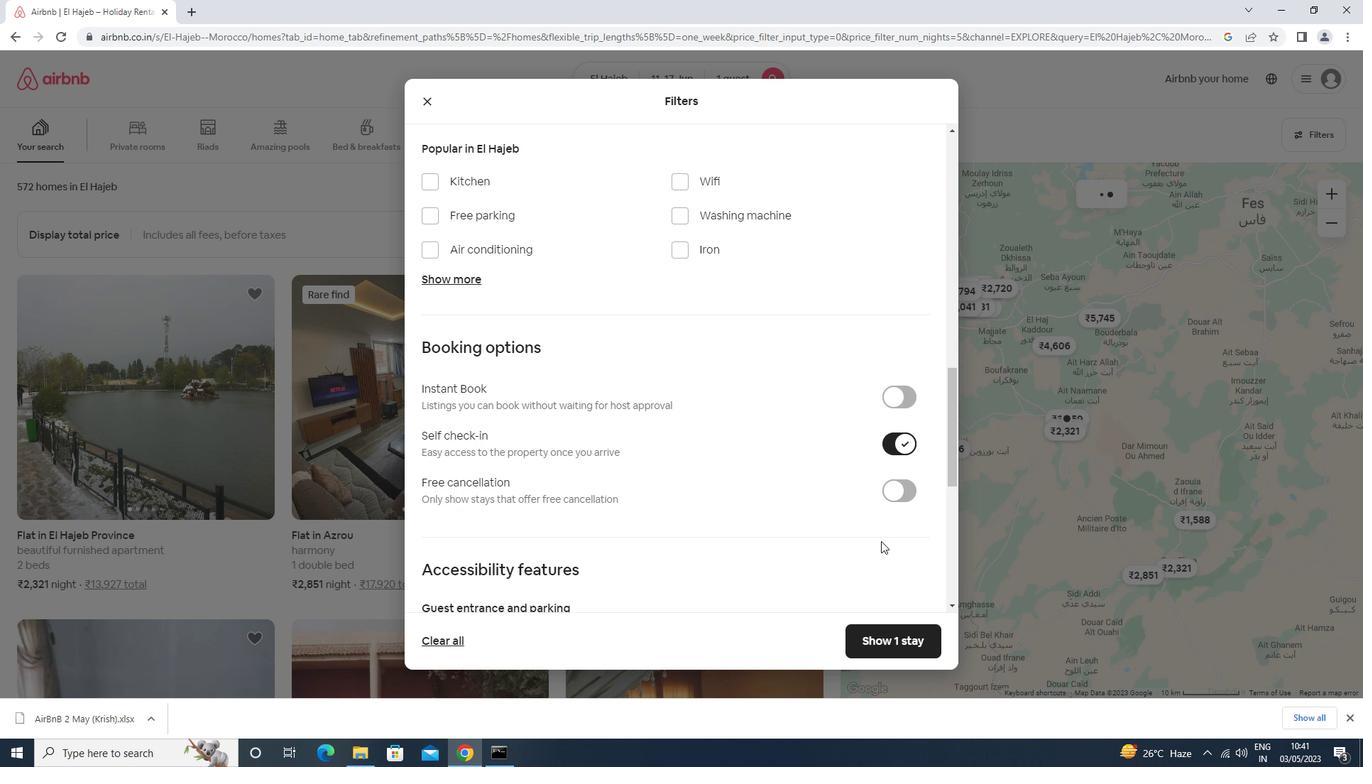 
Action: Mouse scrolled (879, 540) with delta (0, 0)
Screenshot: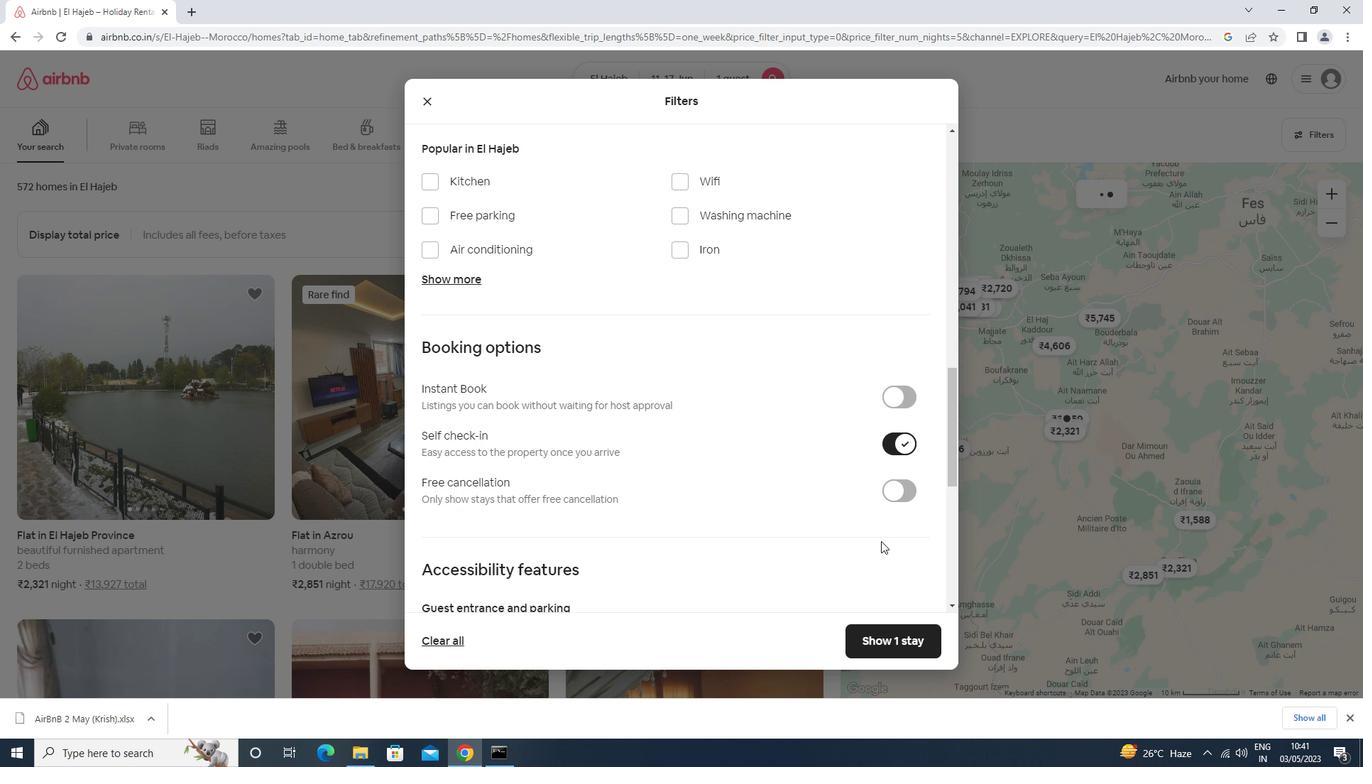
Action: Mouse moved to (878, 541)
Screenshot: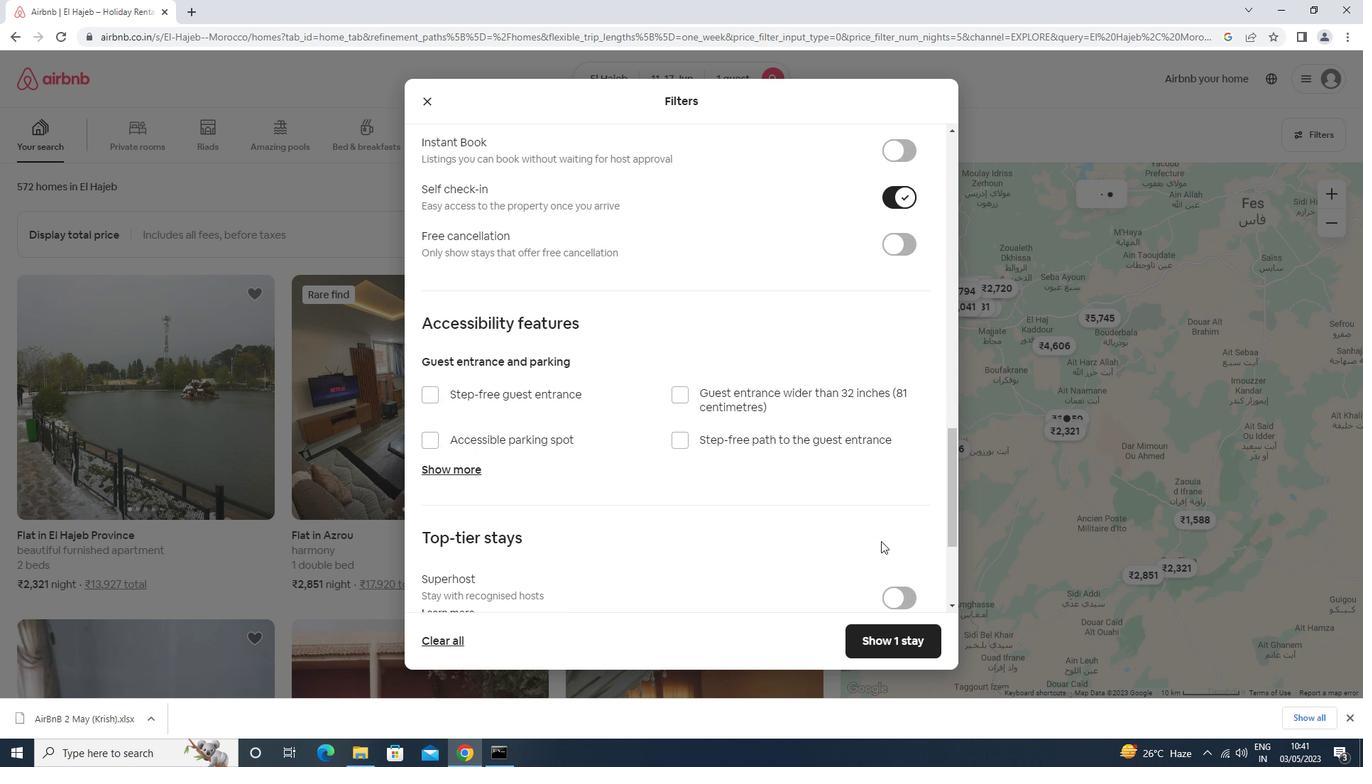 
Action: Mouse scrolled (878, 540) with delta (0, 0)
Screenshot: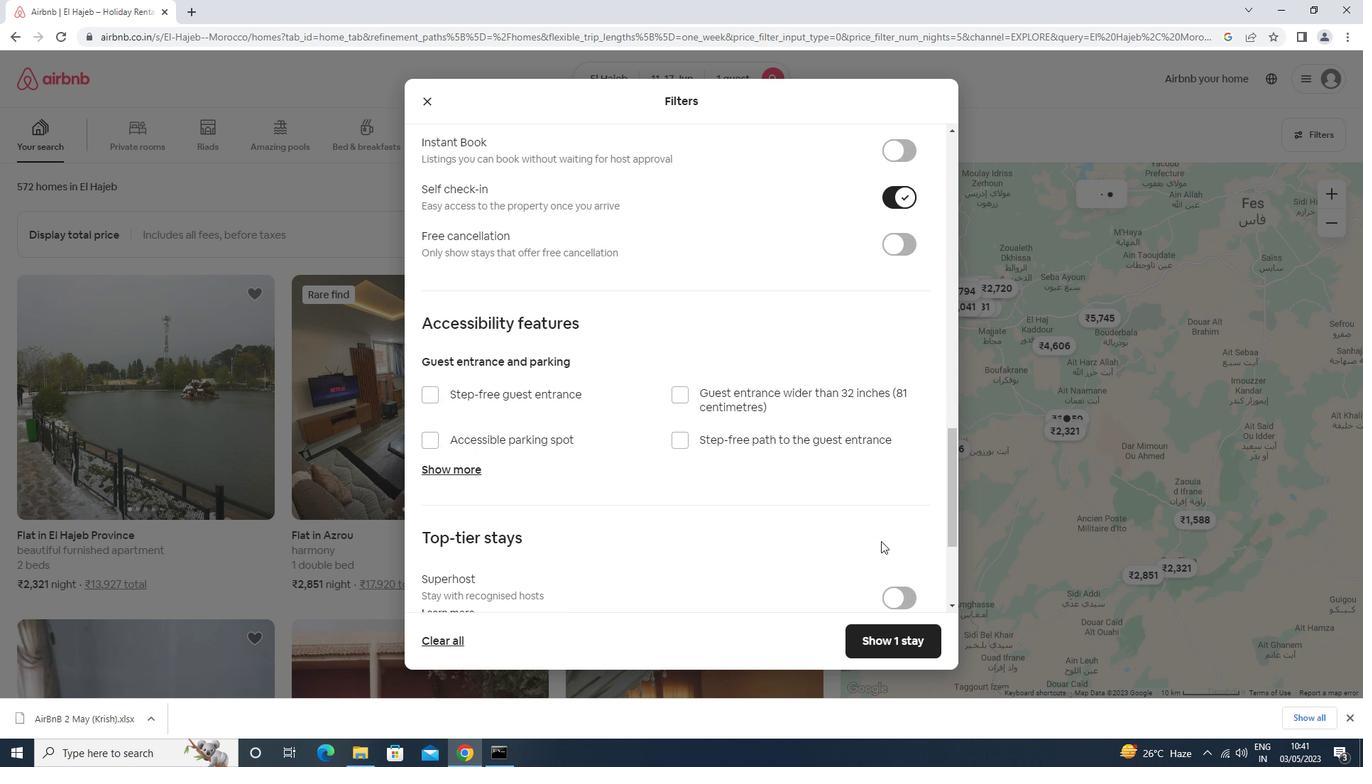 
Action: Mouse scrolled (878, 540) with delta (0, 0)
Screenshot: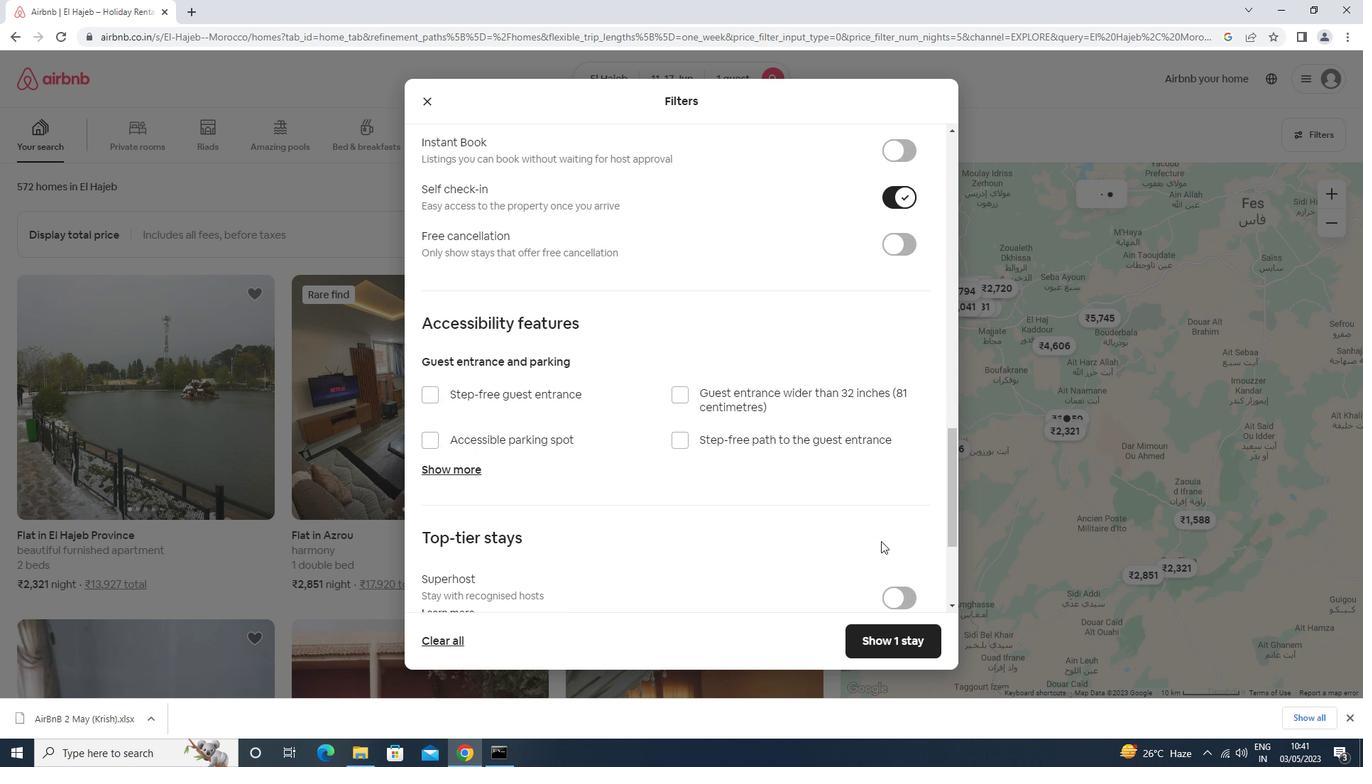 
Action: Mouse moved to (877, 541)
Screenshot: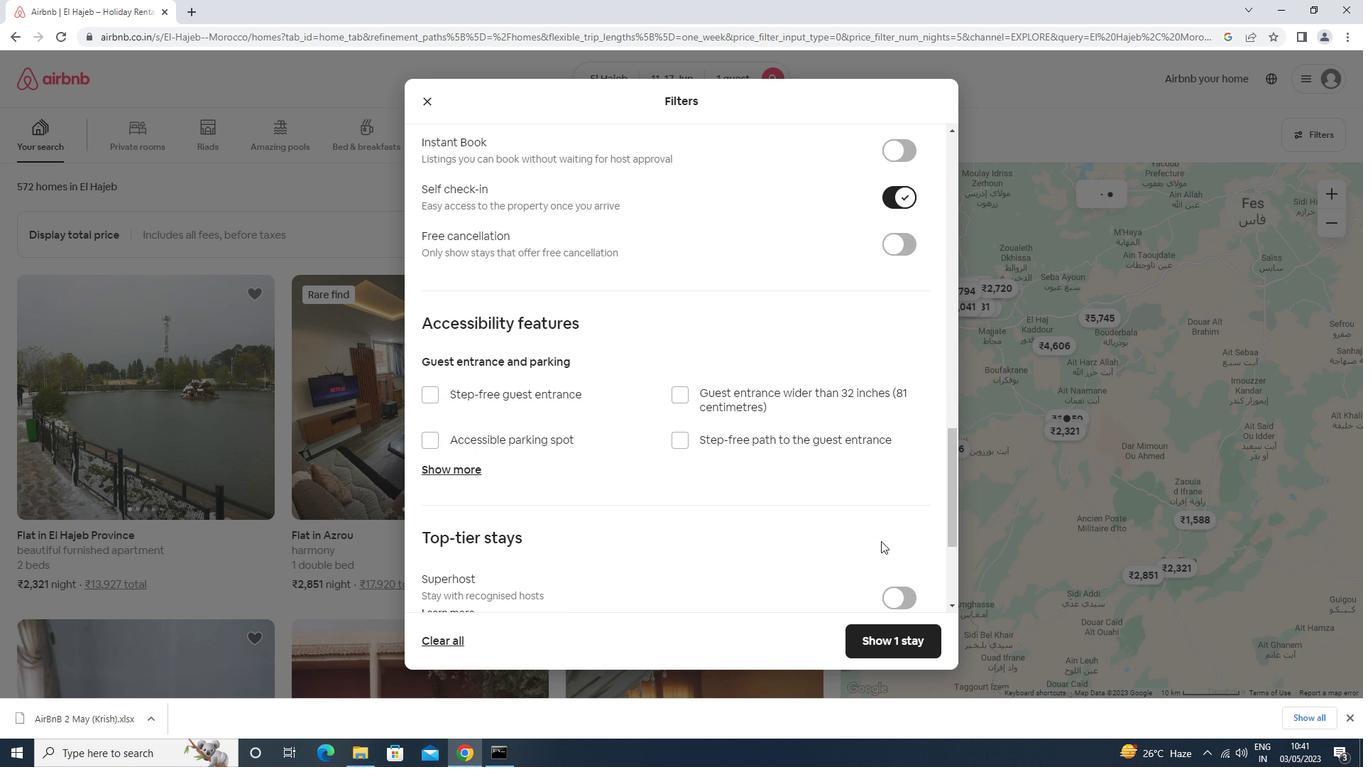 
Action: Mouse scrolled (877, 540) with delta (0, 0)
Screenshot: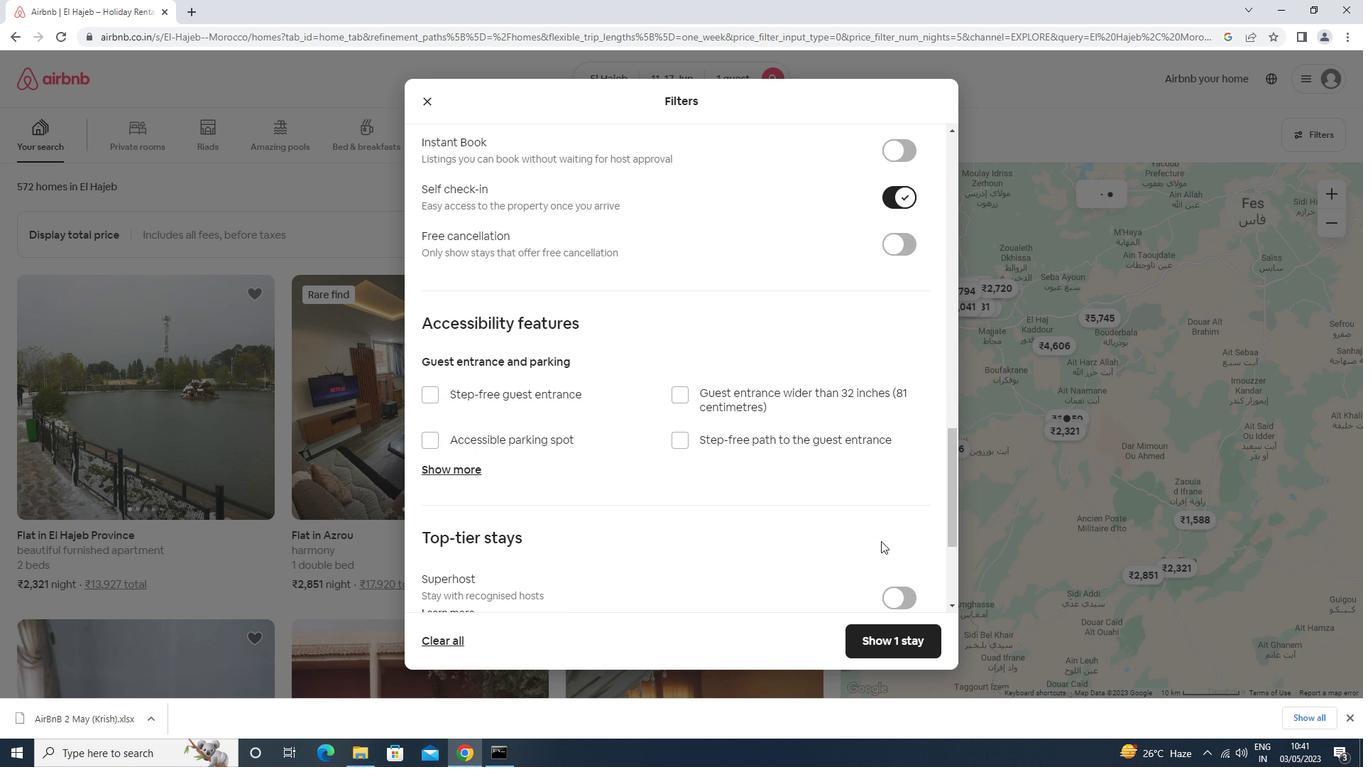 
Action: Mouse moved to (876, 541)
Screenshot: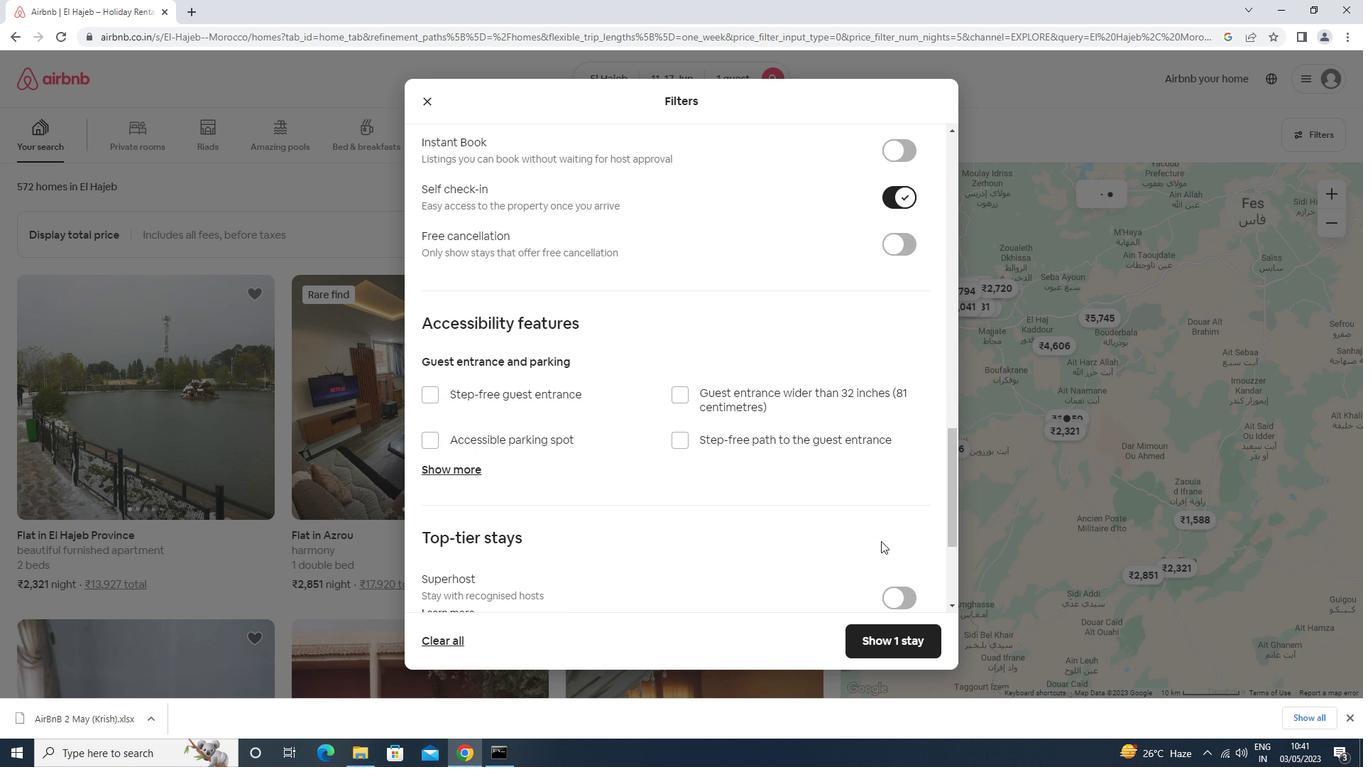 
Action: Mouse scrolled (876, 540) with delta (0, 0)
Screenshot: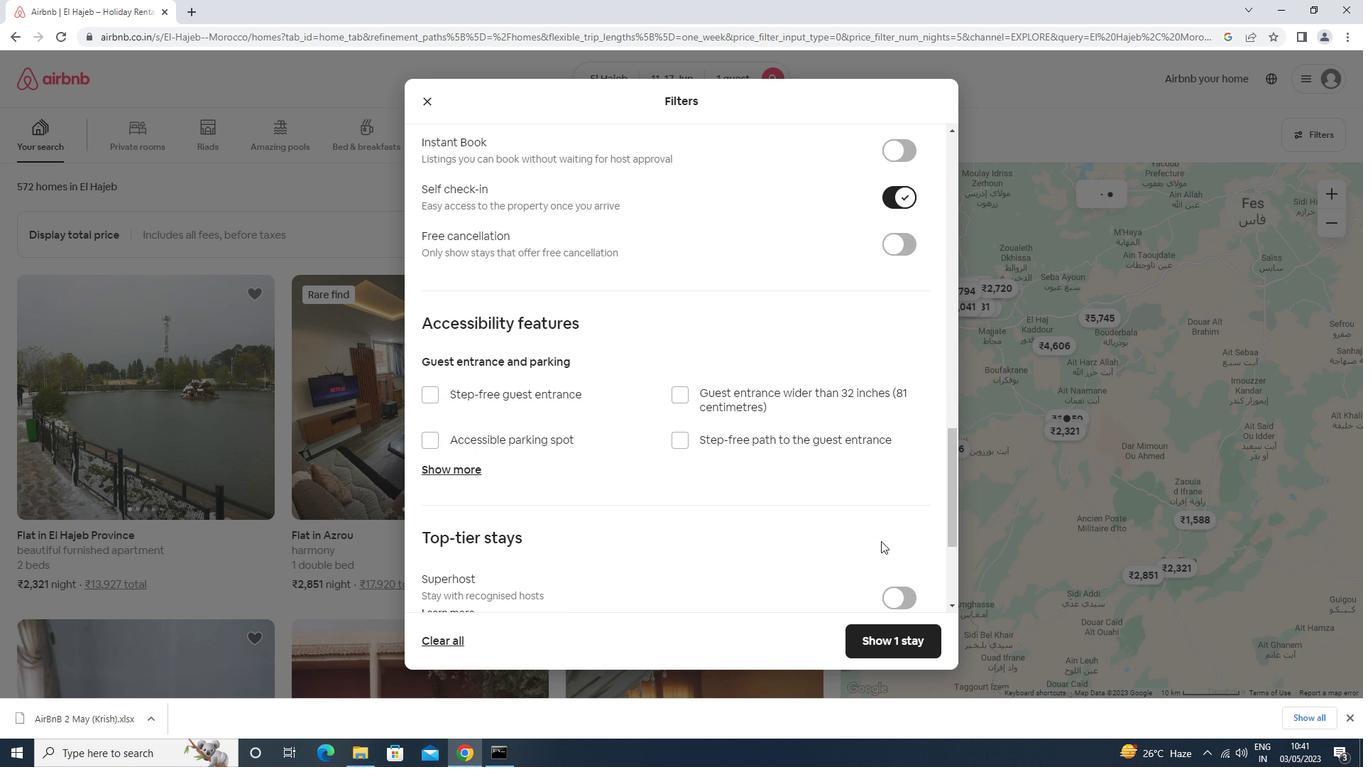 
Action: Mouse scrolled (876, 540) with delta (0, 0)
Screenshot: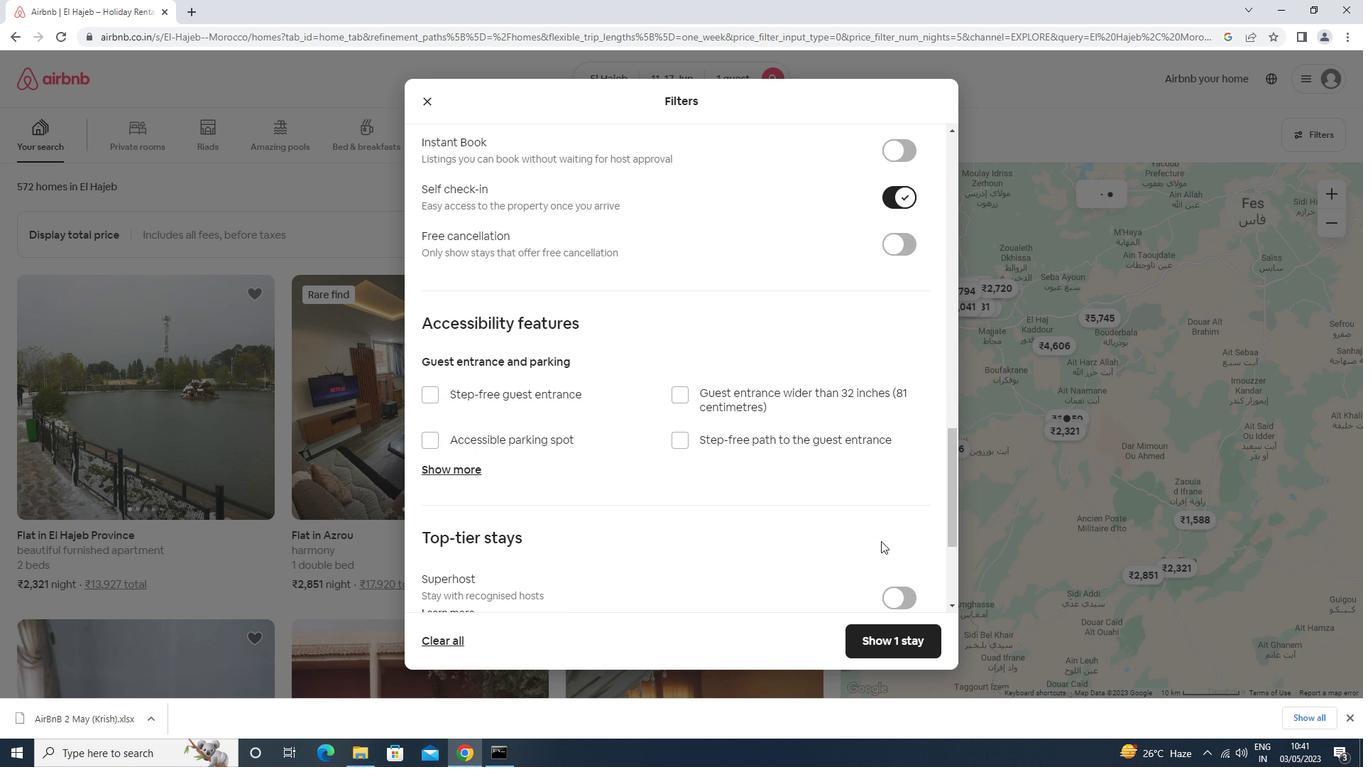 
Action: Mouse moved to (442, 511)
Screenshot: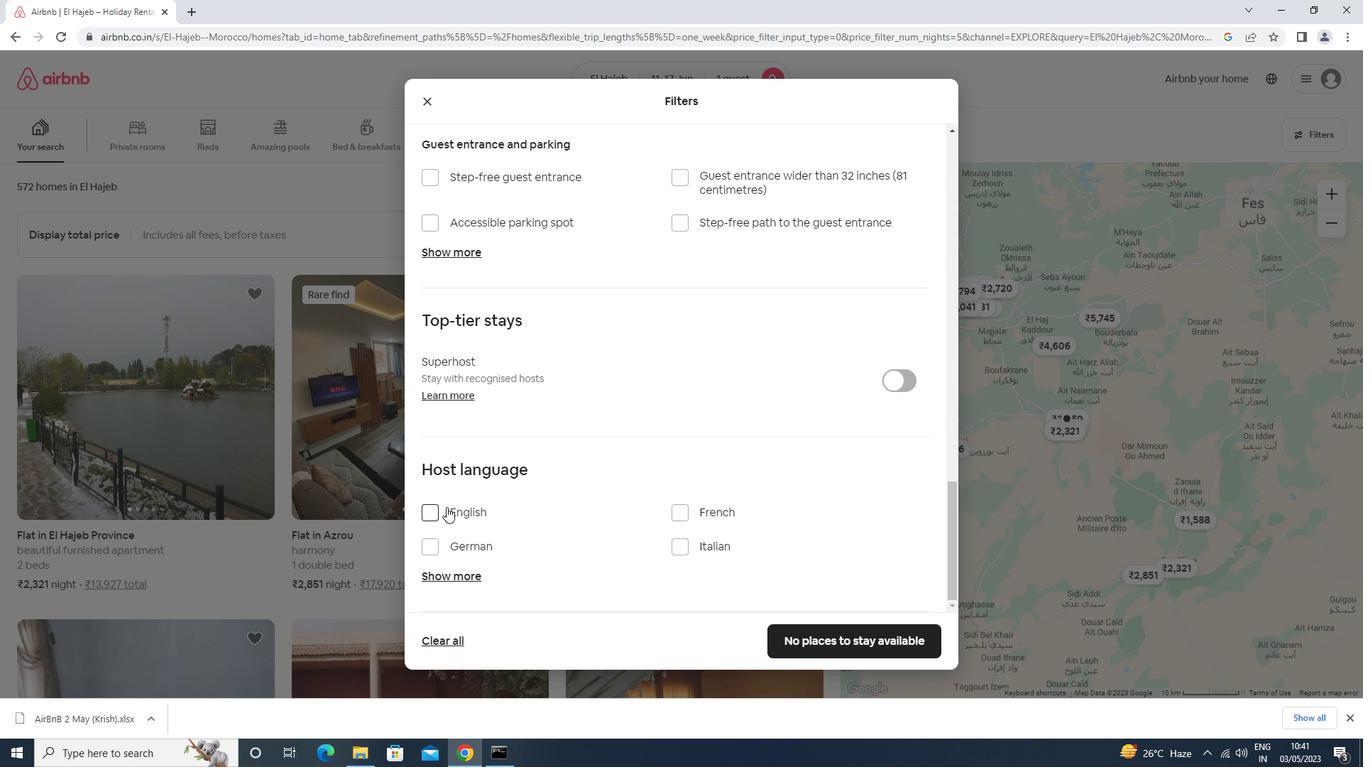 
Action: Mouse pressed left at (442, 511)
Screenshot: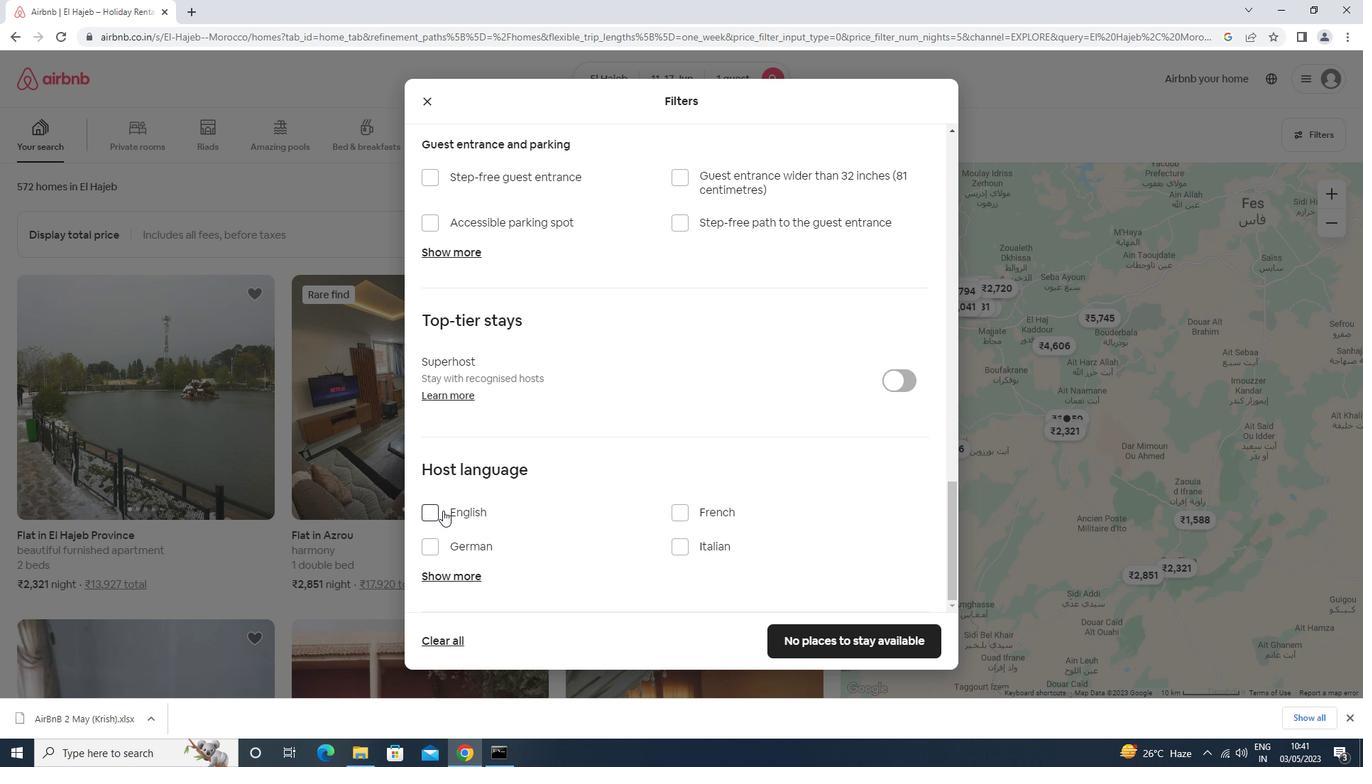 
Action: Mouse moved to (868, 641)
Screenshot: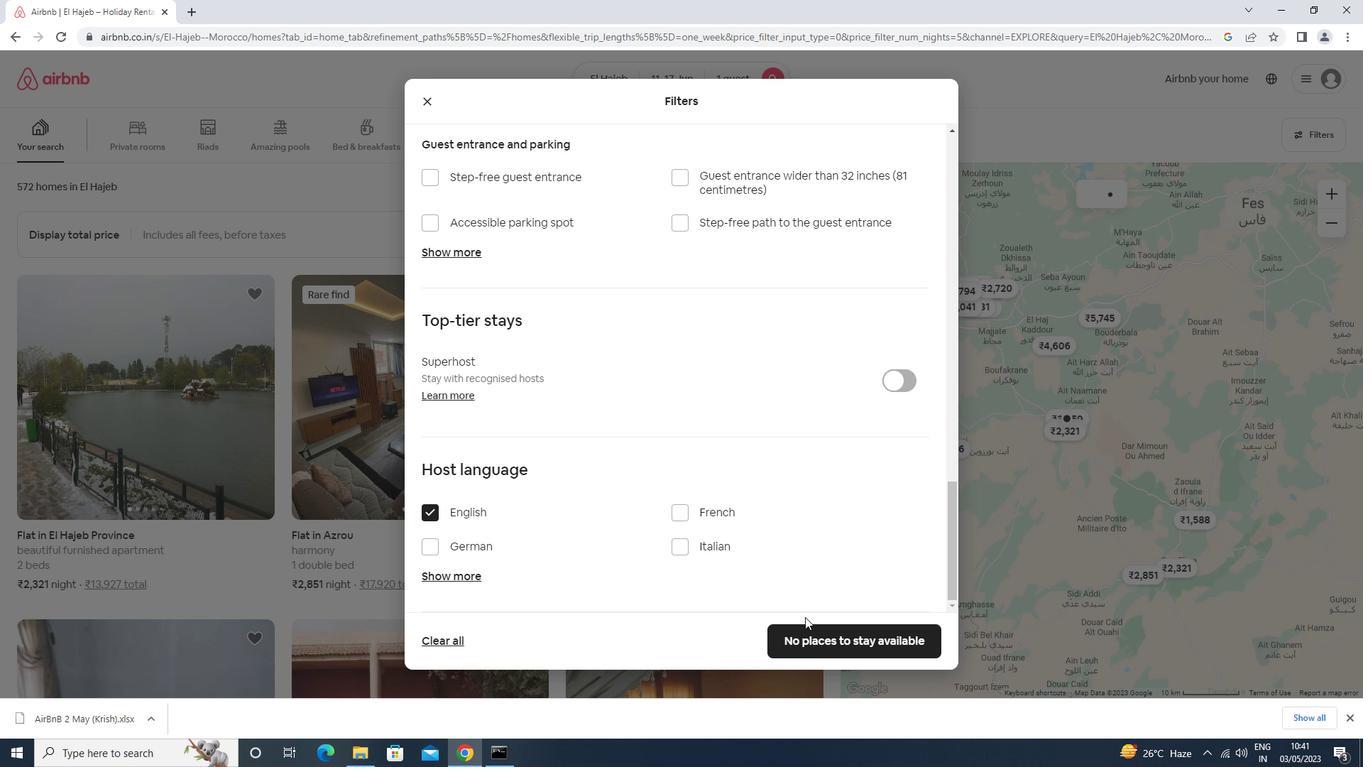 
Action: Mouse pressed left at (868, 641)
Screenshot: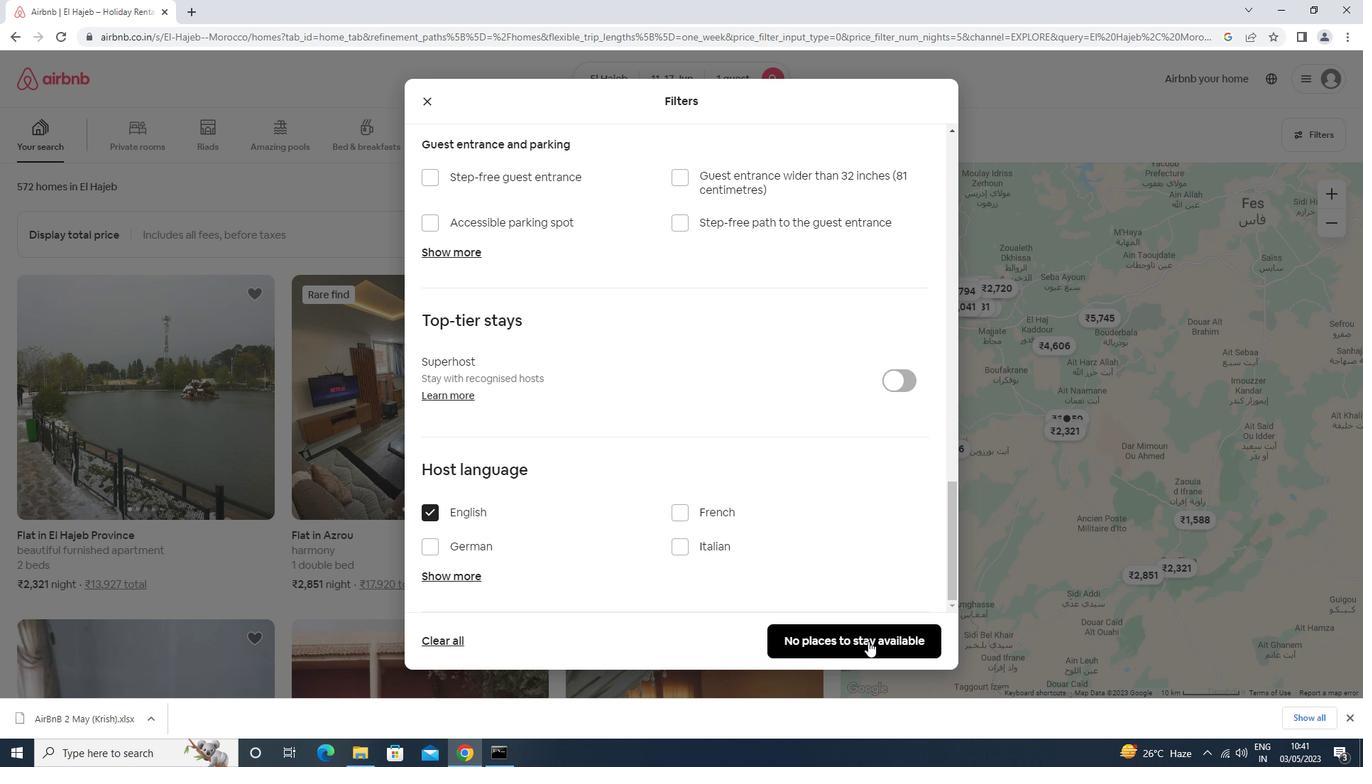 
Action: Mouse moved to (865, 636)
Screenshot: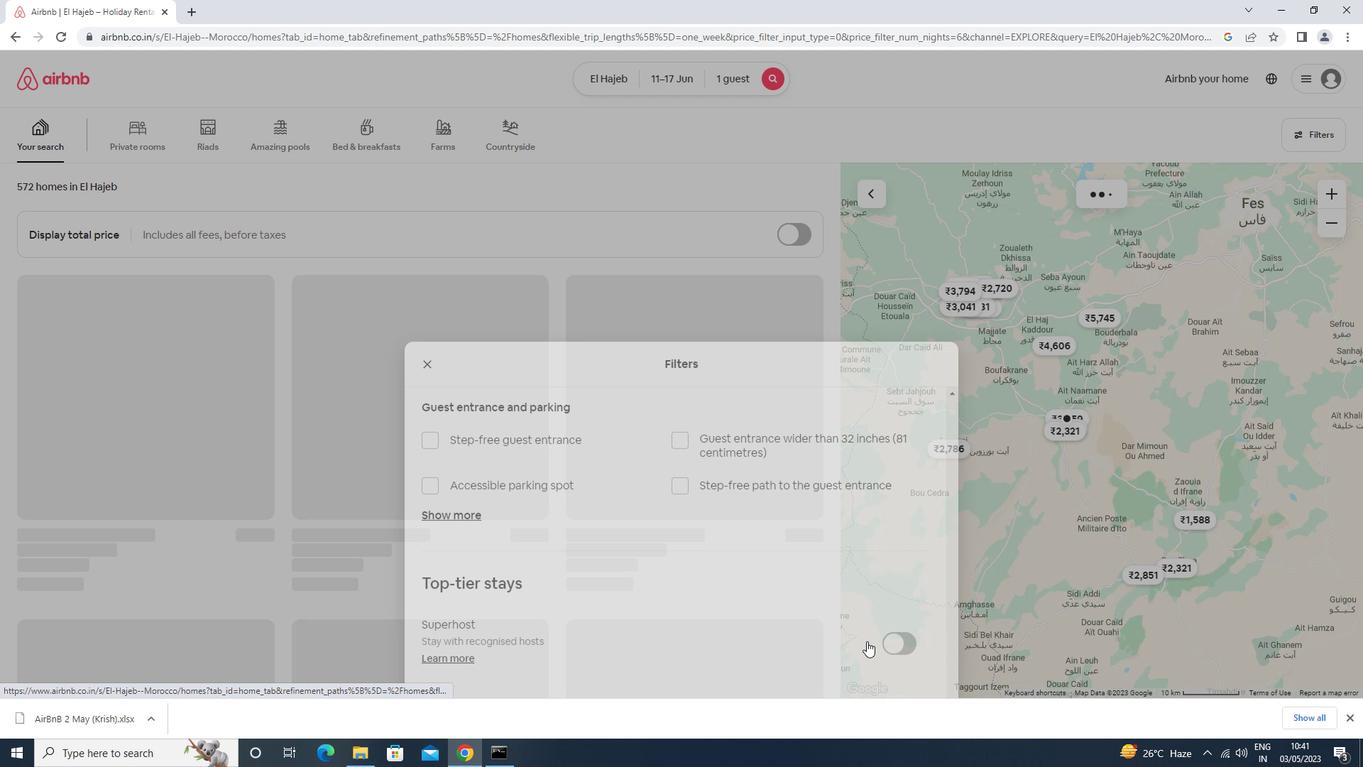
